 Task: Find connections with filter location Villanueva del Pardillo with filter topic #jobwith filter profile language German with filter current company Business Standard with filter school Sri Padmavati Mahila Visvavidyalayam with filter industry Paint, Coating, and Adhesive Manufacturing with filter service category Network Support with filter keywords title Mental Health Counselor
Action: Mouse moved to (682, 93)
Screenshot: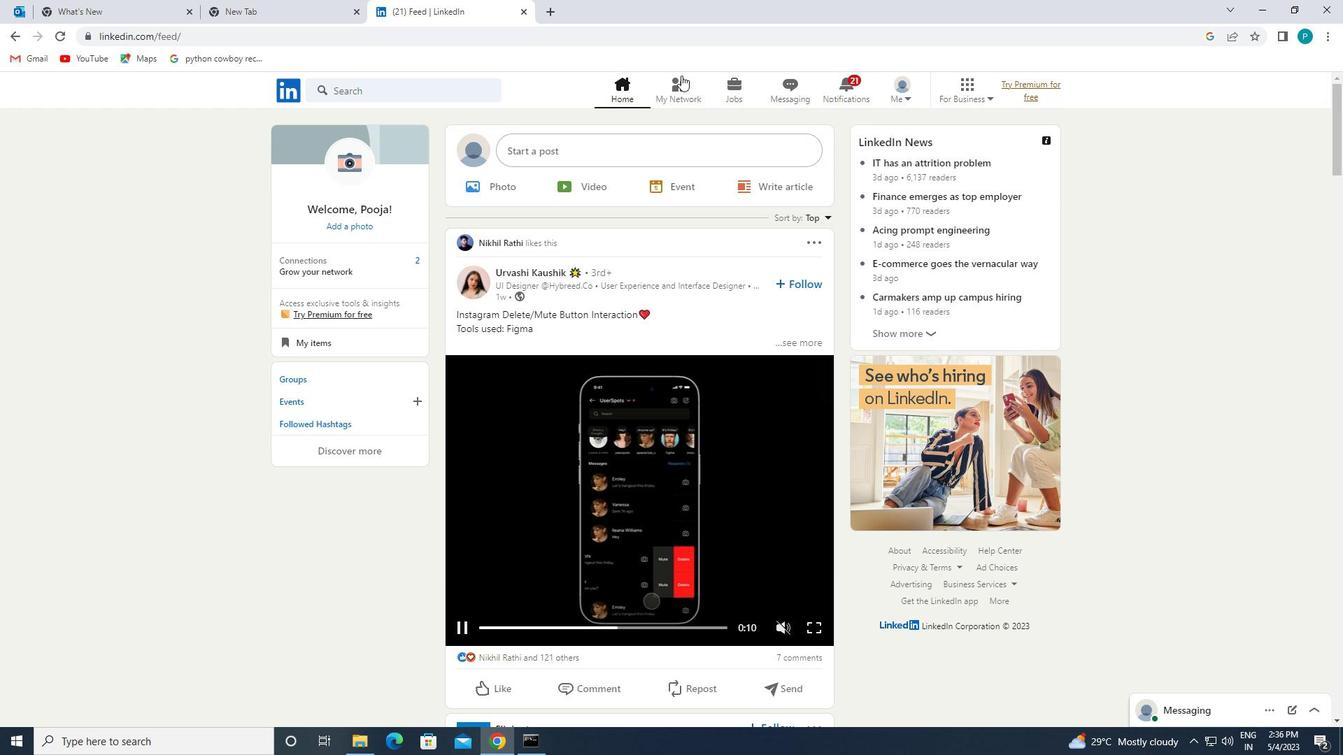 
Action: Mouse pressed left at (682, 93)
Screenshot: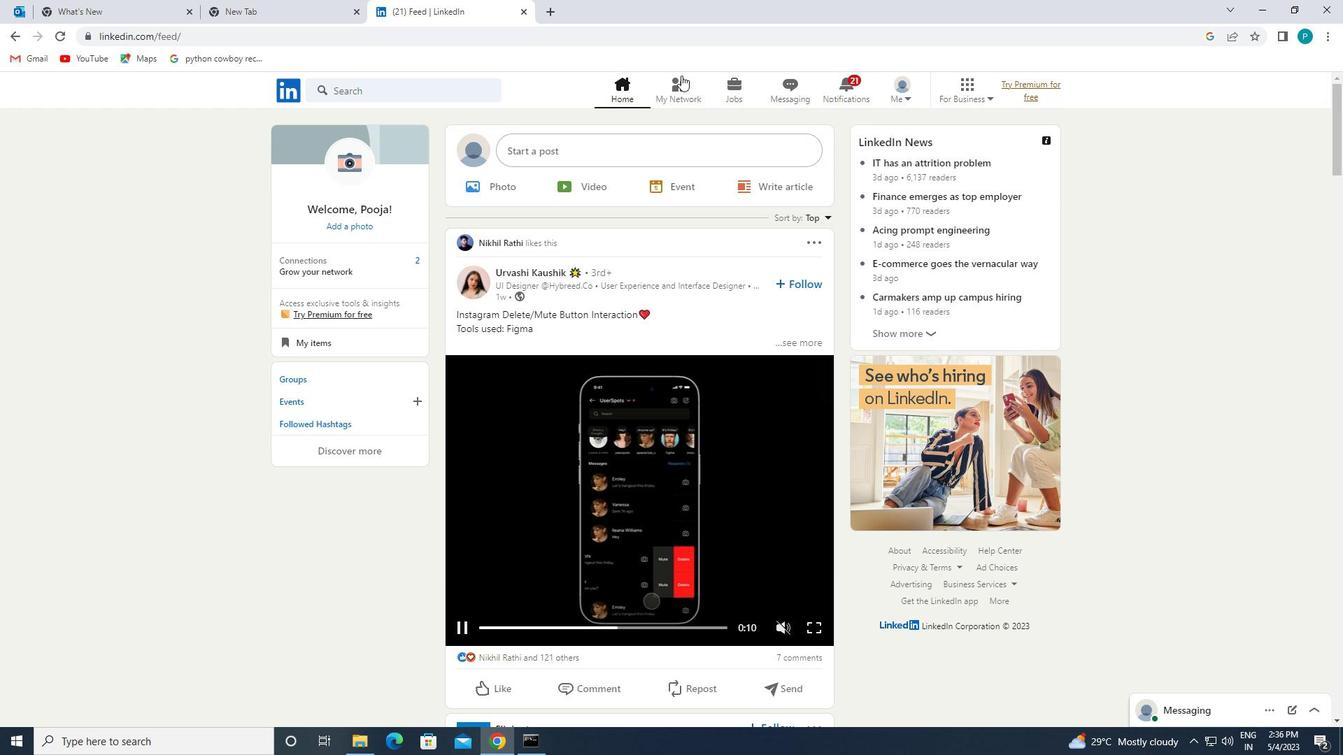 
Action: Mouse moved to (333, 176)
Screenshot: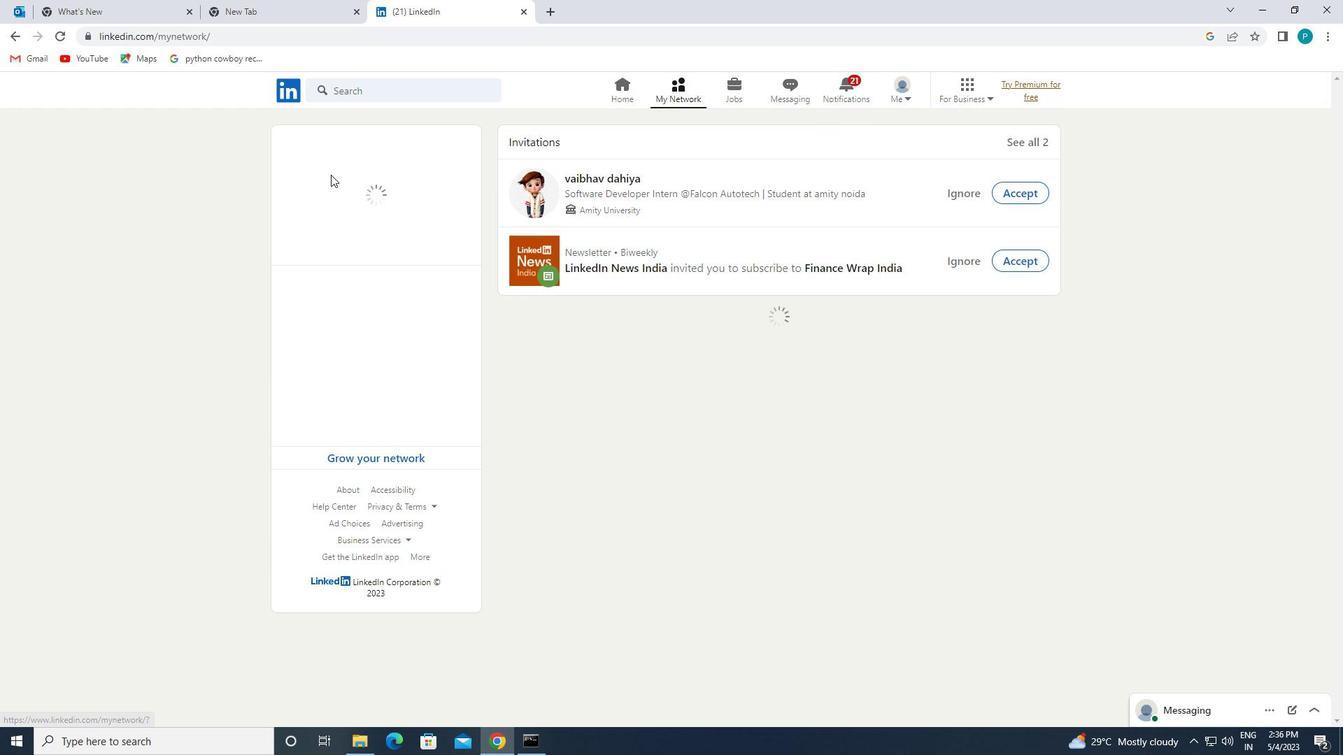 
Action: Mouse pressed left at (333, 176)
Screenshot: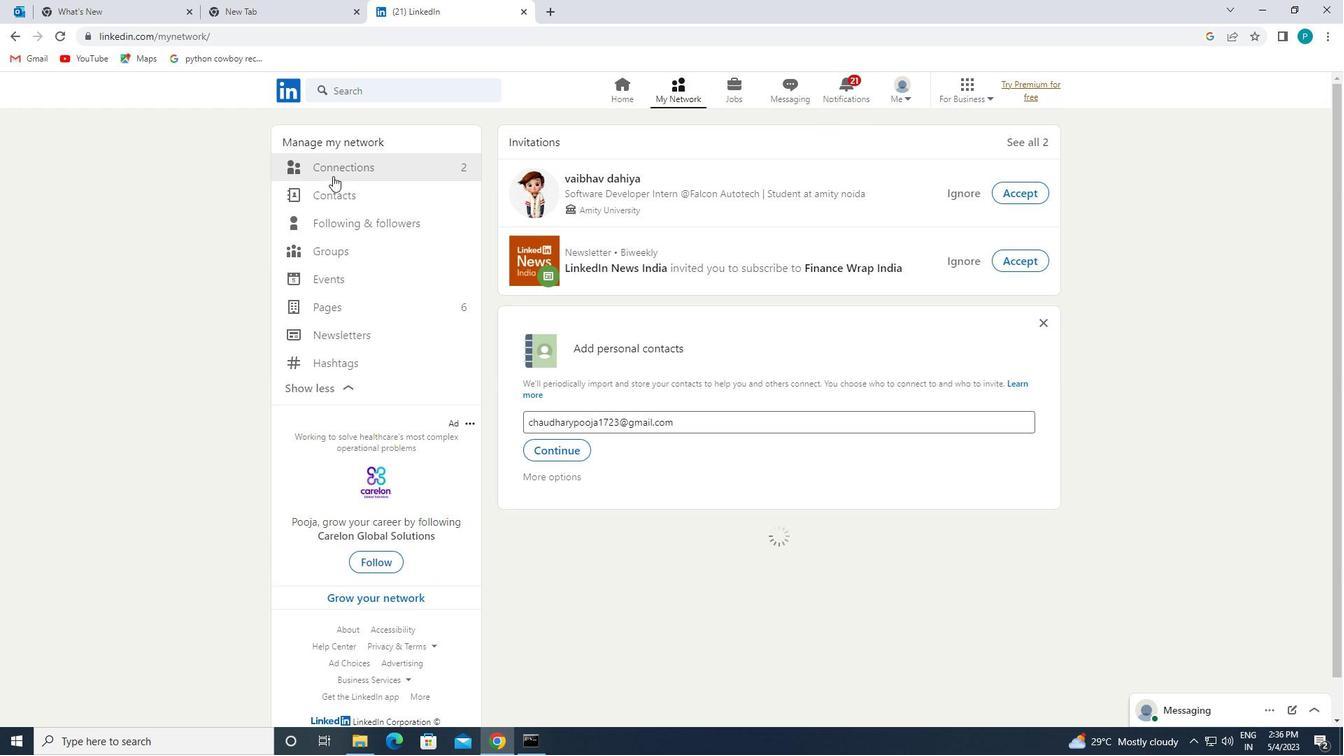 
Action: Mouse moved to (436, 167)
Screenshot: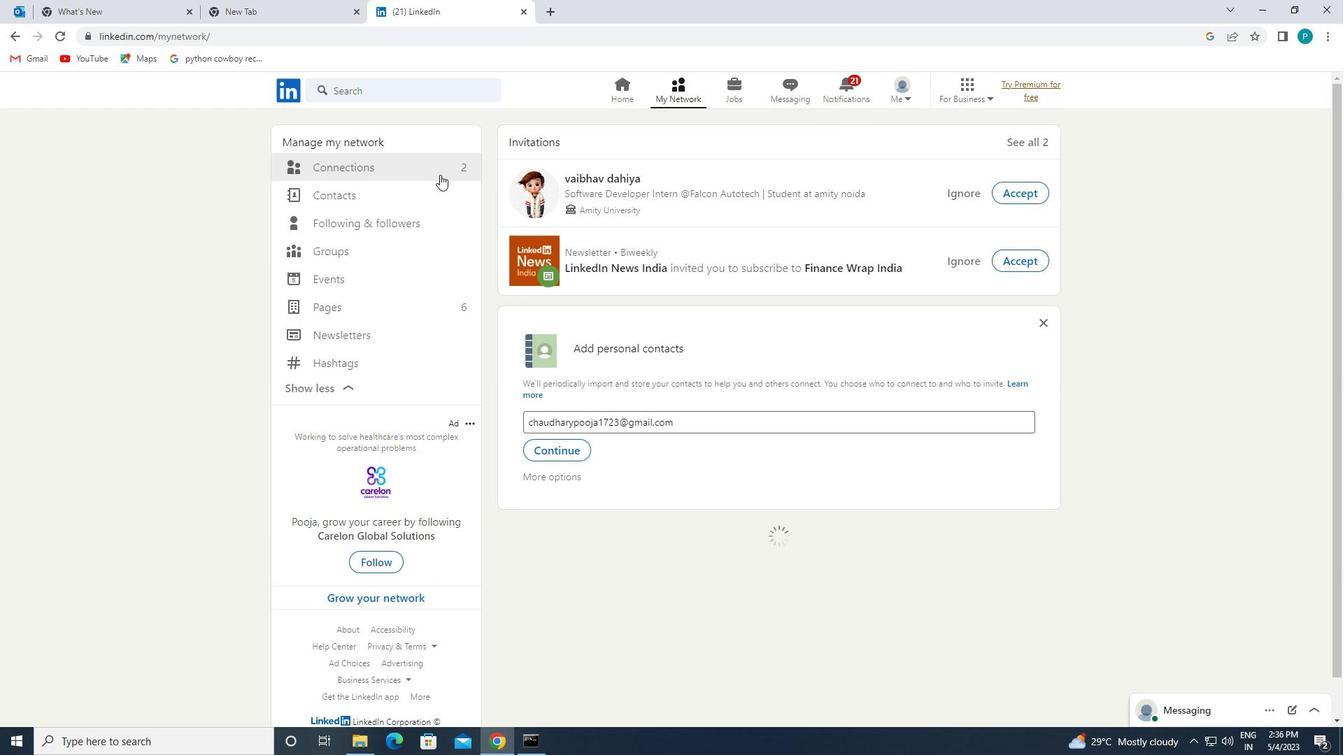 
Action: Mouse pressed left at (436, 167)
Screenshot: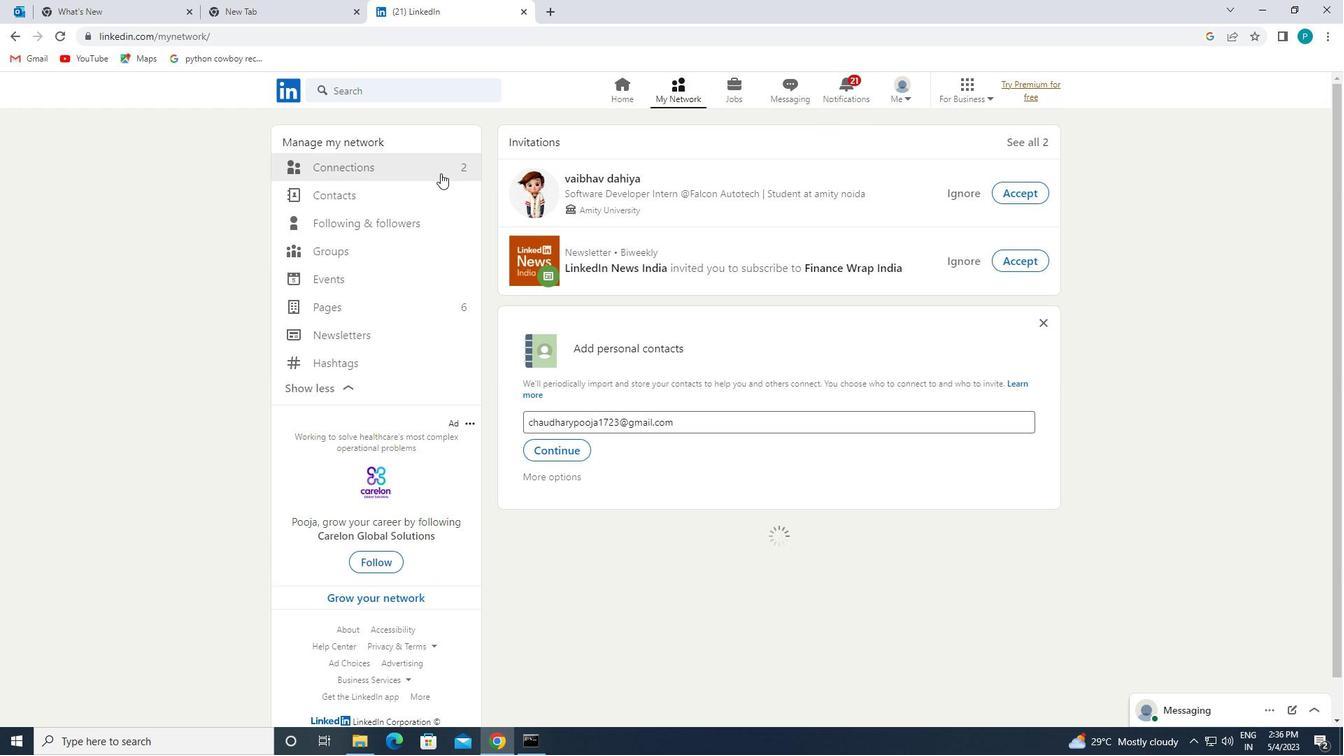 
Action: Mouse pressed left at (436, 167)
Screenshot: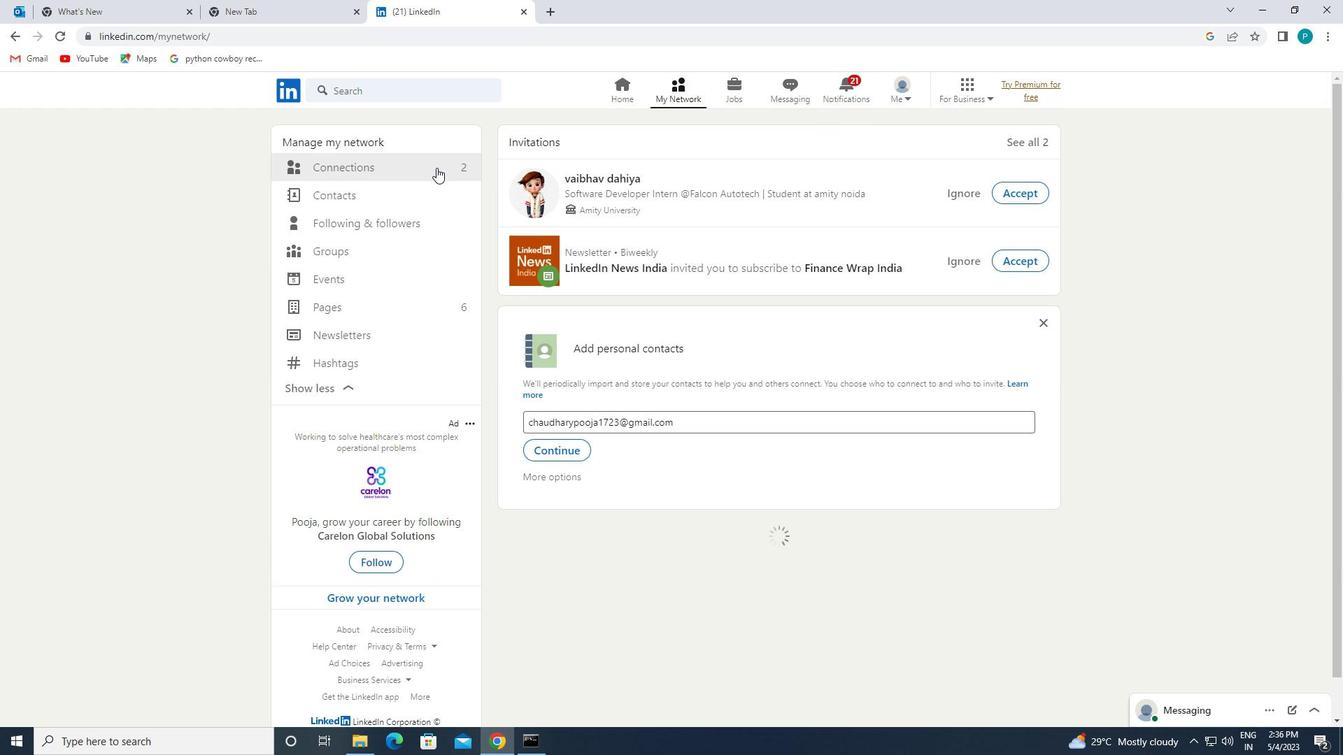 
Action: Mouse pressed left at (436, 167)
Screenshot: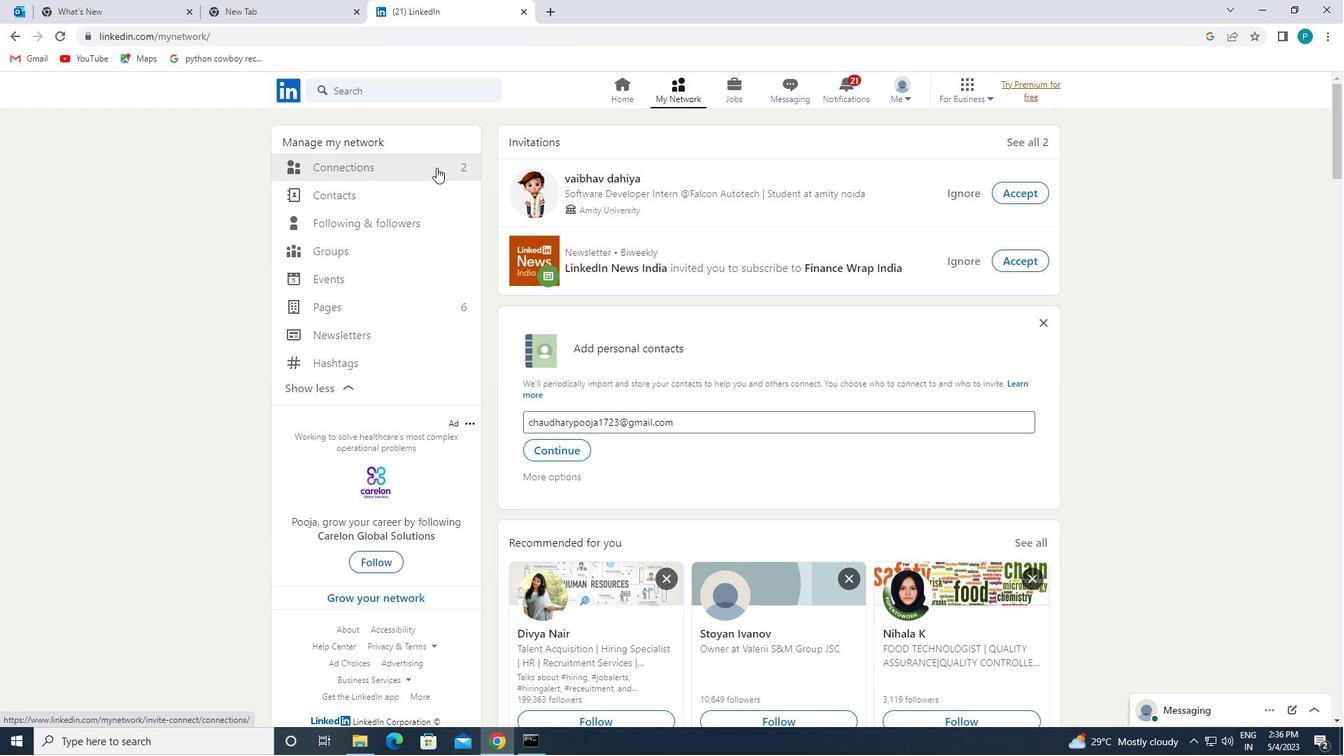 
Action: Mouse moved to (793, 165)
Screenshot: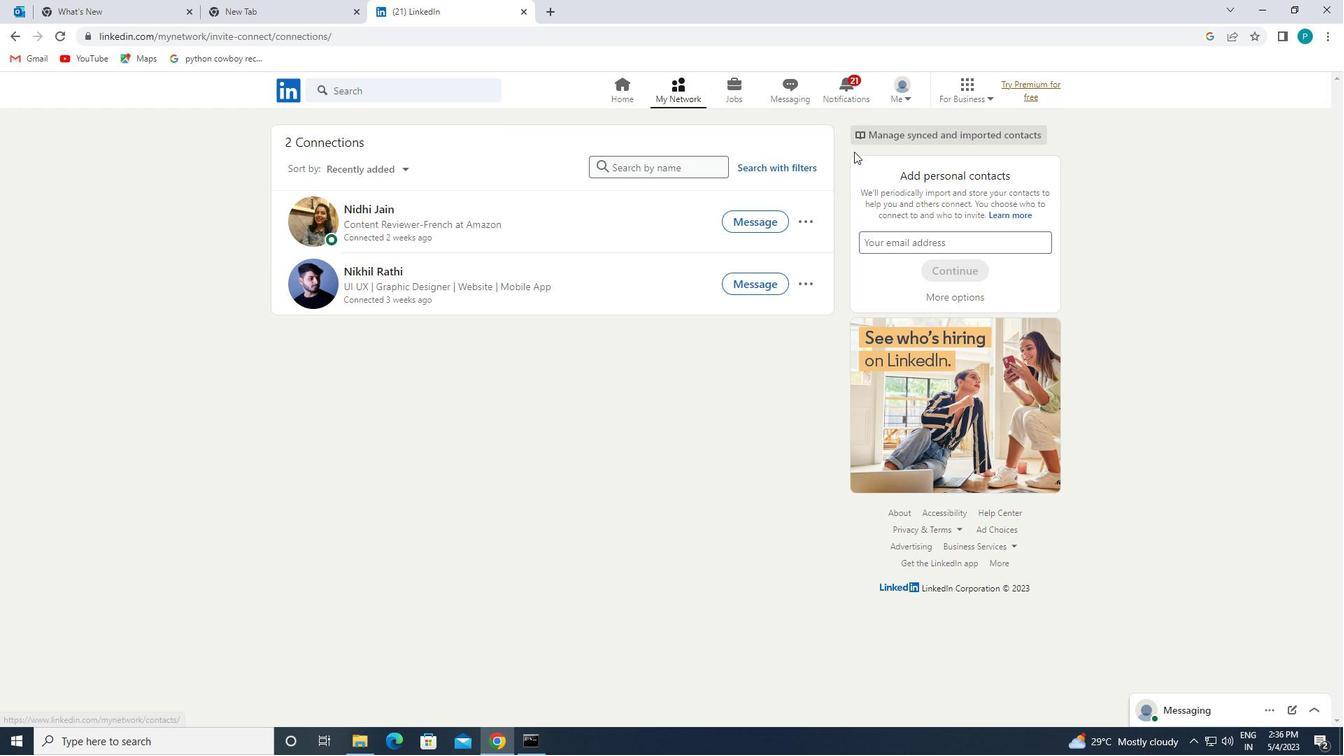 
Action: Mouse pressed left at (793, 165)
Screenshot: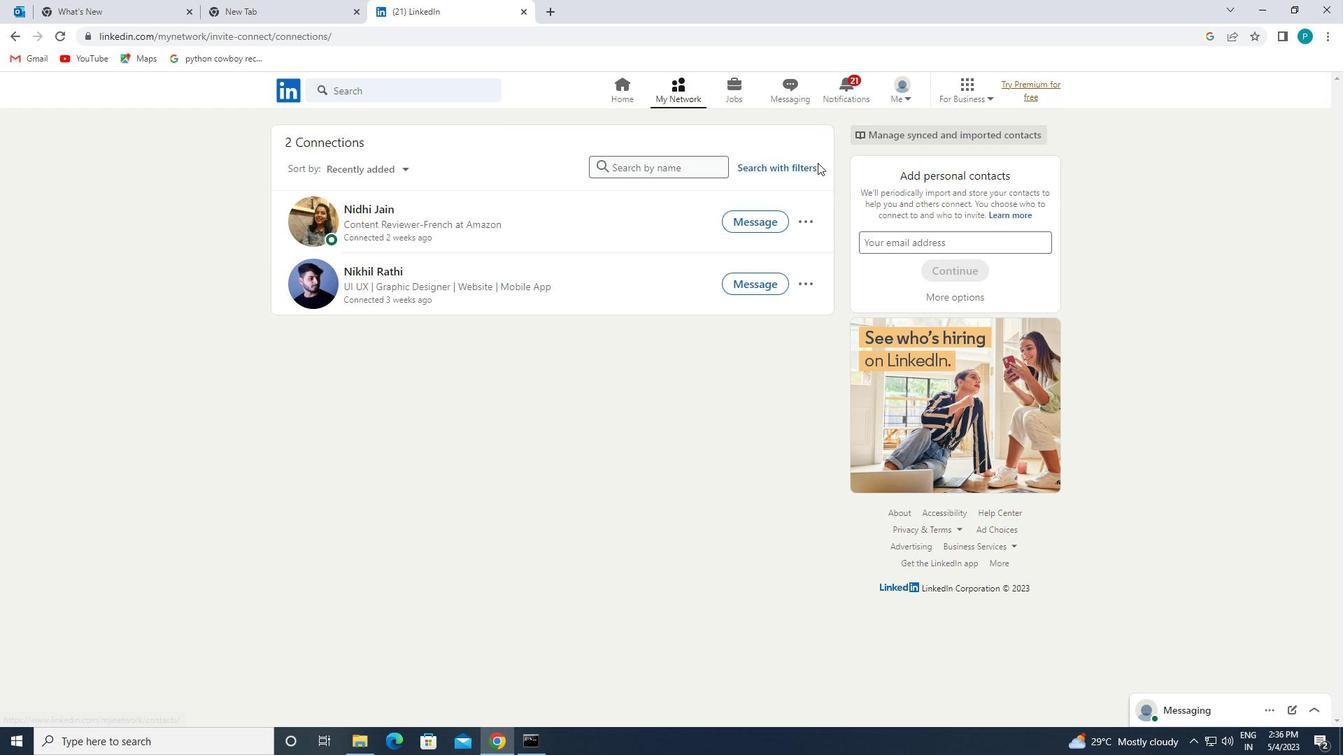
Action: Mouse moved to (719, 127)
Screenshot: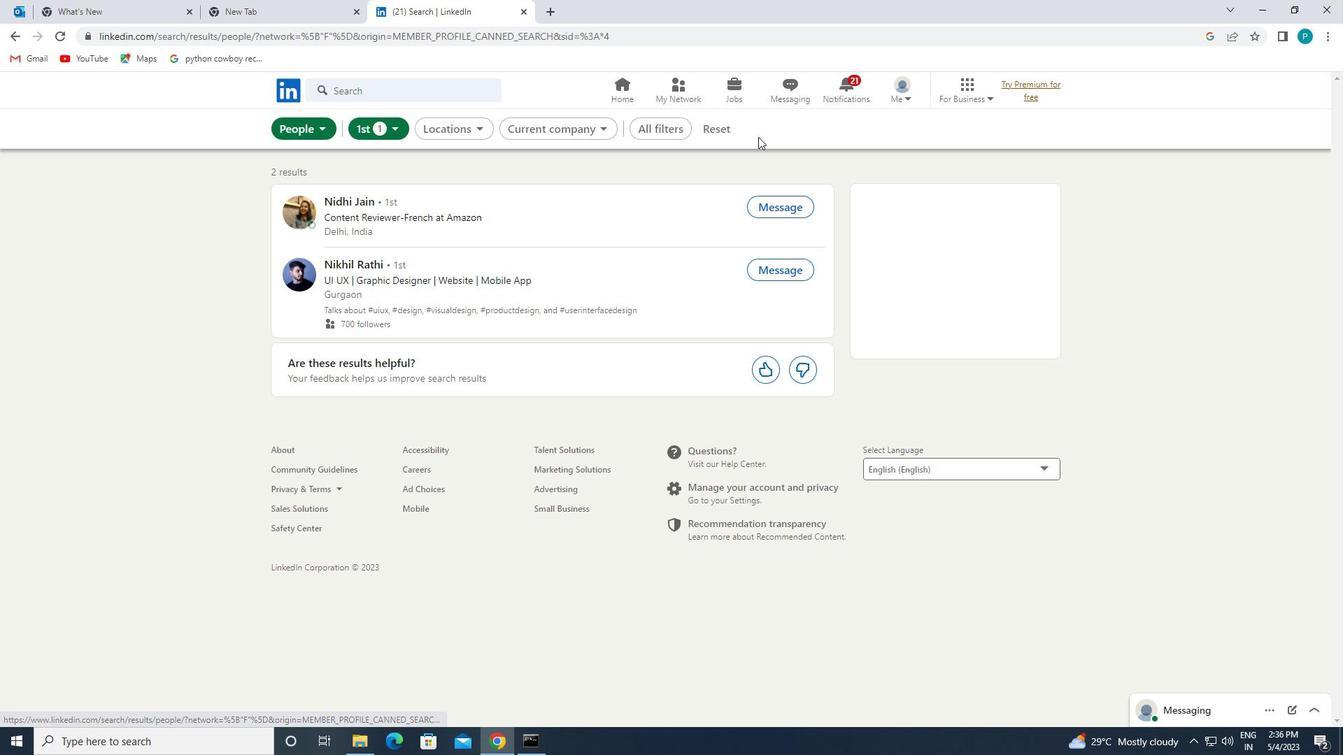 
Action: Mouse pressed left at (719, 127)
Screenshot: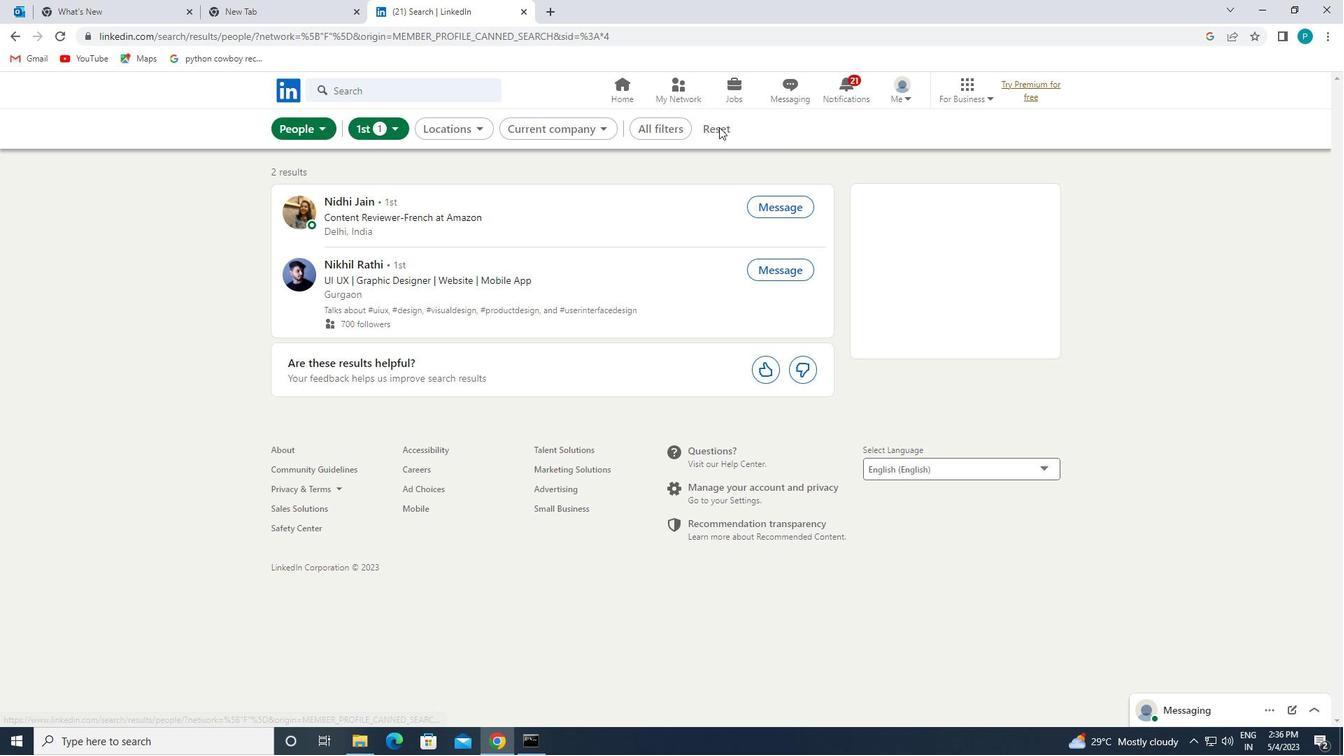 
Action: Mouse moved to (686, 126)
Screenshot: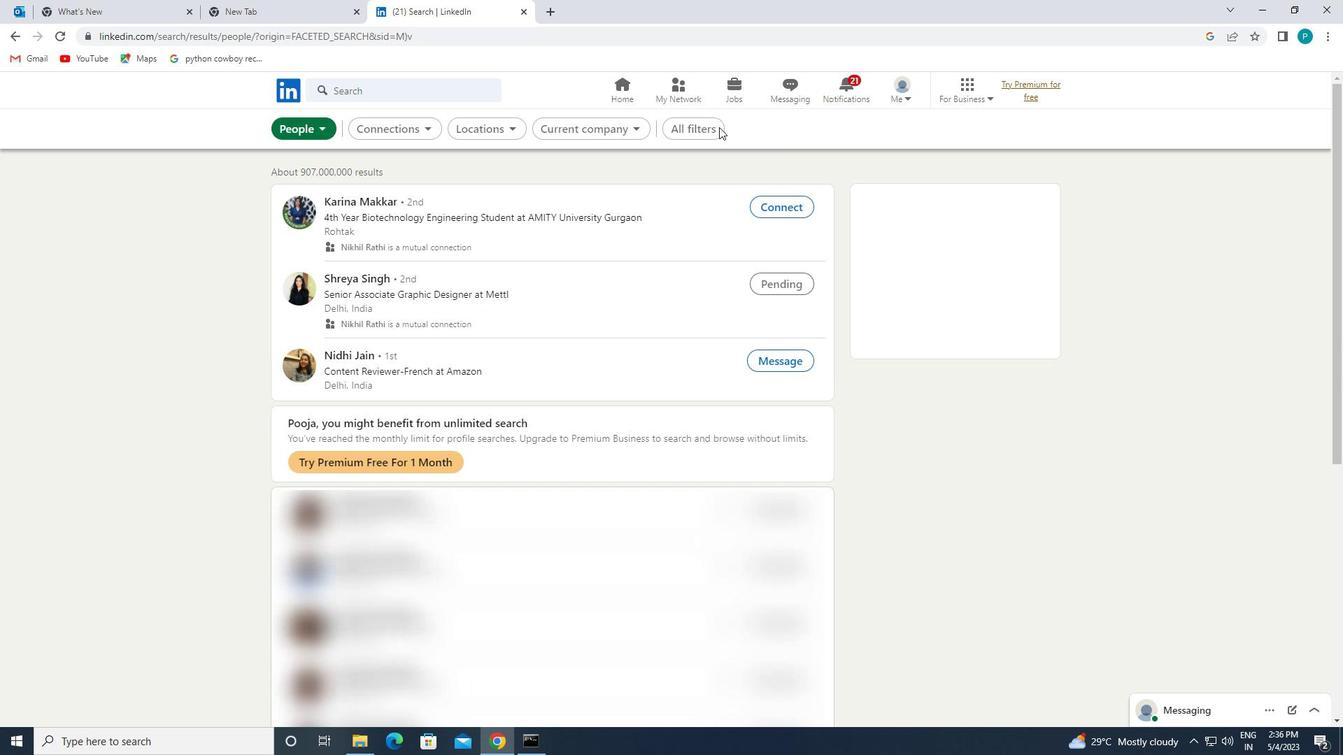 
Action: Mouse pressed left at (686, 126)
Screenshot: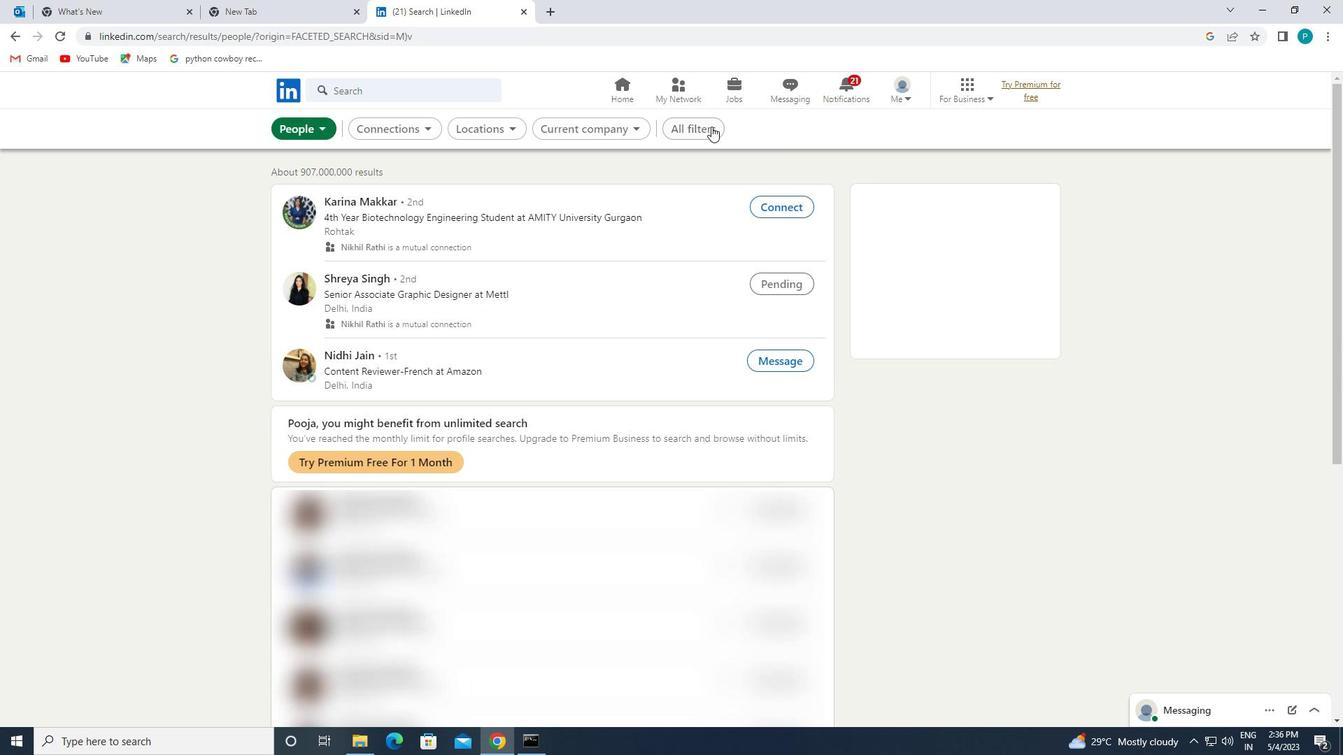 
Action: Mouse moved to (1056, 397)
Screenshot: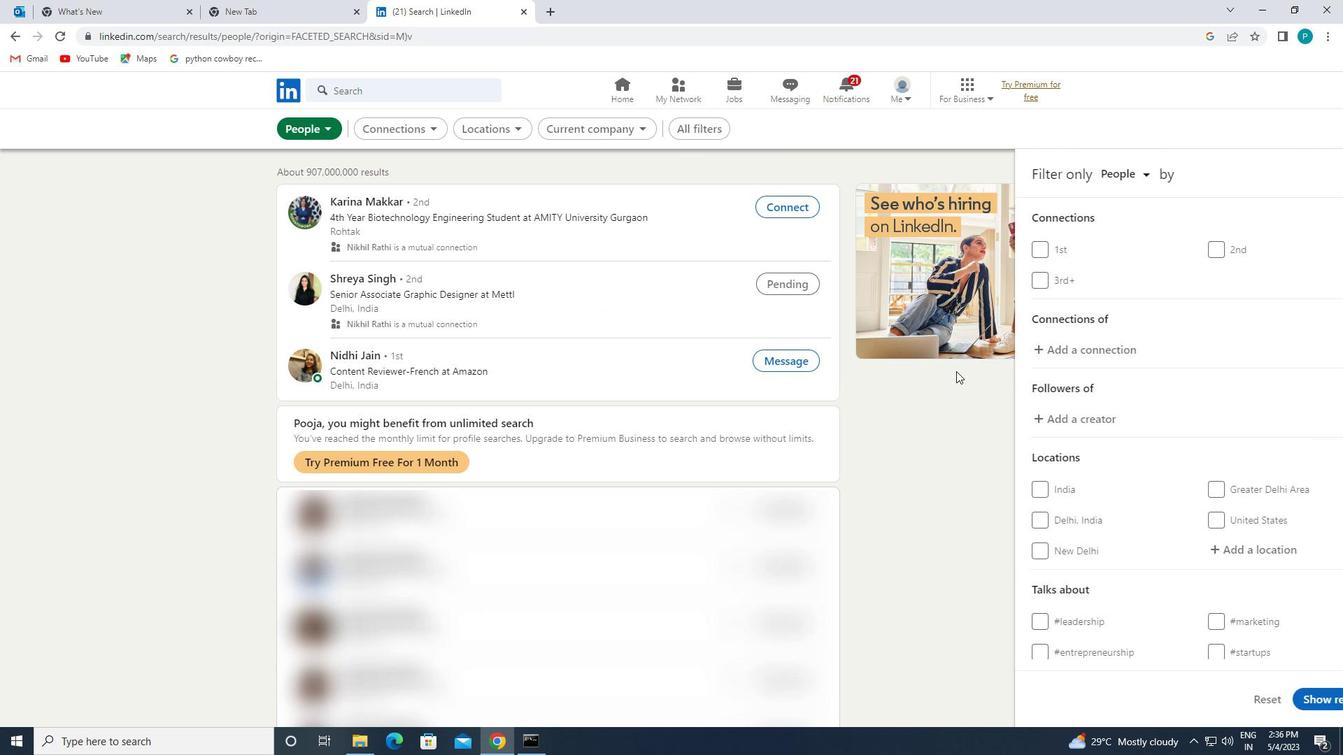 
Action: Mouse scrolled (1056, 396) with delta (0, 0)
Screenshot: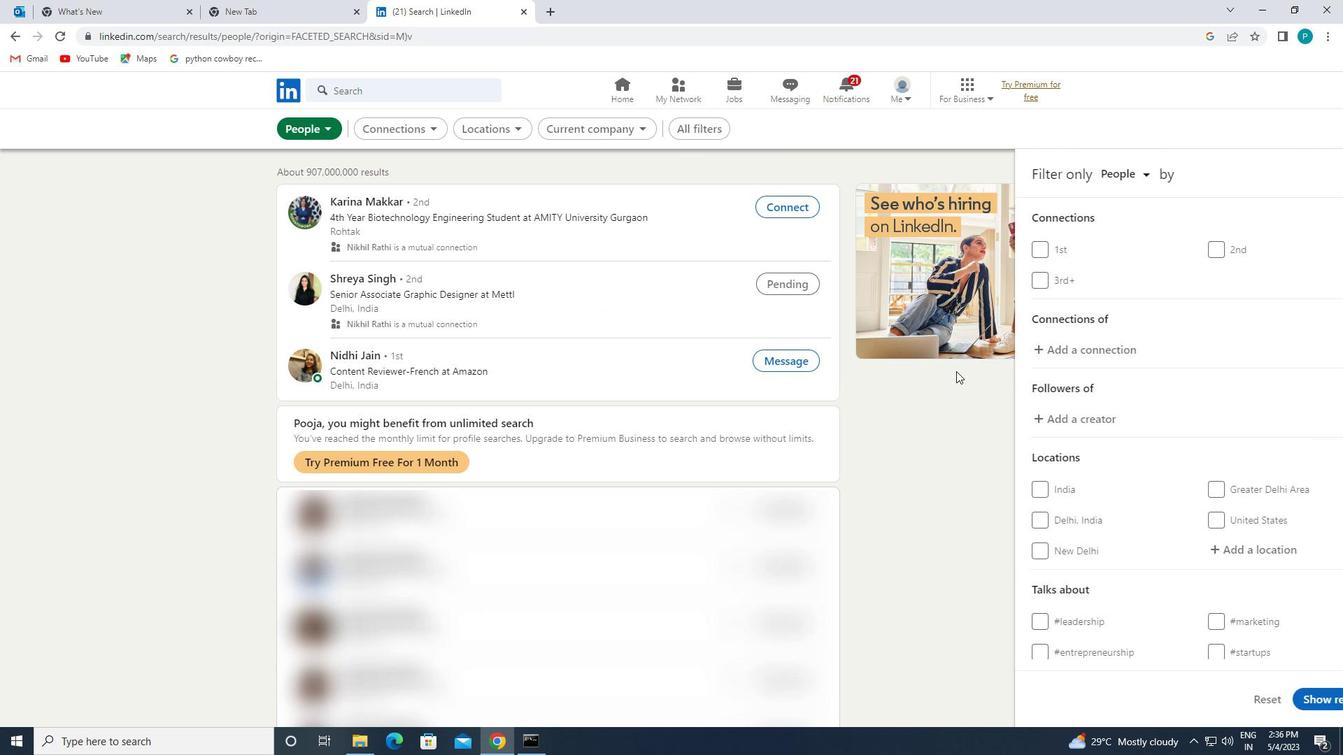
Action: Mouse moved to (1063, 403)
Screenshot: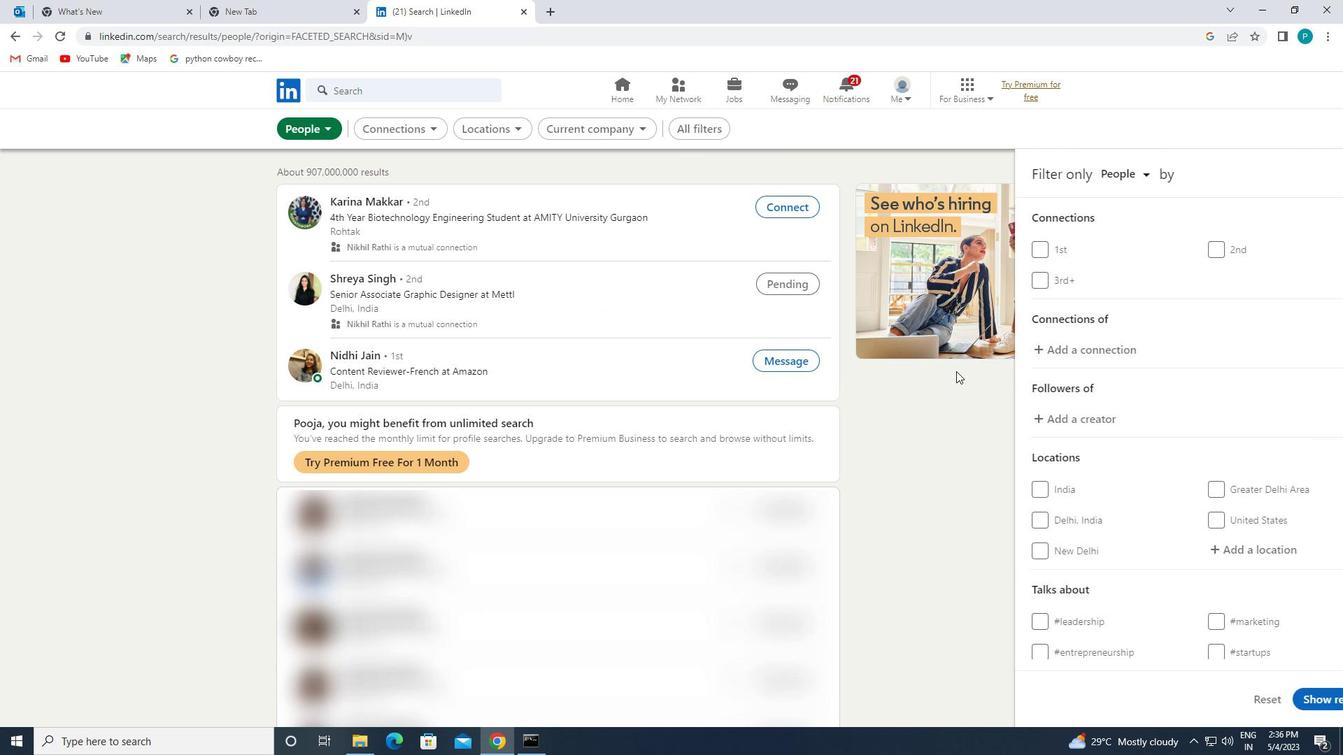 
Action: Mouse scrolled (1063, 402) with delta (0, 0)
Screenshot: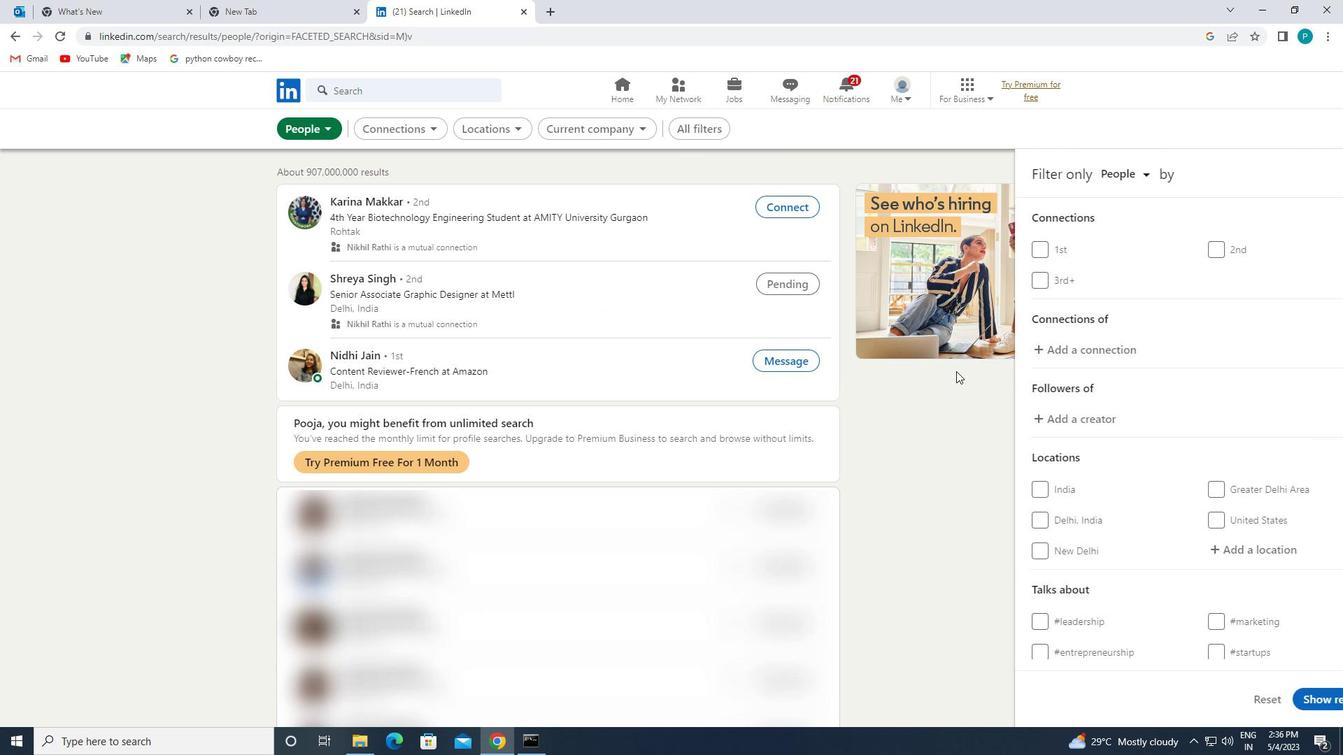 
Action: Mouse moved to (1067, 406)
Screenshot: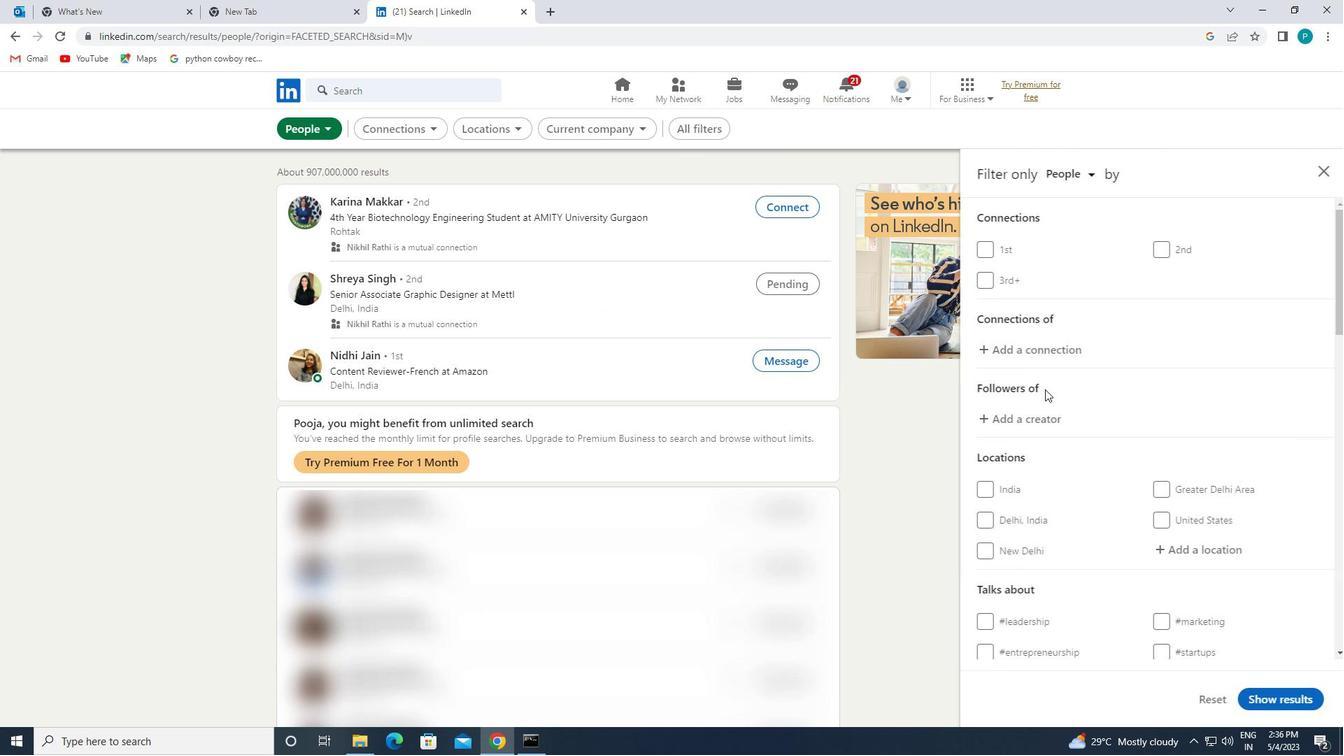 
Action: Mouse scrolled (1067, 405) with delta (0, 0)
Screenshot: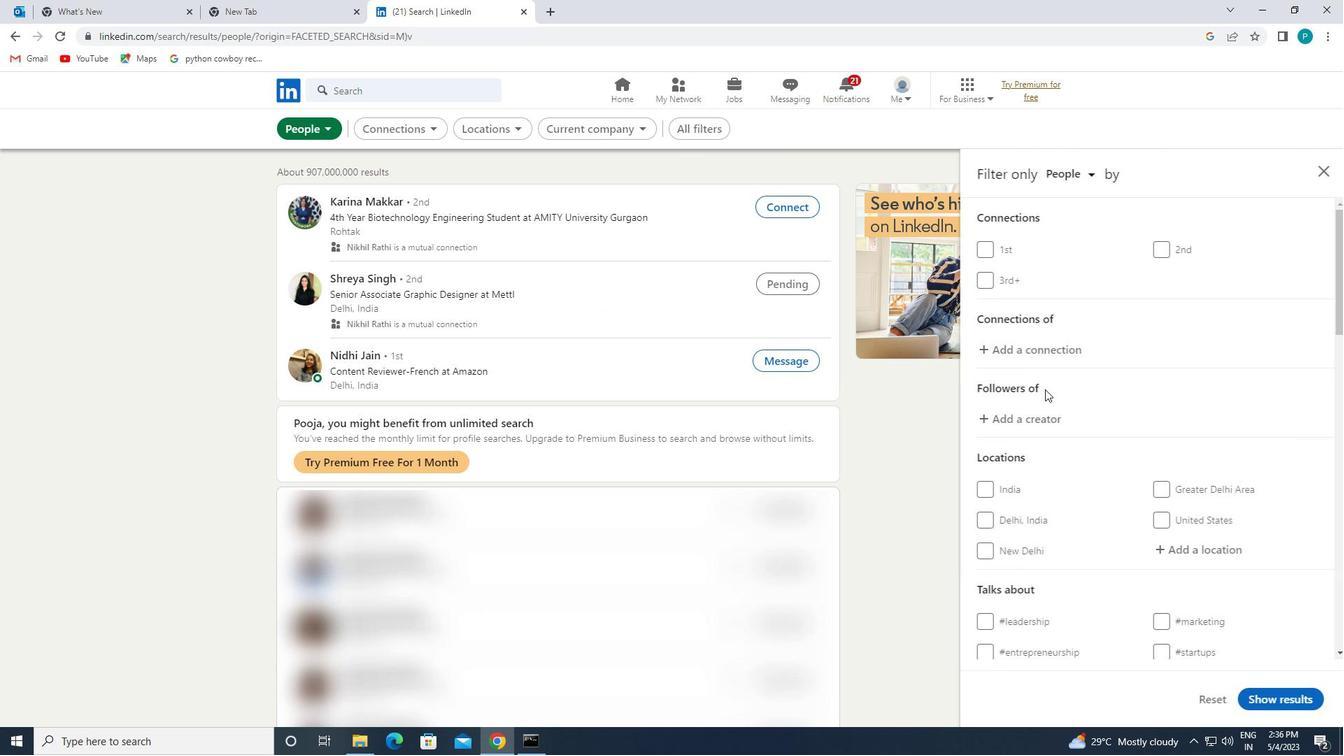 
Action: Mouse moved to (1148, 352)
Screenshot: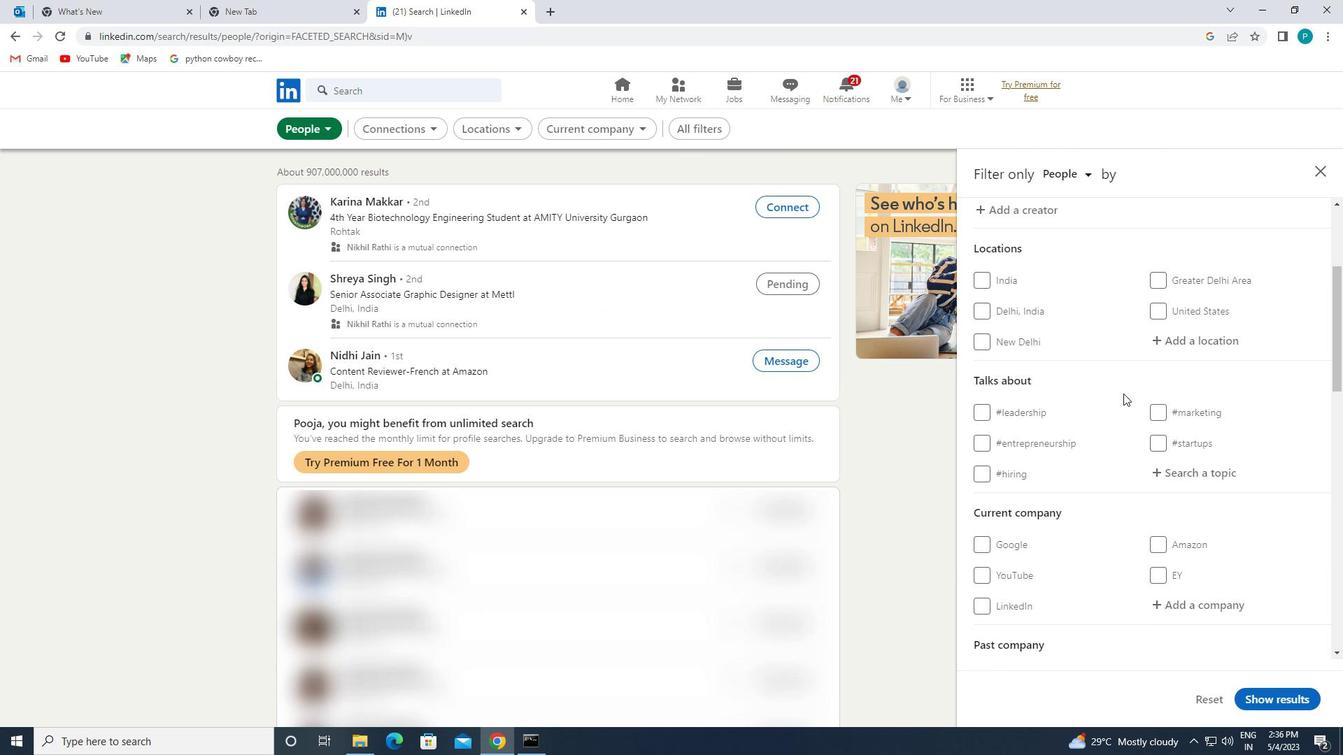 
Action: Mouse pressed left at (1148, 352)
Screenshot: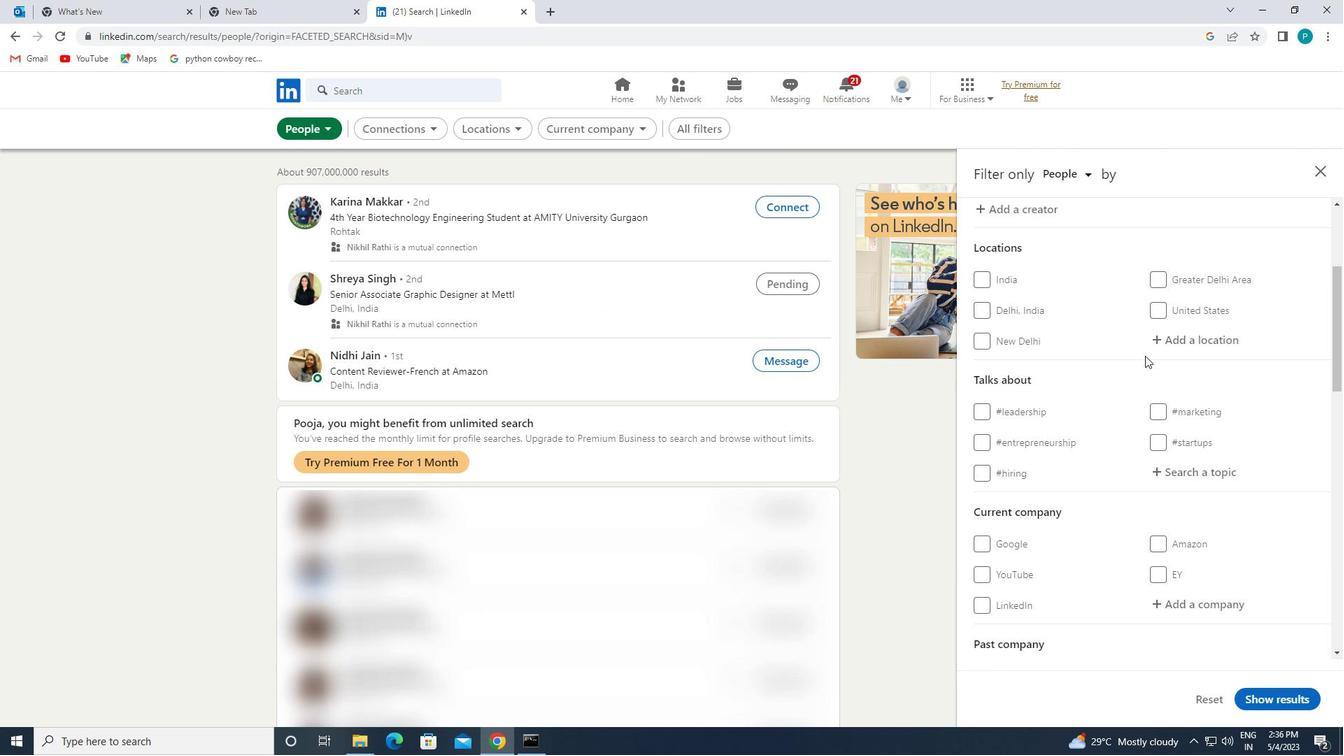 
Action: Mouse moved to (1154, 344)
Screenshot: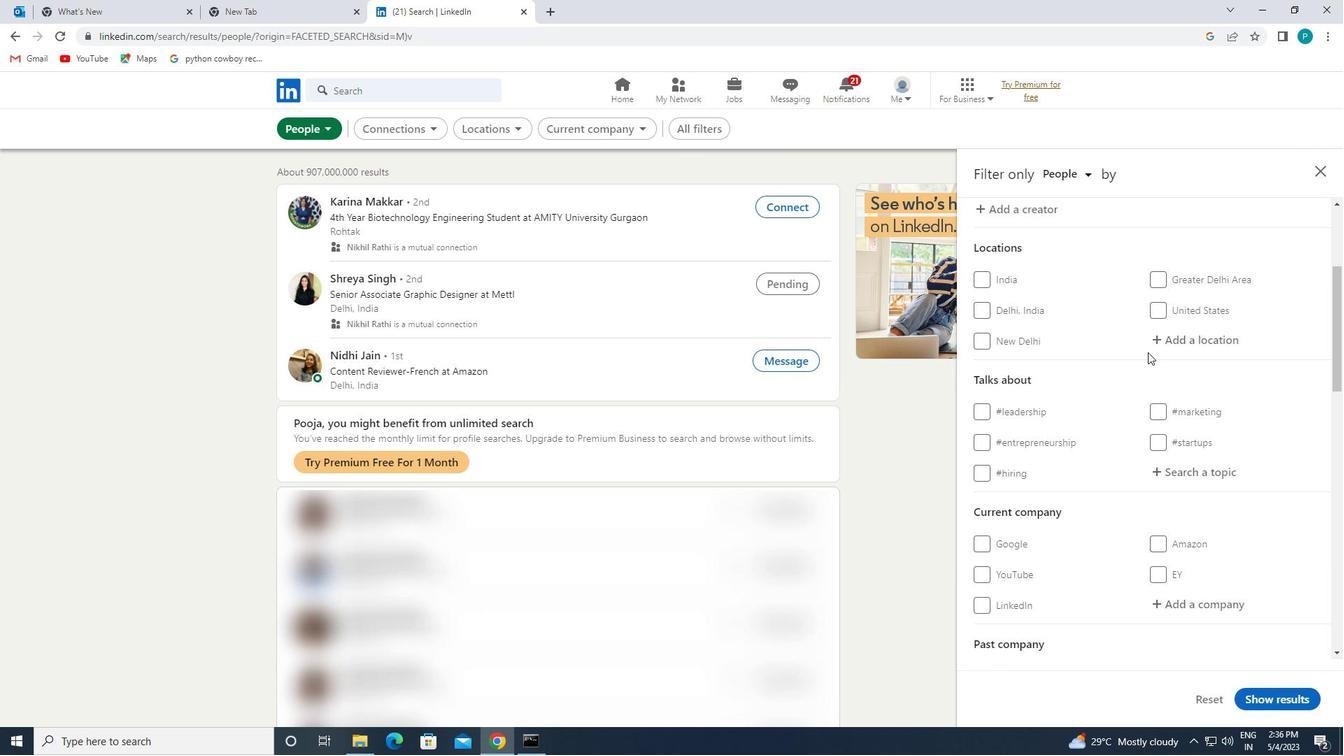 
Action: Mouse pressed left at (1154, 344)
Screenshot: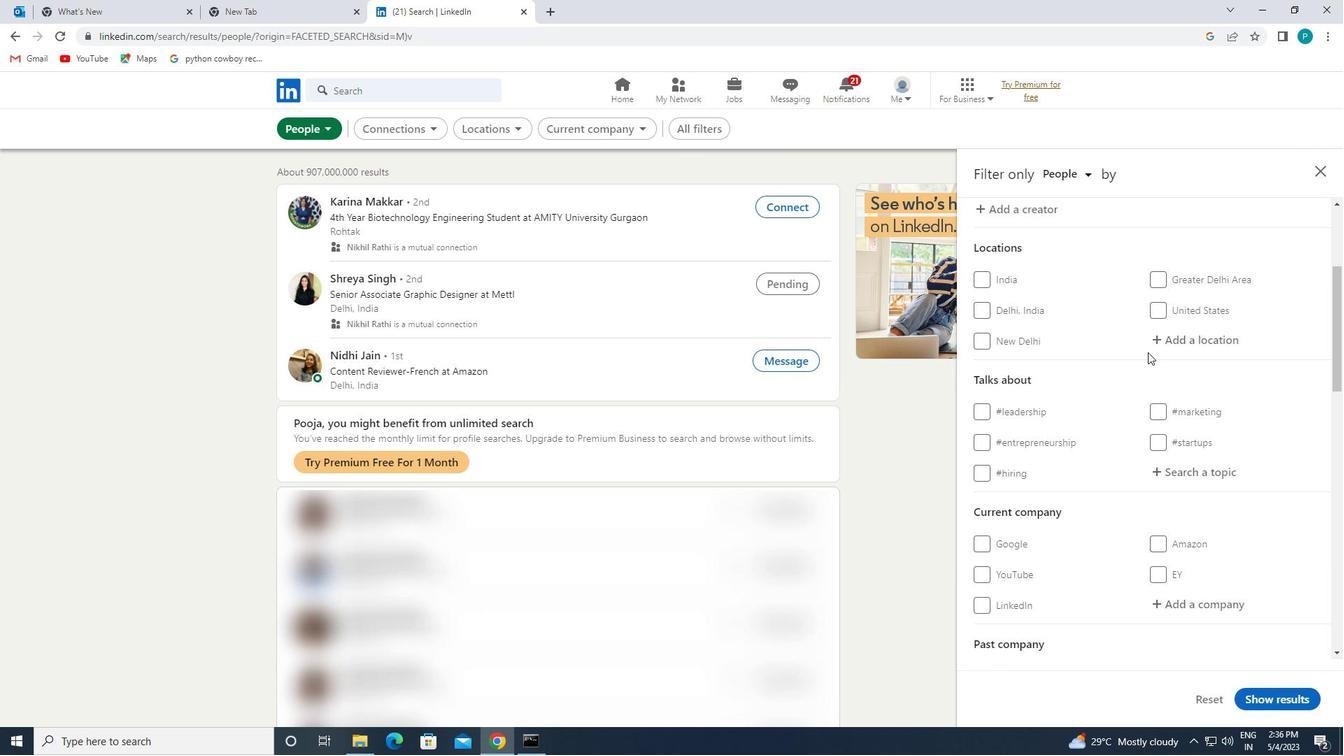 
Action: Key pressed <Key.caps_lock>v<Key.caps_lock>illanueva<Key.space>del<Key.space><Key.caps_lock>p<Key.caps_lock><Key.caps_lock><Key.caps_lock><Key.caps_lock><Key.caps_lock><Key.caps_lock><Key.caps_lock>ARDILLO
Screenshot: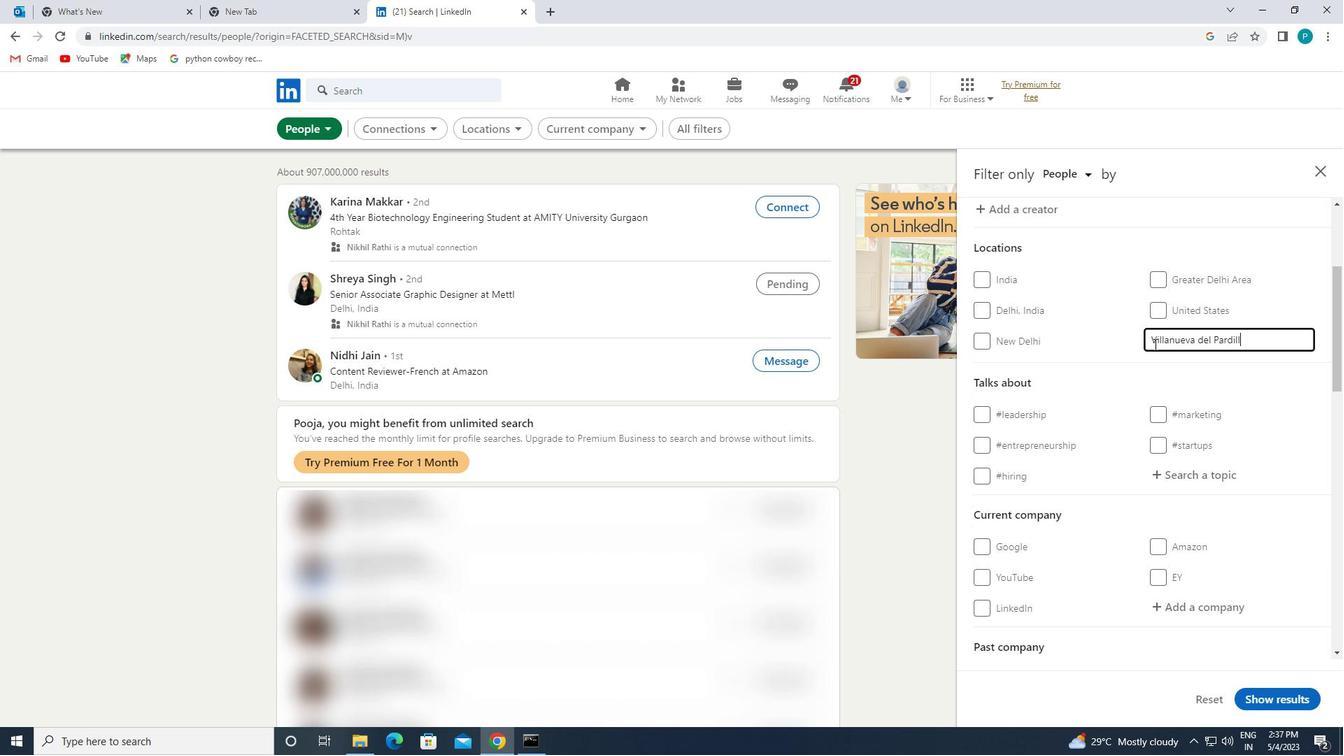 
Action: Mouse moved to (1177, 402)
Screenshot: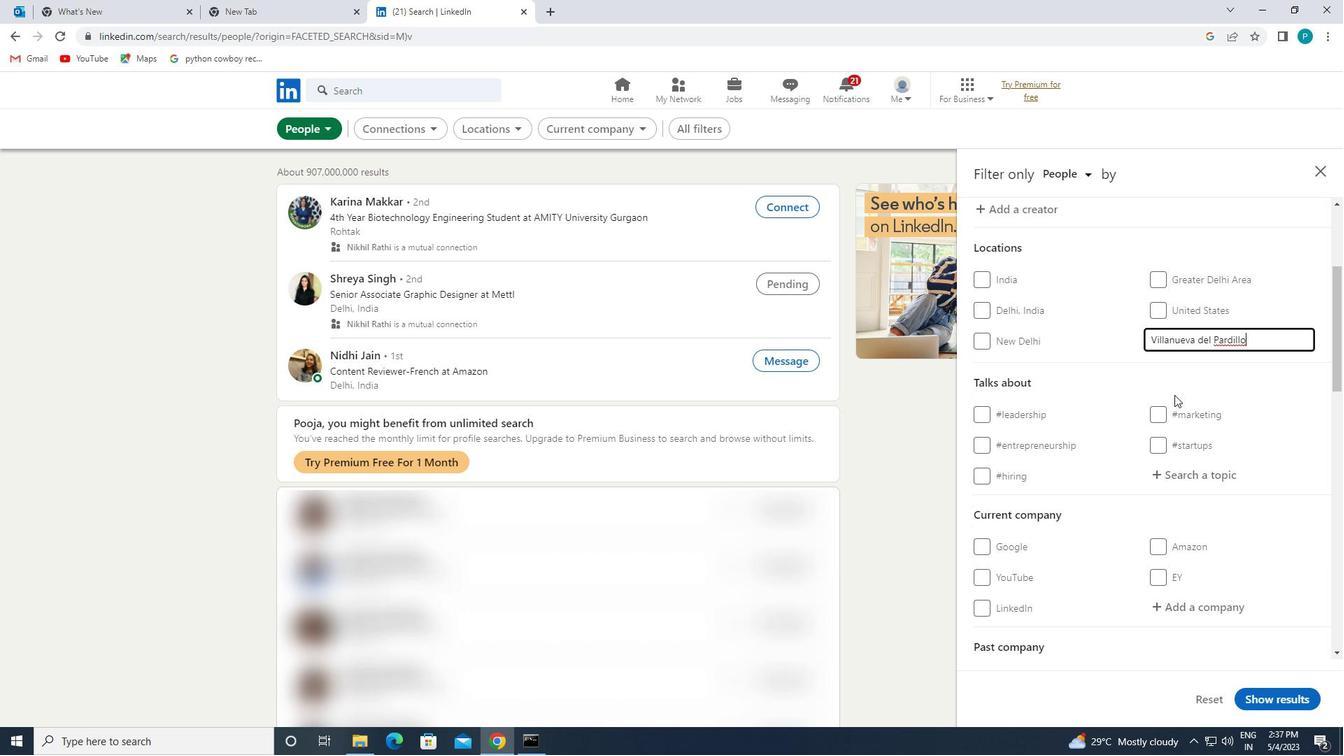 
Action: Mouse scrolled (1177, 401) with delta (0, 0)
Screenshot: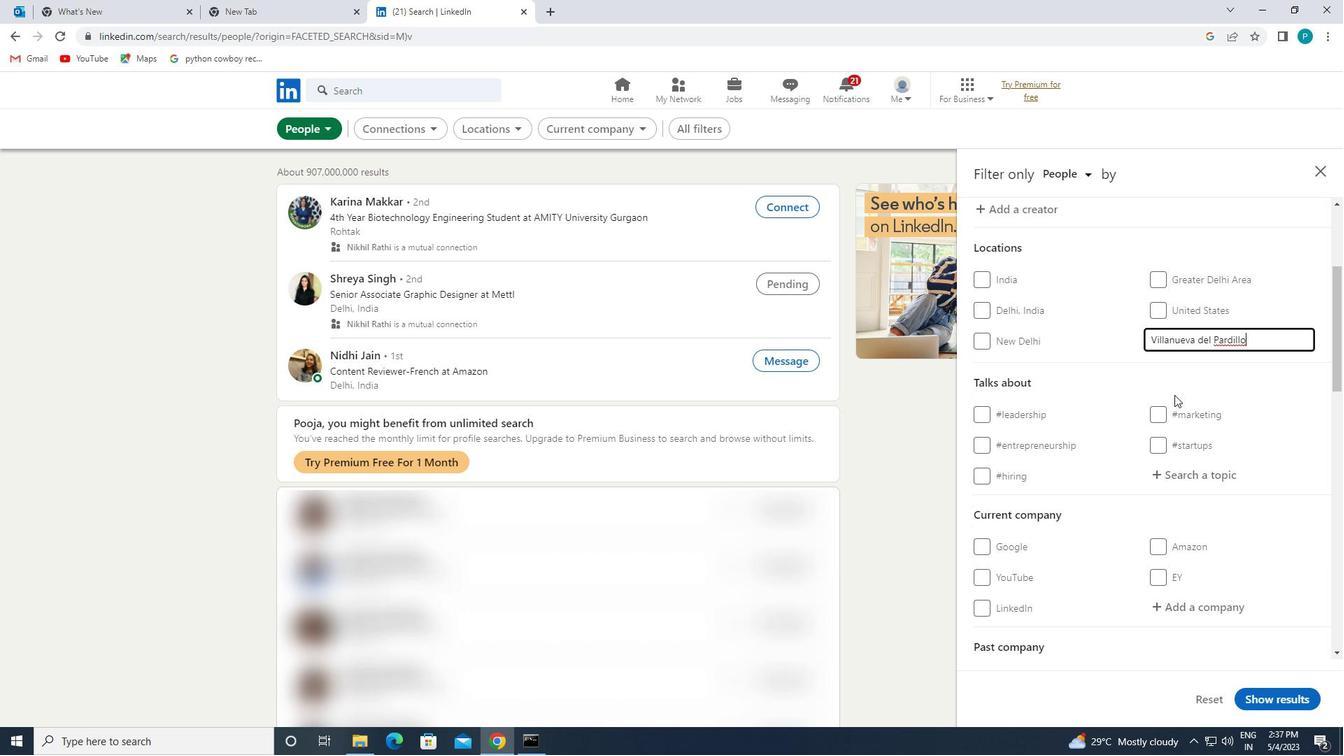 
Action: Mouse moved to (1178, 403)
Screenshot: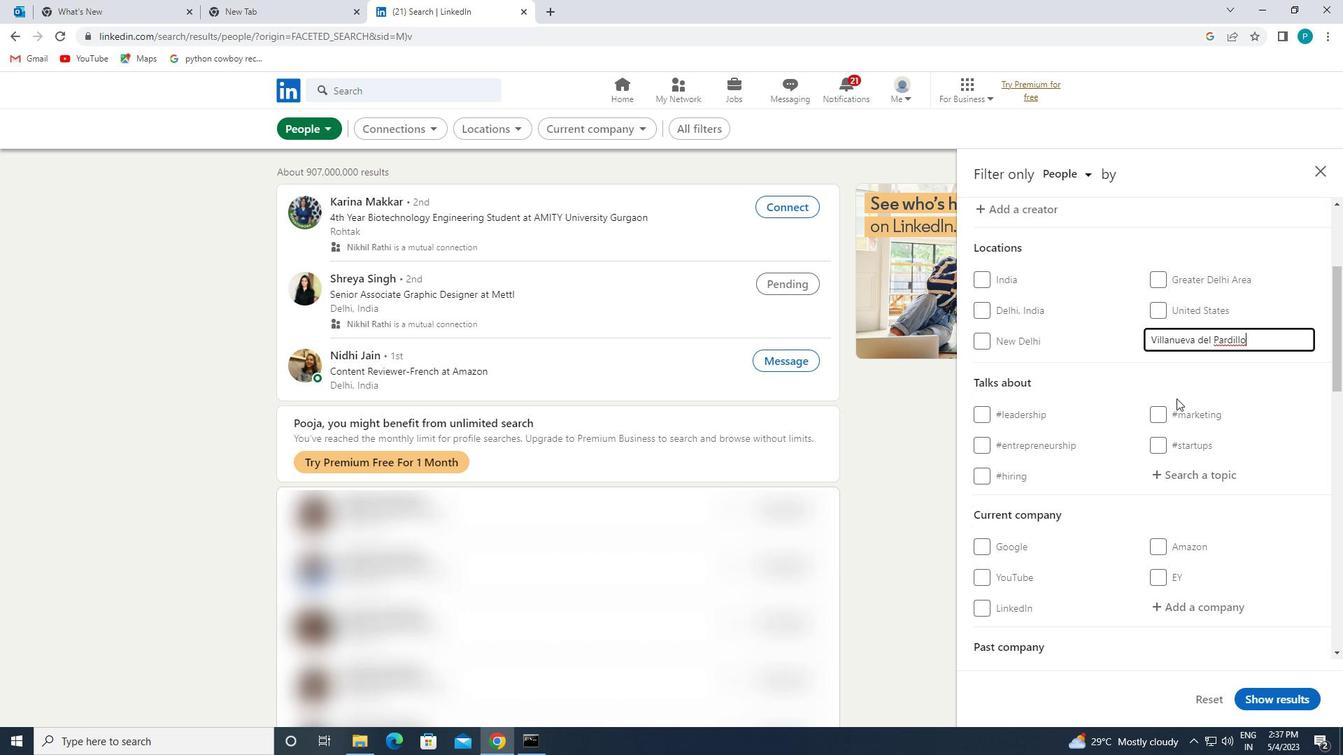 
Action: Mouse scrolled (1178, 403) with delta (0, 0)
Screenshot: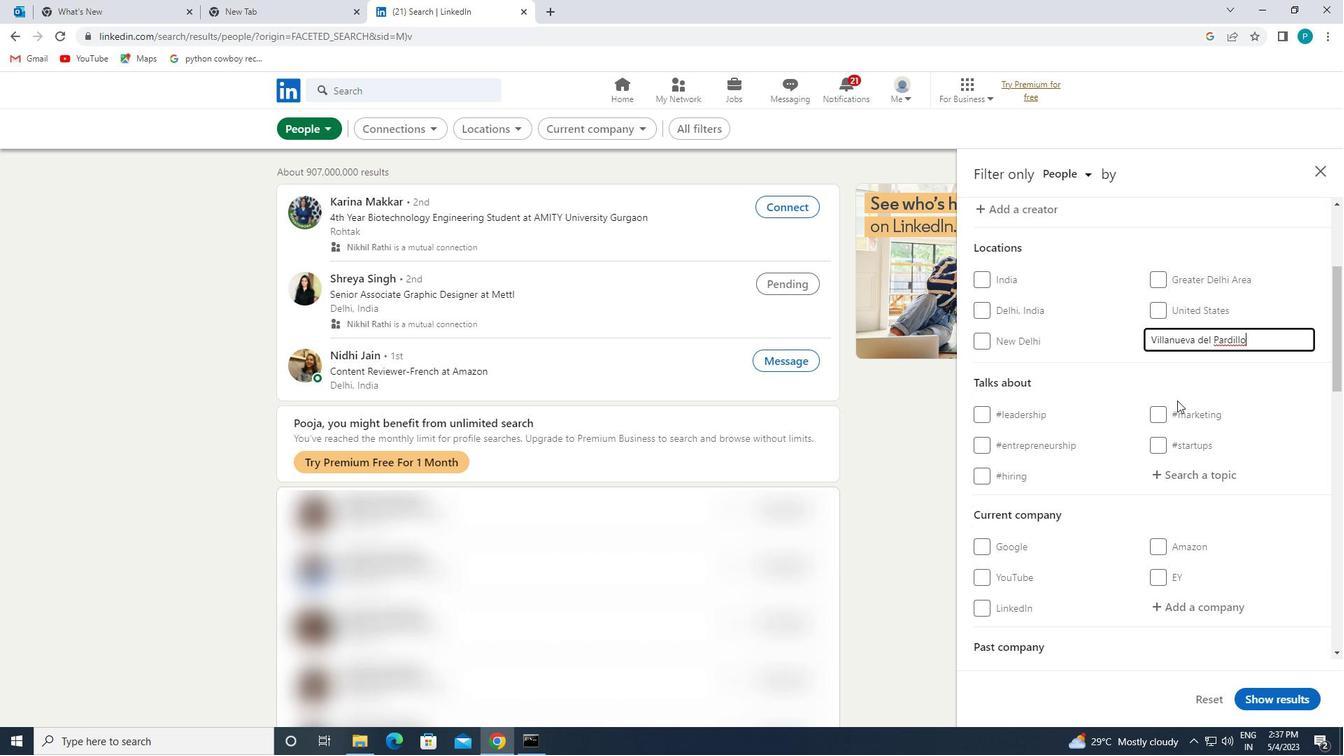 
Action: Mouse moved to (1175, 341)
Screenshot: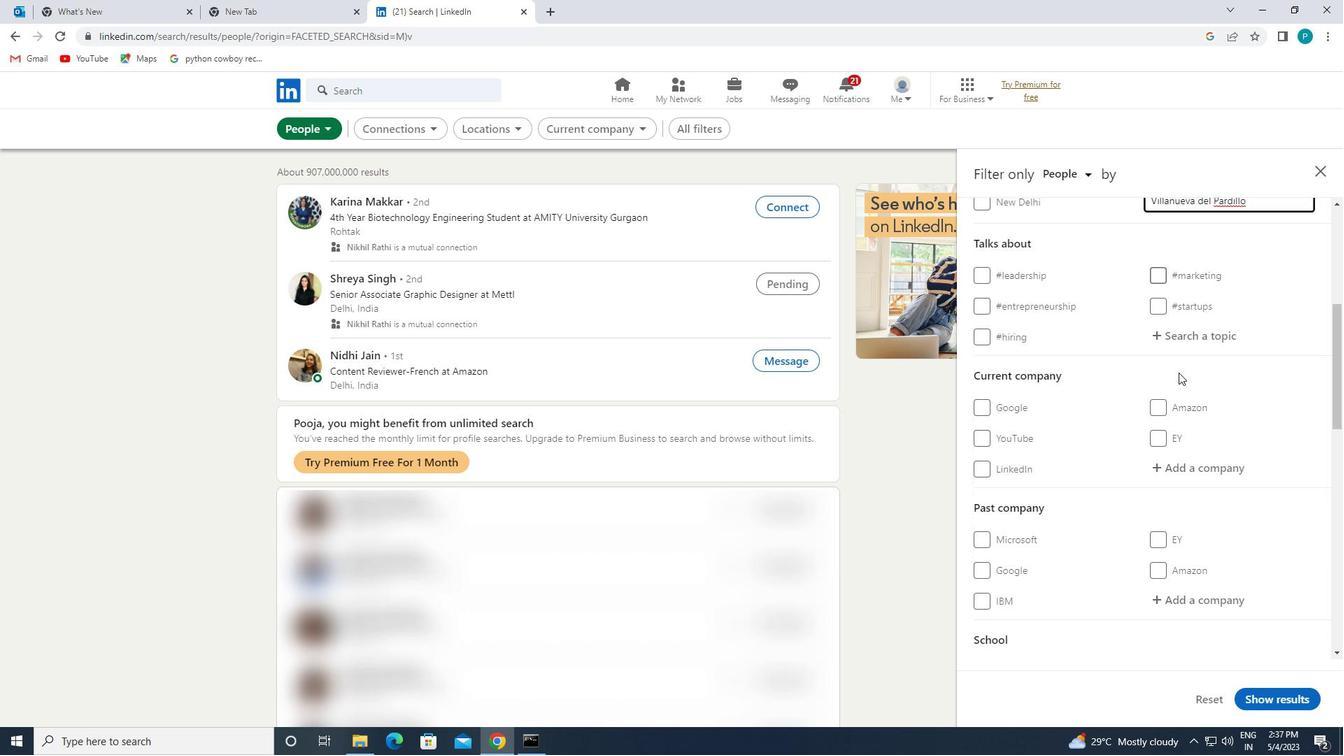 
Action: Mouse pressed left at (1175, 341)
Screenshot: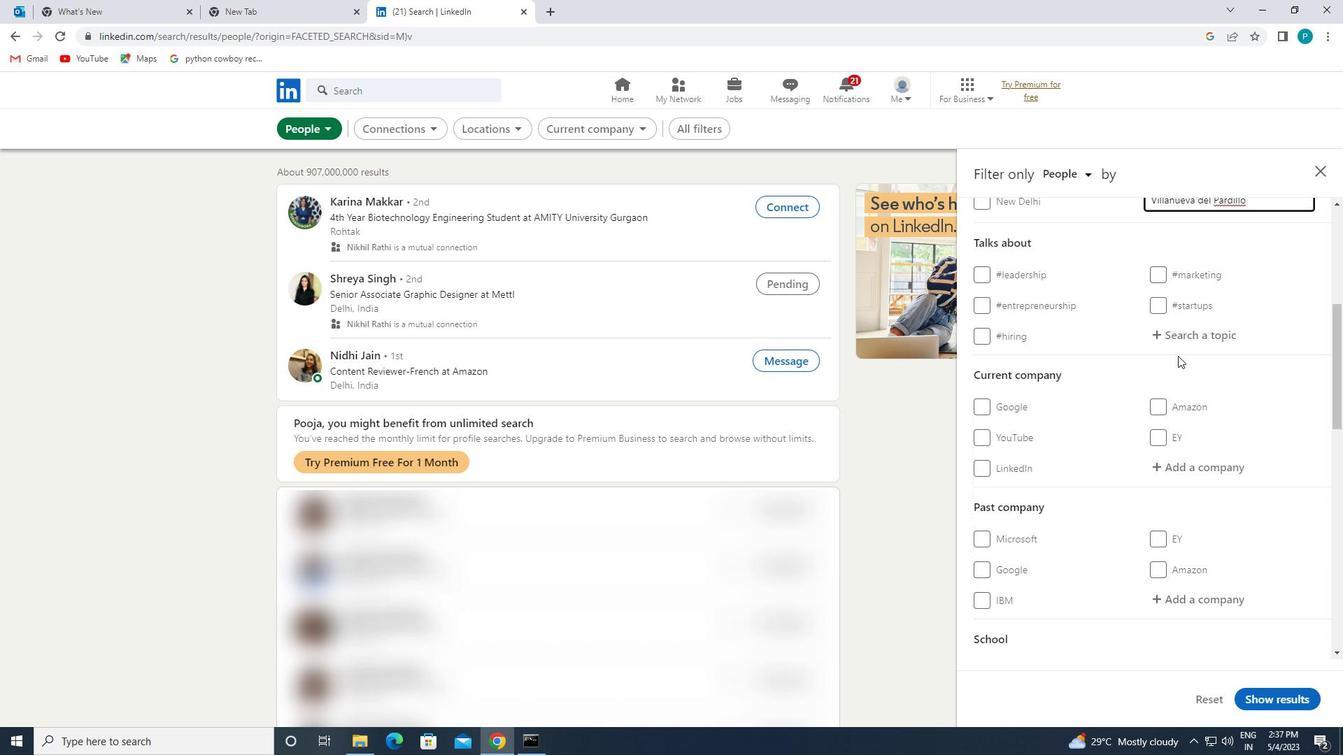 
Action: Key pressed <Key.shift><Key.shift><Key.shift><Key.shift><Key.shift>#<Key.caps_lock><Key.caps_lock>JOB
Screenshot: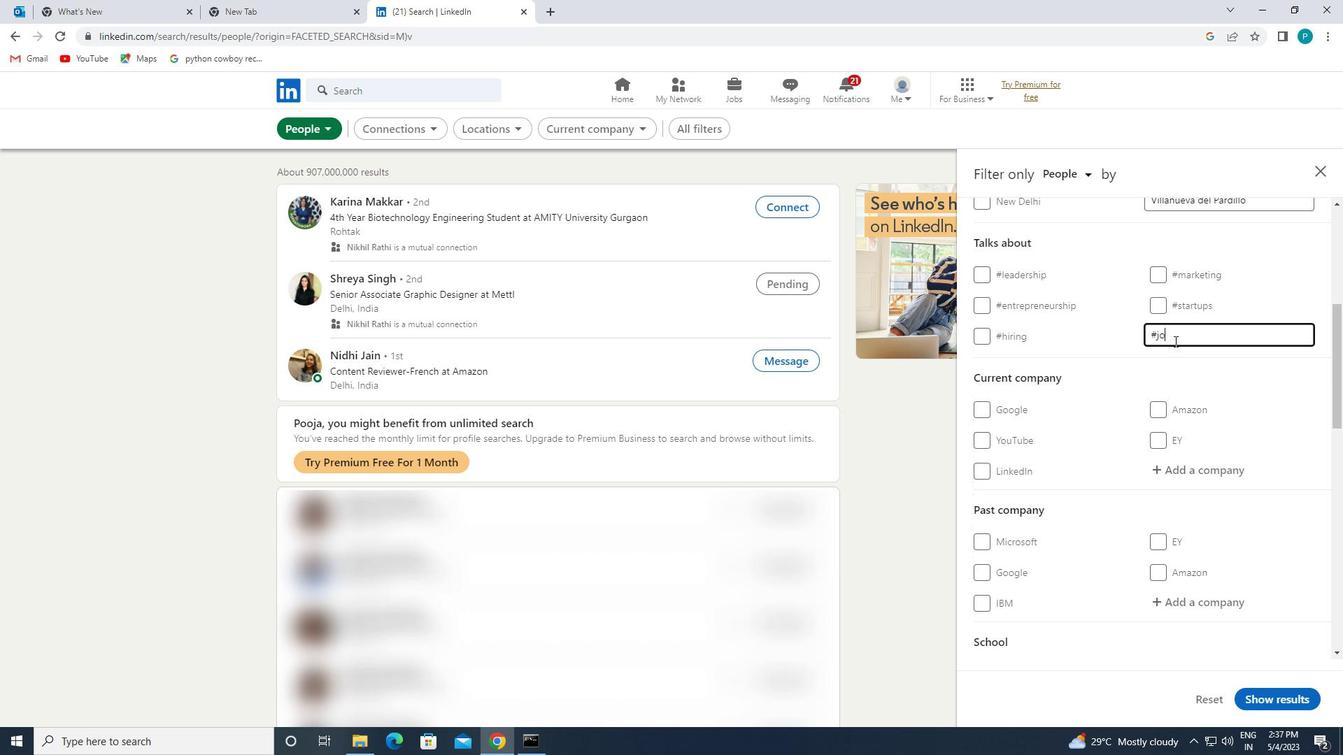 
Action: Mouse scrolled (1175, 340) with delta (0, 0)
Screenshot: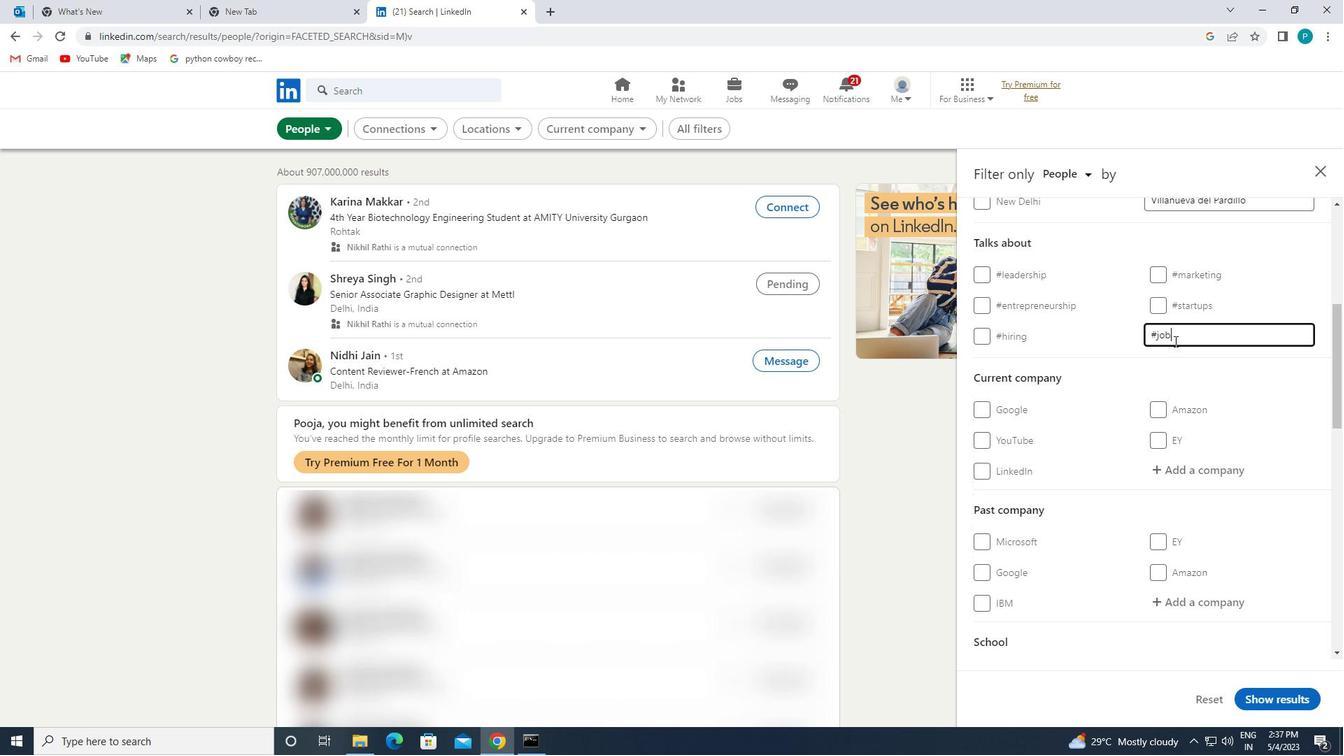
Action: Mouse scrolled (1175, 340) with delta (0, 0)
Screenshot: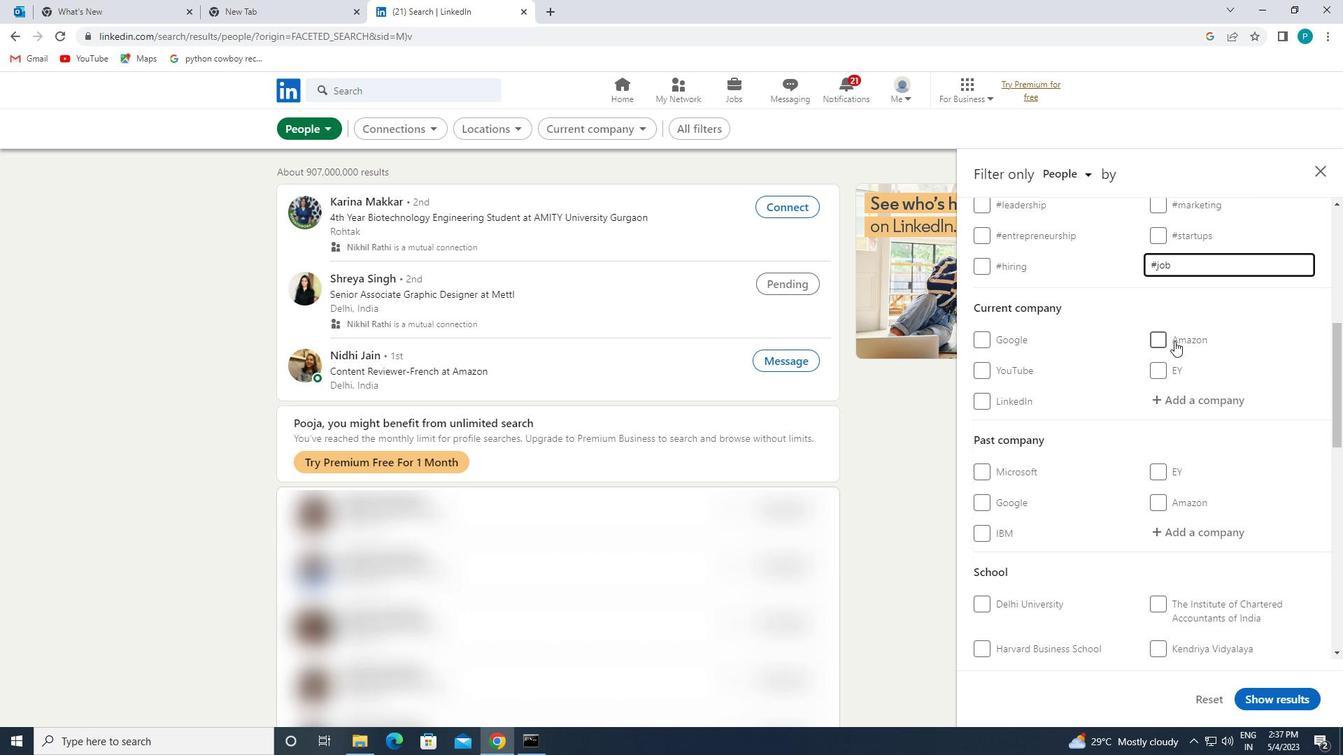 
Action: Mouse scrolled (1175, 340) with delta (0, 0)
Screenshot: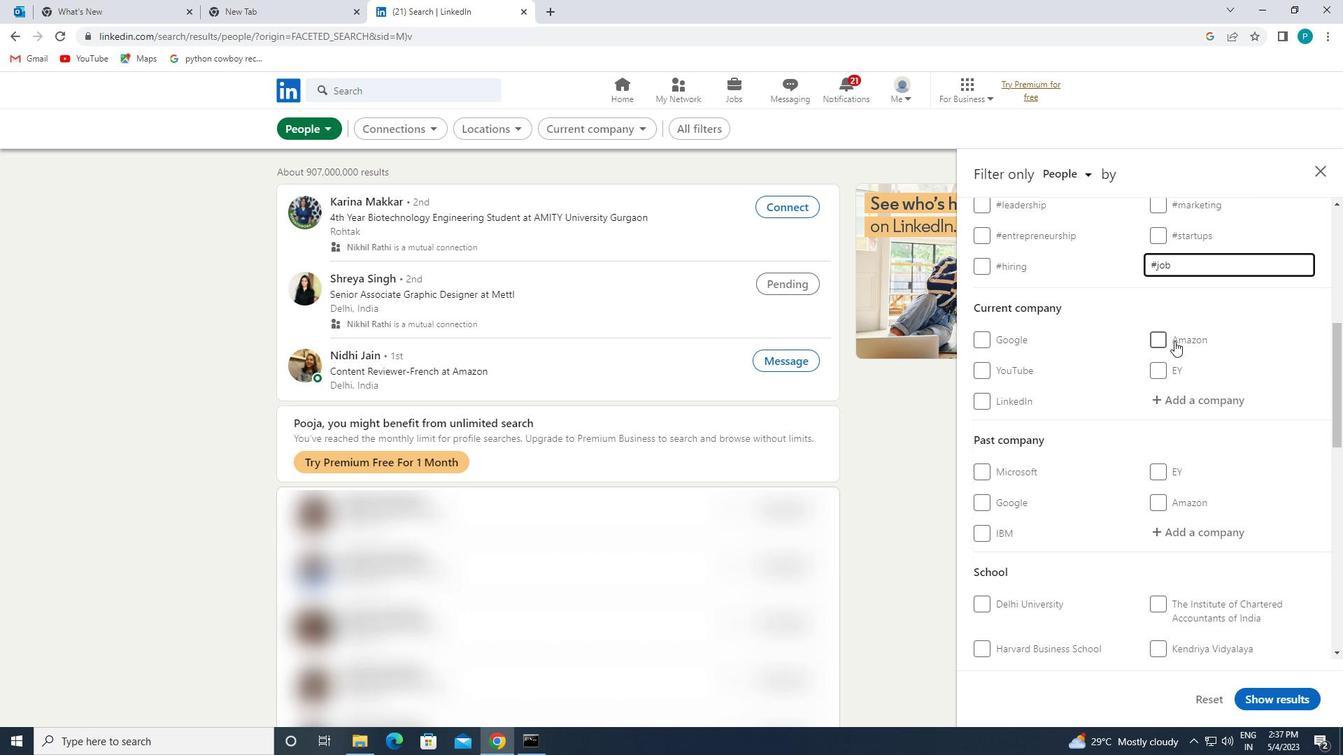 
Action: Mouse scrolled (1175, 340) with delta (0, 0)
Screenshot: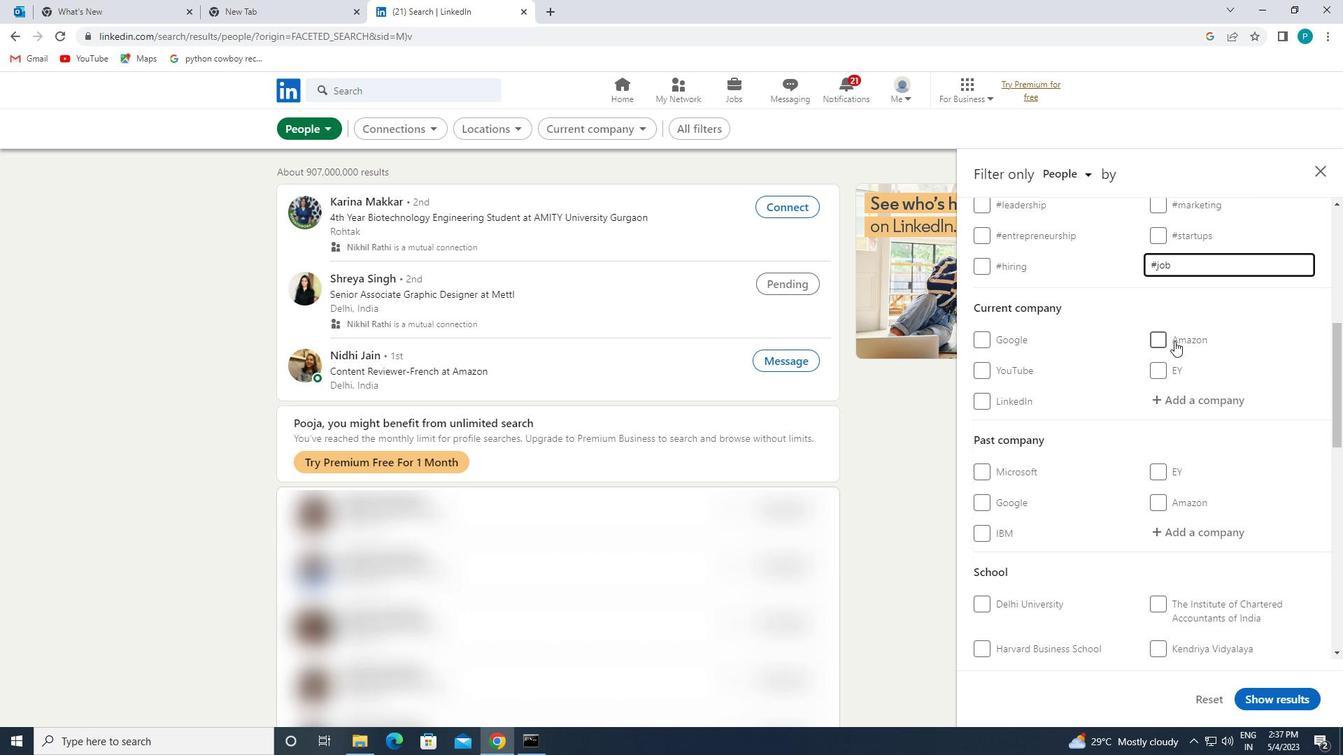 
Action: Mouse scrolled (1175, 340) with delta (0, 0)
Screenshot: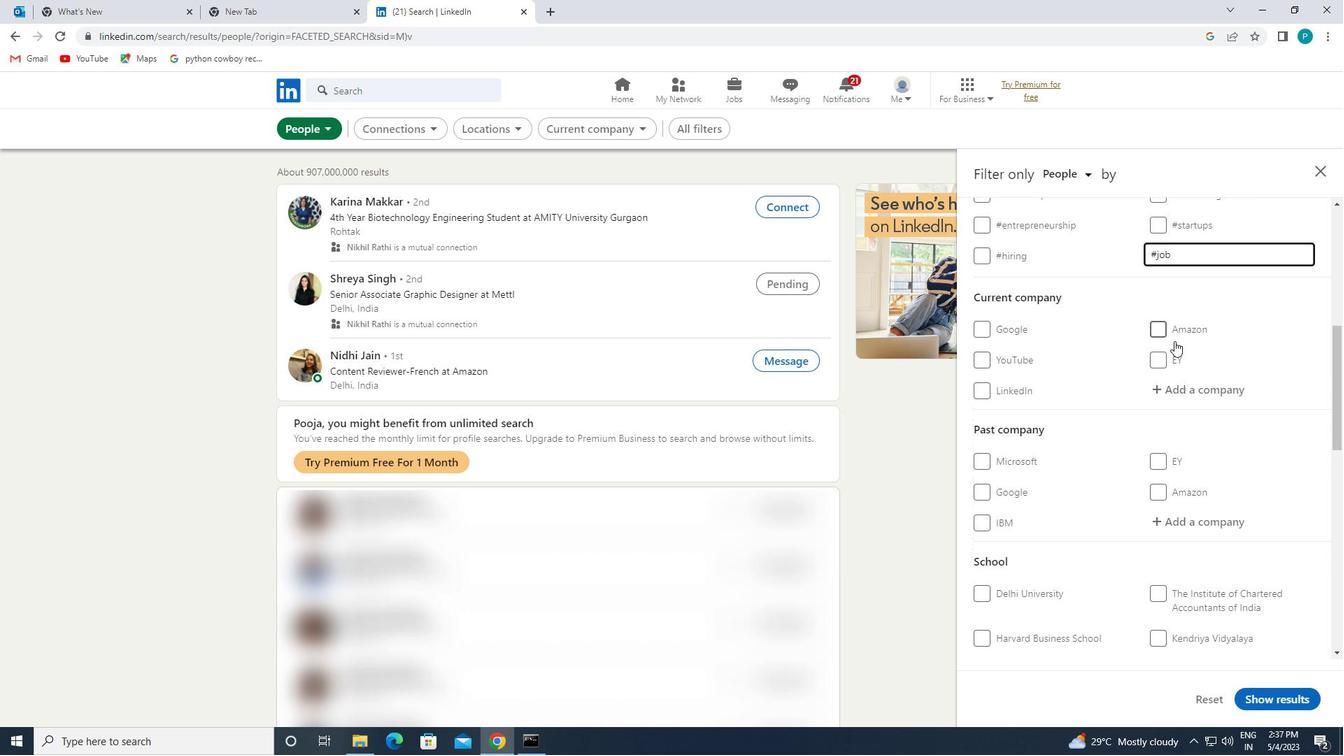 
Action: Mouse moved to (1105, 449)
Screenshot: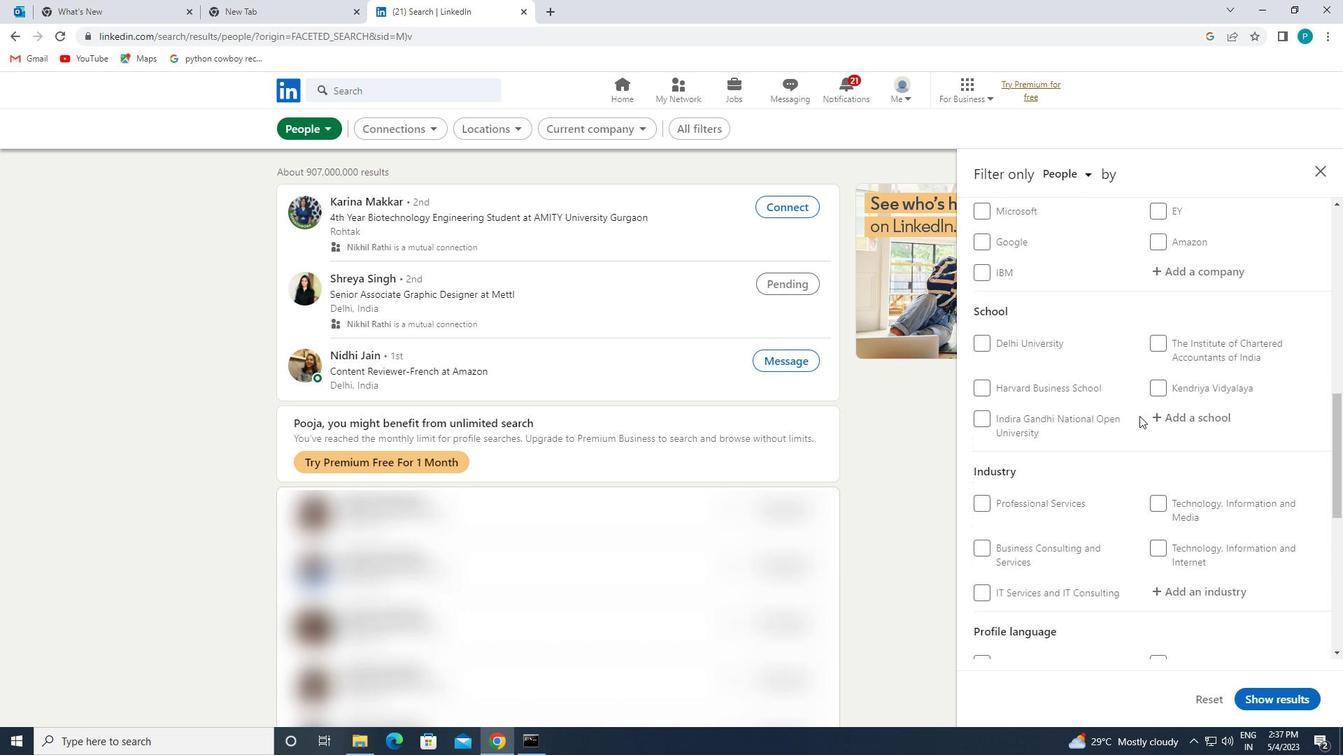 
Action: Mouse scrolled (1105, 448) with delta (0, 0)
Screenshot: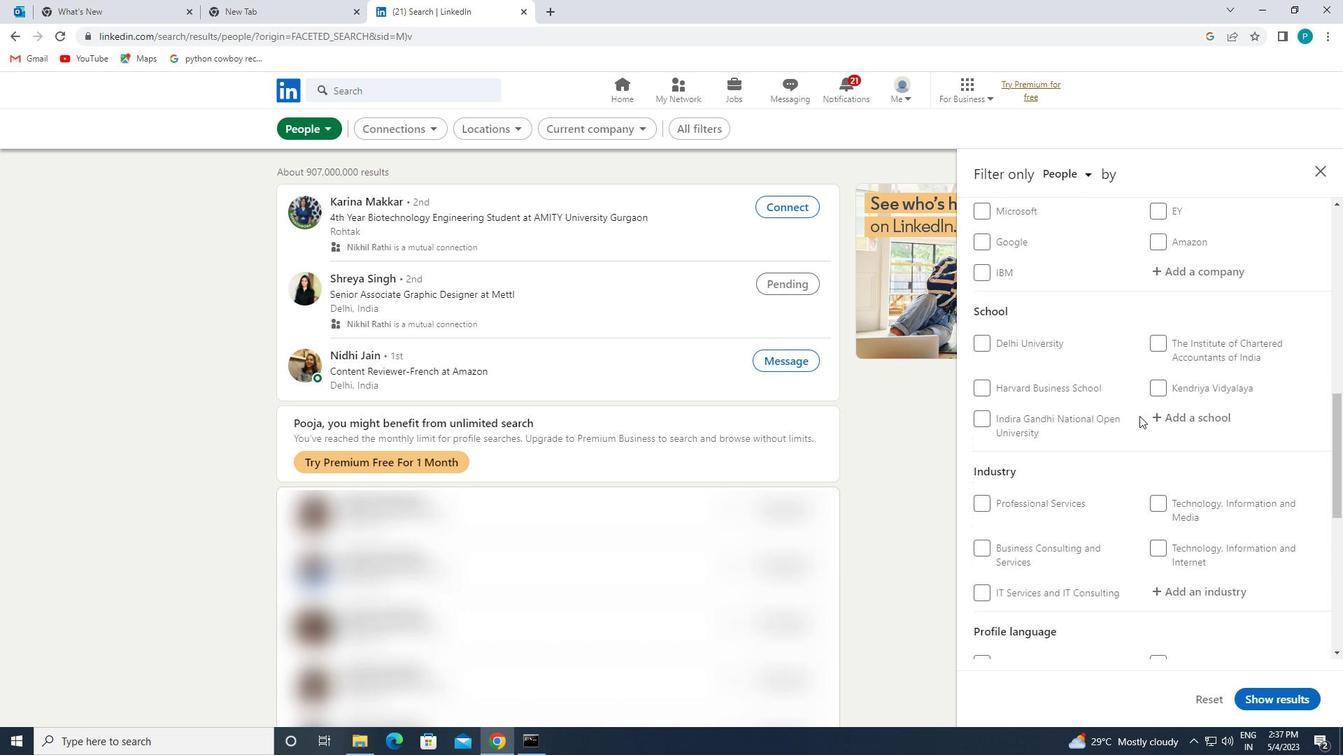 
Action: Mouse moved to (1096, 447)
Screenshot: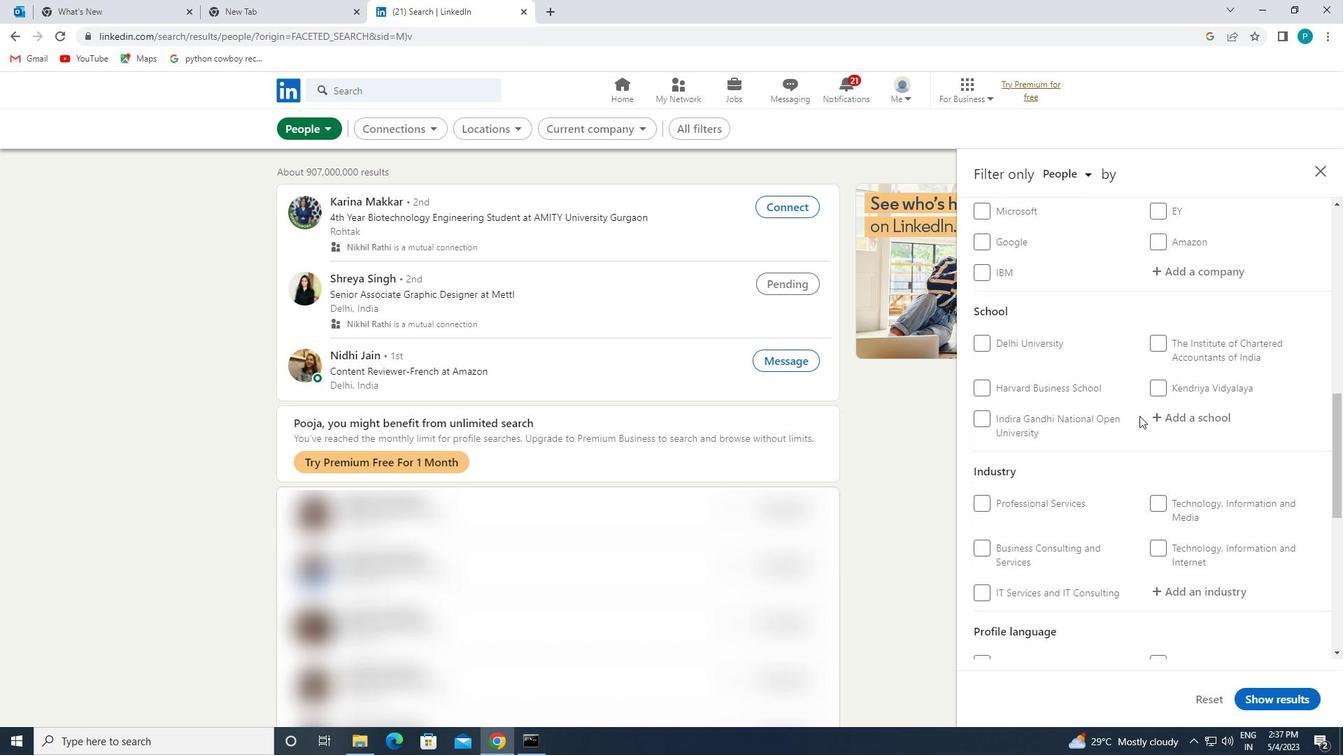 
Action: Mouse scrolled (1096, 447) with delta (0, 0)
Screenshot: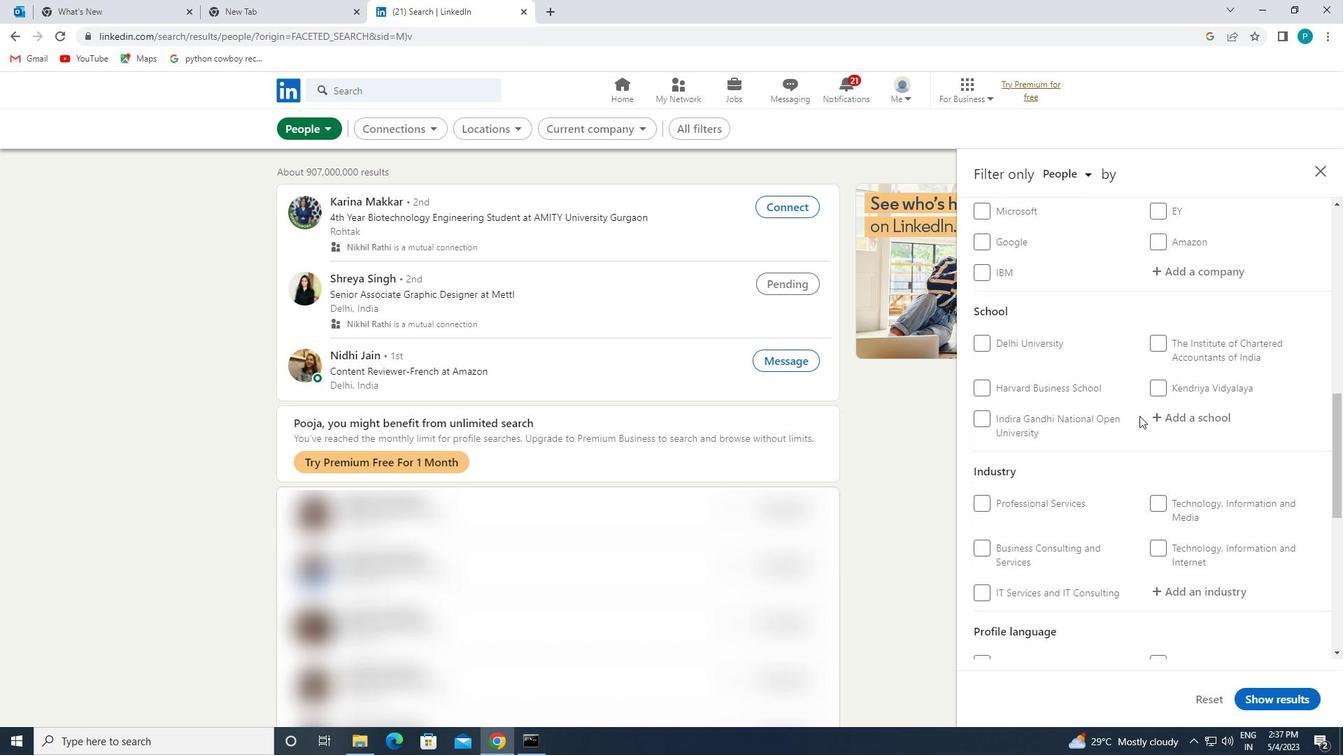 
Action: Mouse moved to (1017, 460)
Screenshot: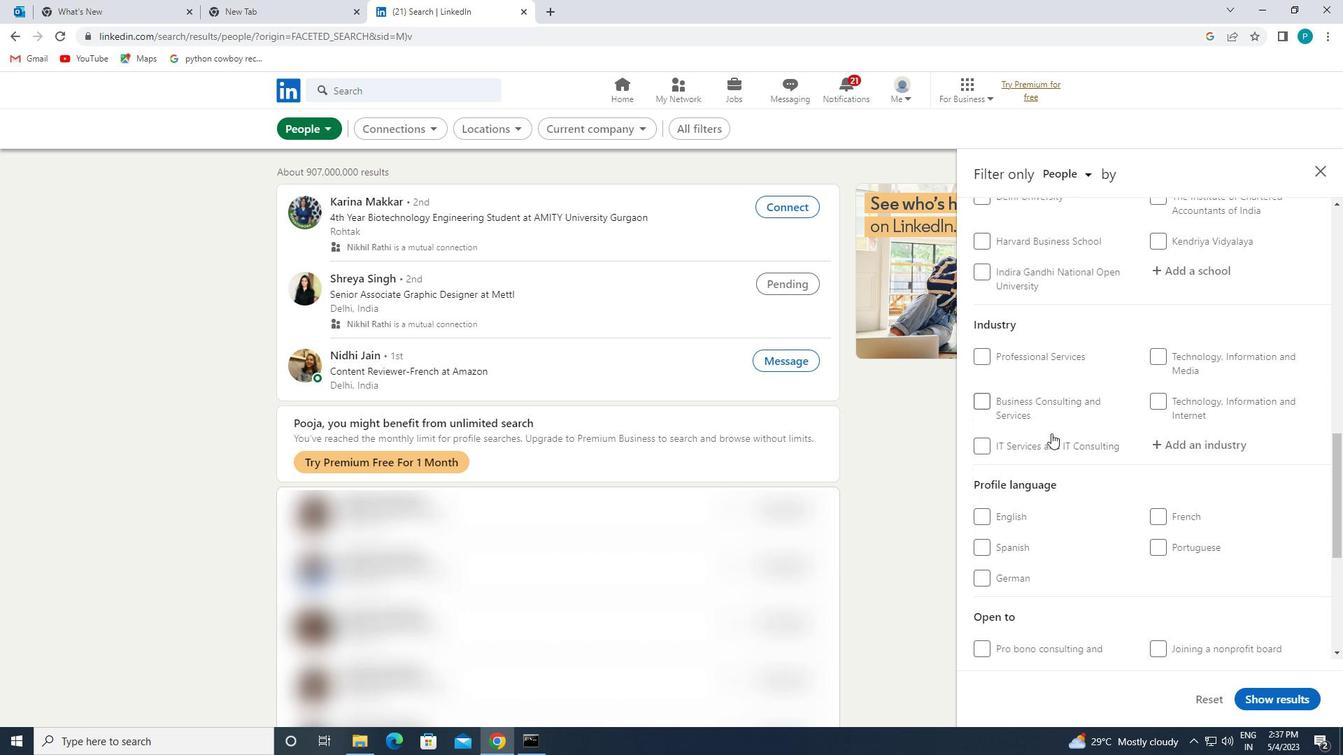
Action: Mouse scrolled (1017, 459) with delta (0, 0)
Screenshot: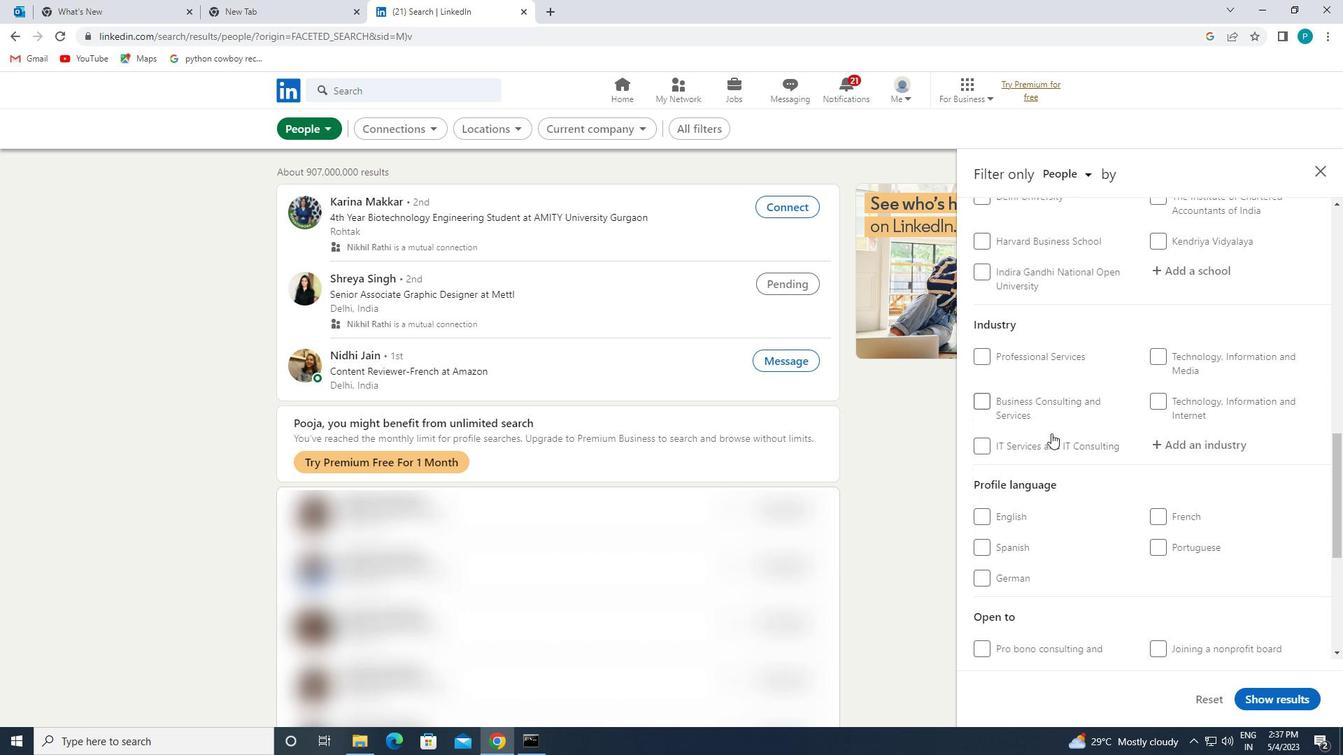 
Action: Mouse moved to (1011, 472)
Screenshot: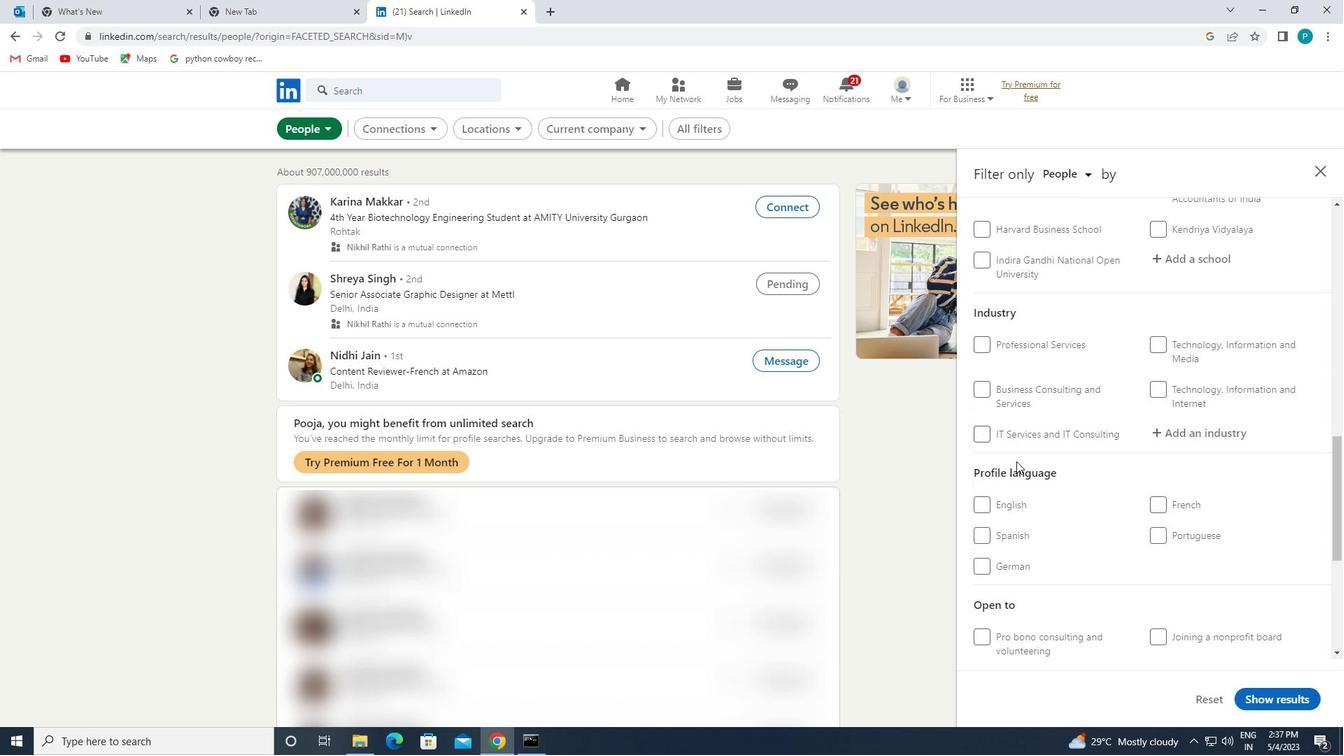 
Action: Mouse scrolled (1011, 471) with delta (0, 0)
Screenshot: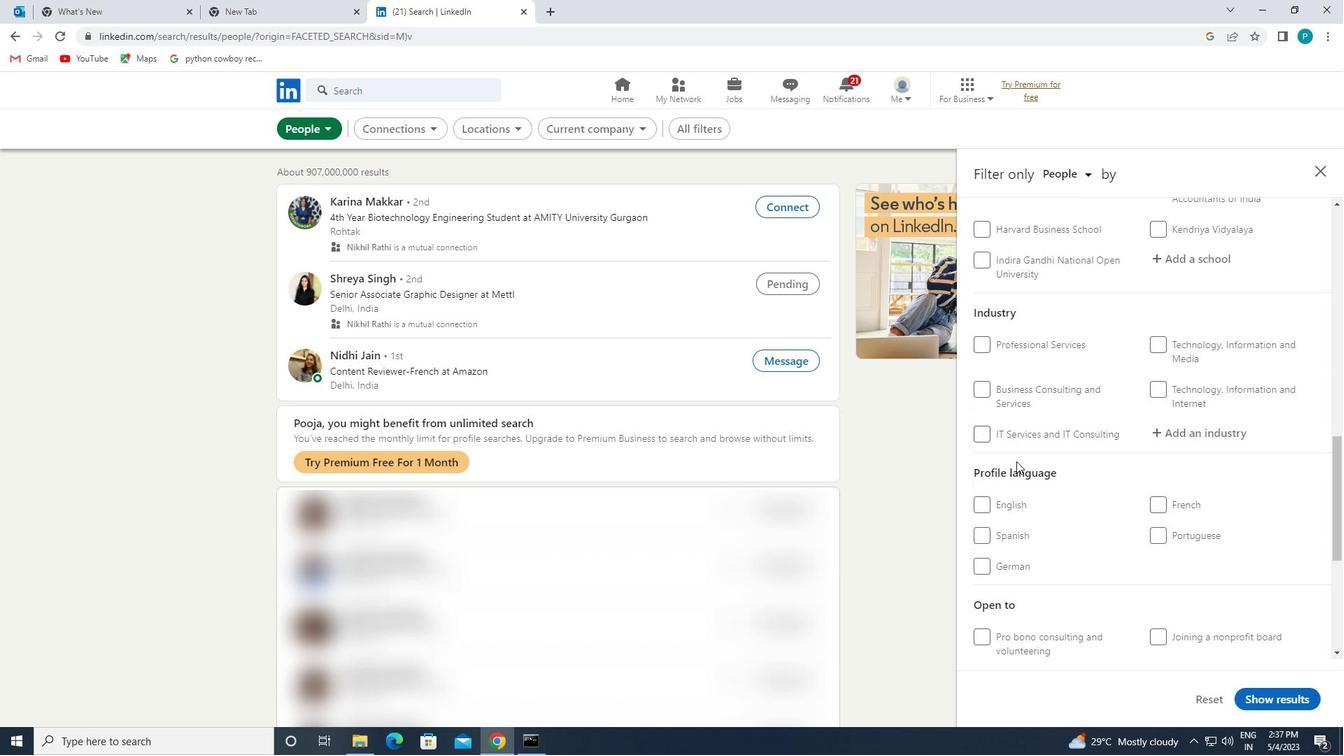 
Action: Mouse moved to (1000, 411)
Screenshot: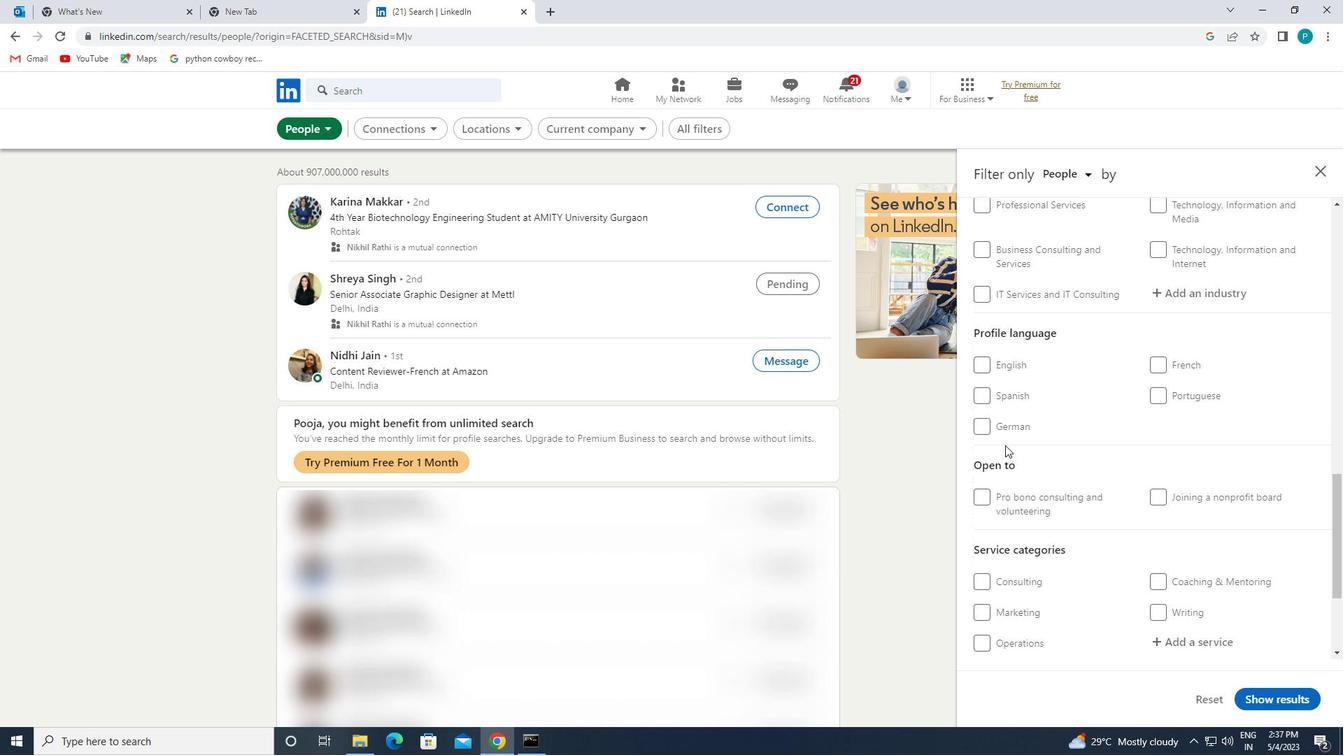 
Action: Mouse pressed left at (1000, 411)
Screenshot: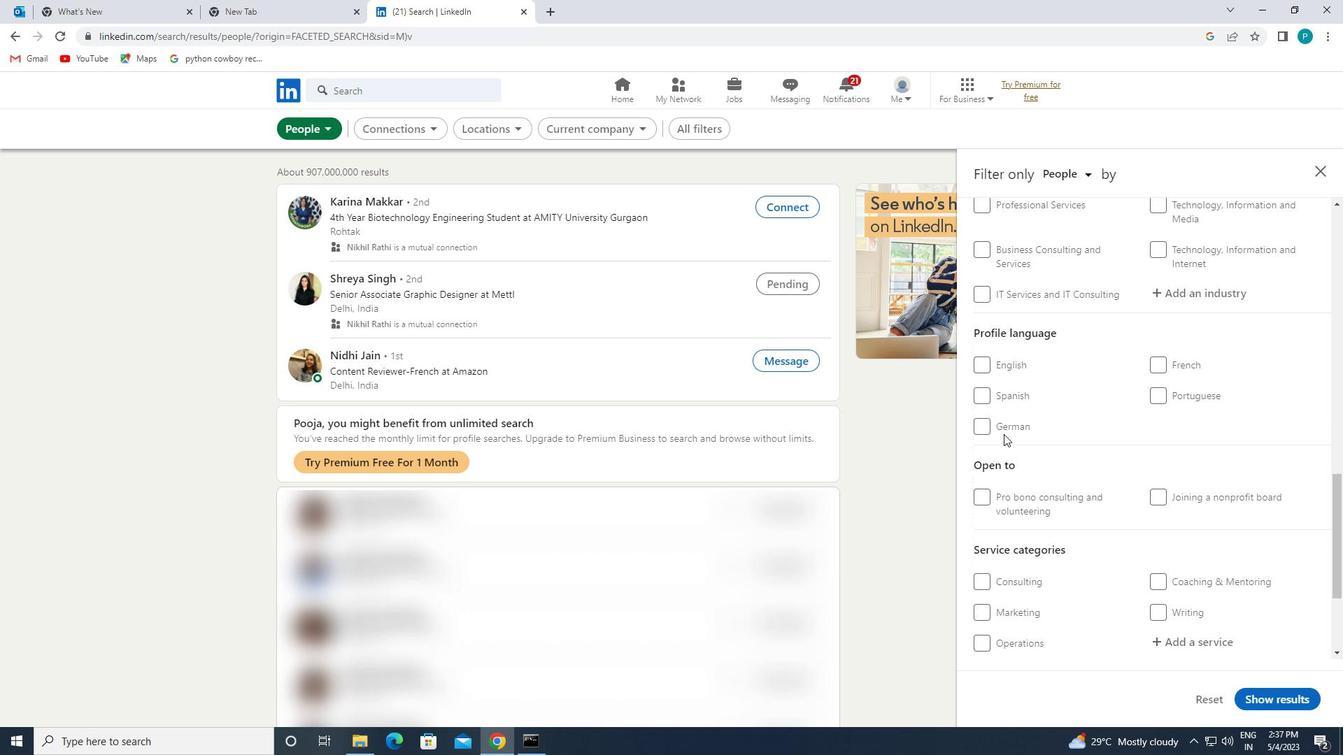 
Action: Mouse moved to (1005, 433)
Screenshot: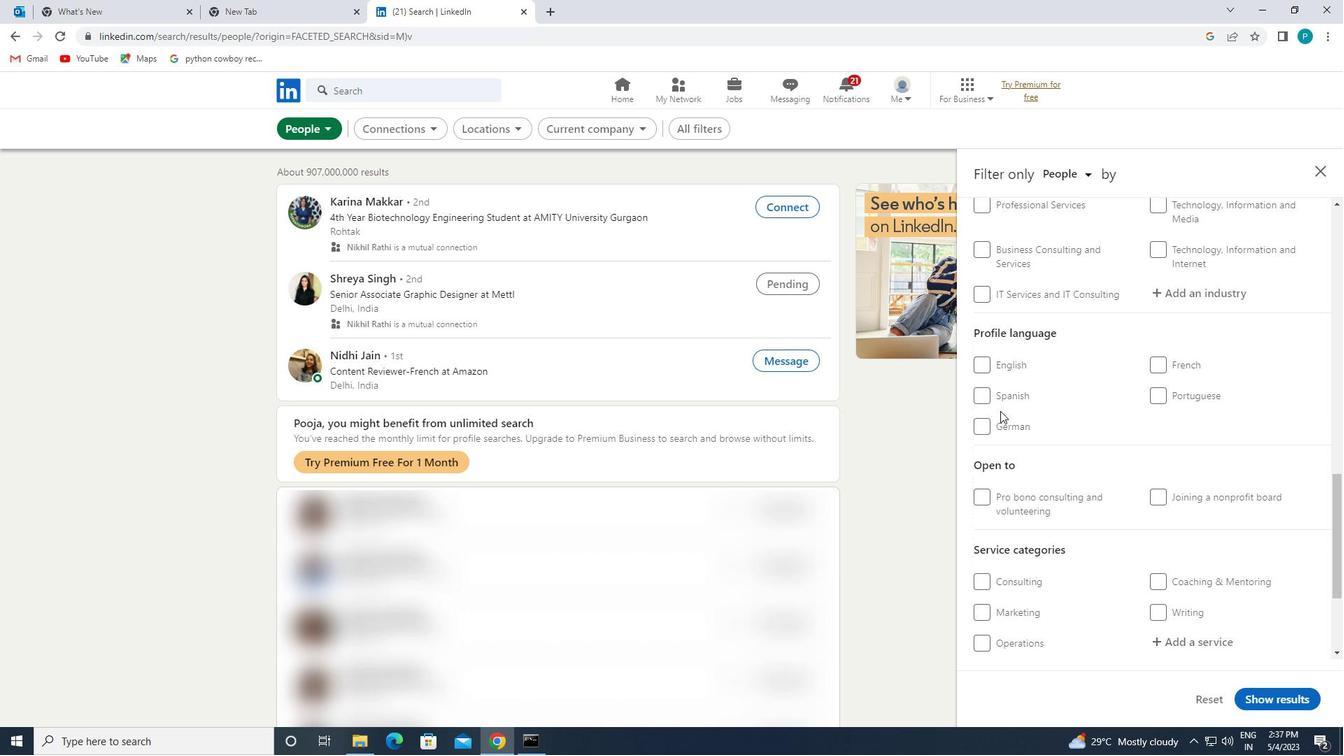 
Action: Mouse pressed left at (1005, 433)
Screenshot: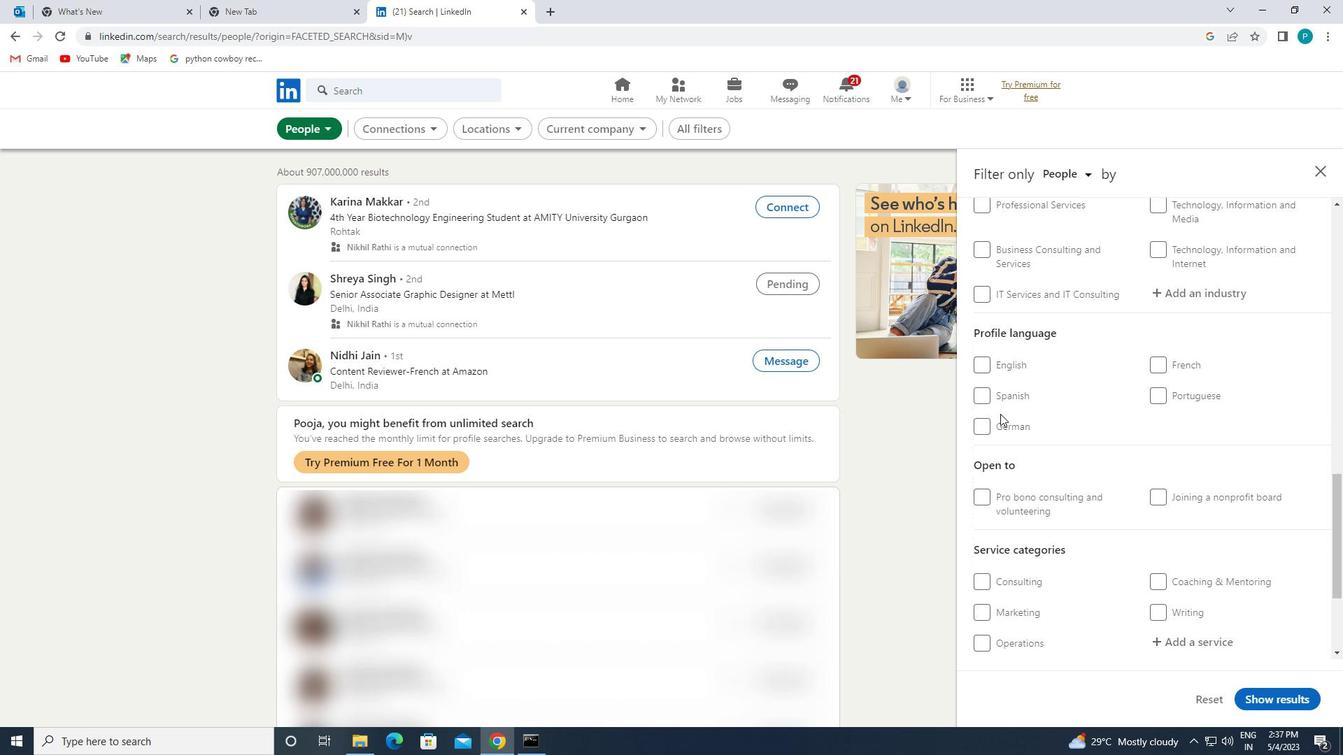 
Action: Mouse moved to (1112, 415)
Screenshot: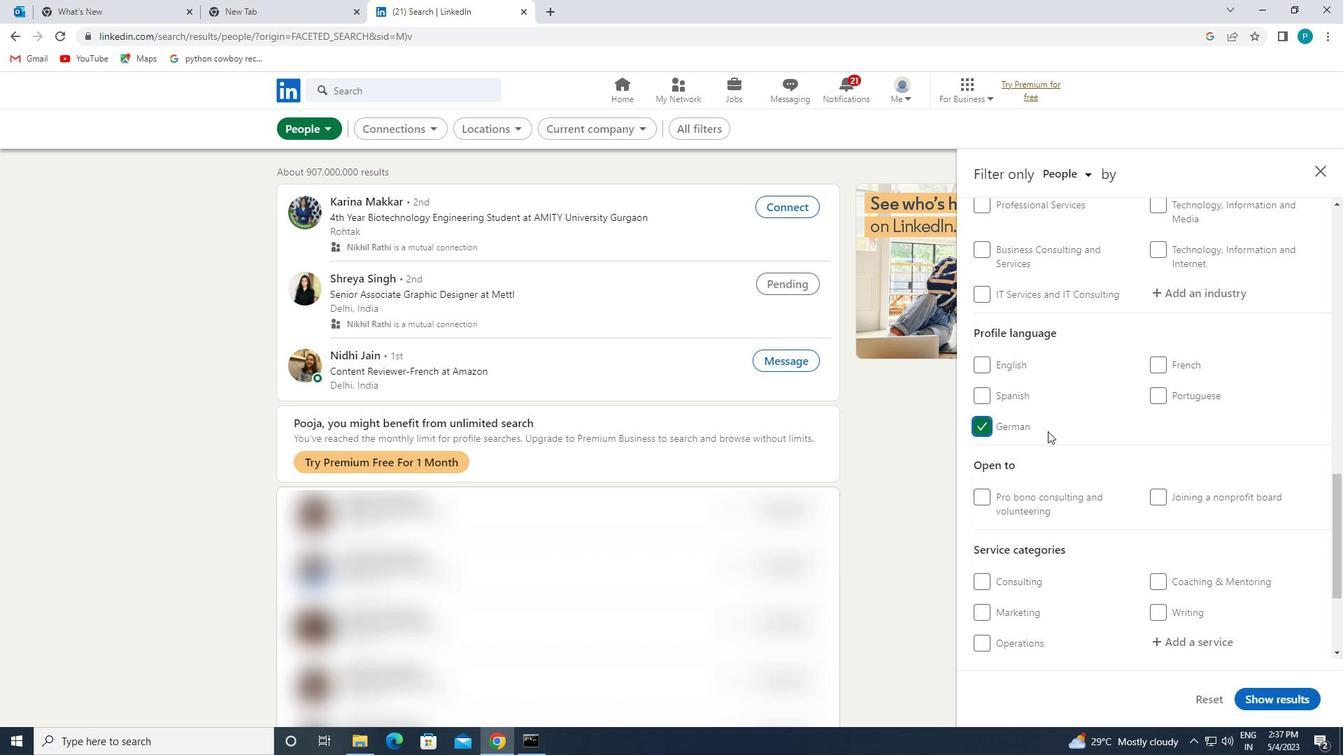 
Action: Mouse scrolled (1112, 415) with delta (0, 0)
Screenshot: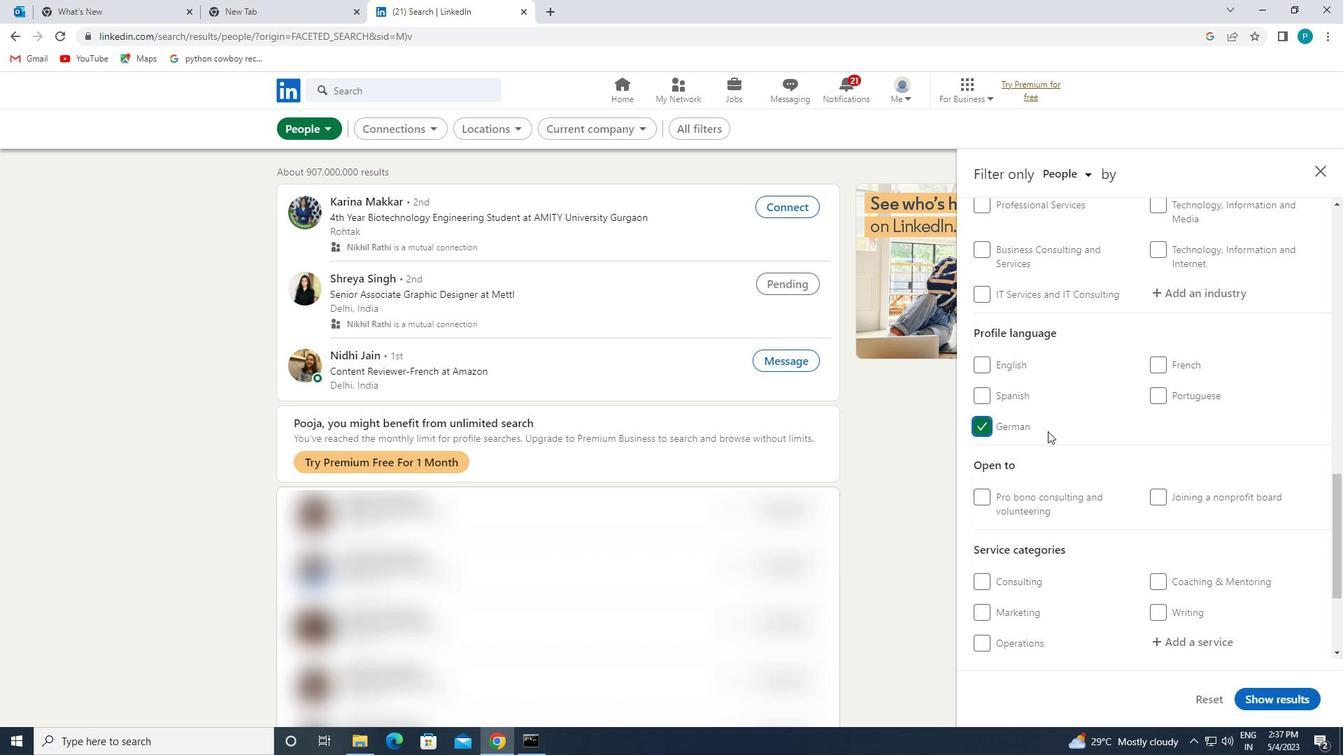 
Action: Mouse scrolled (1112, 415) with delta (0, 0)
Screenshot: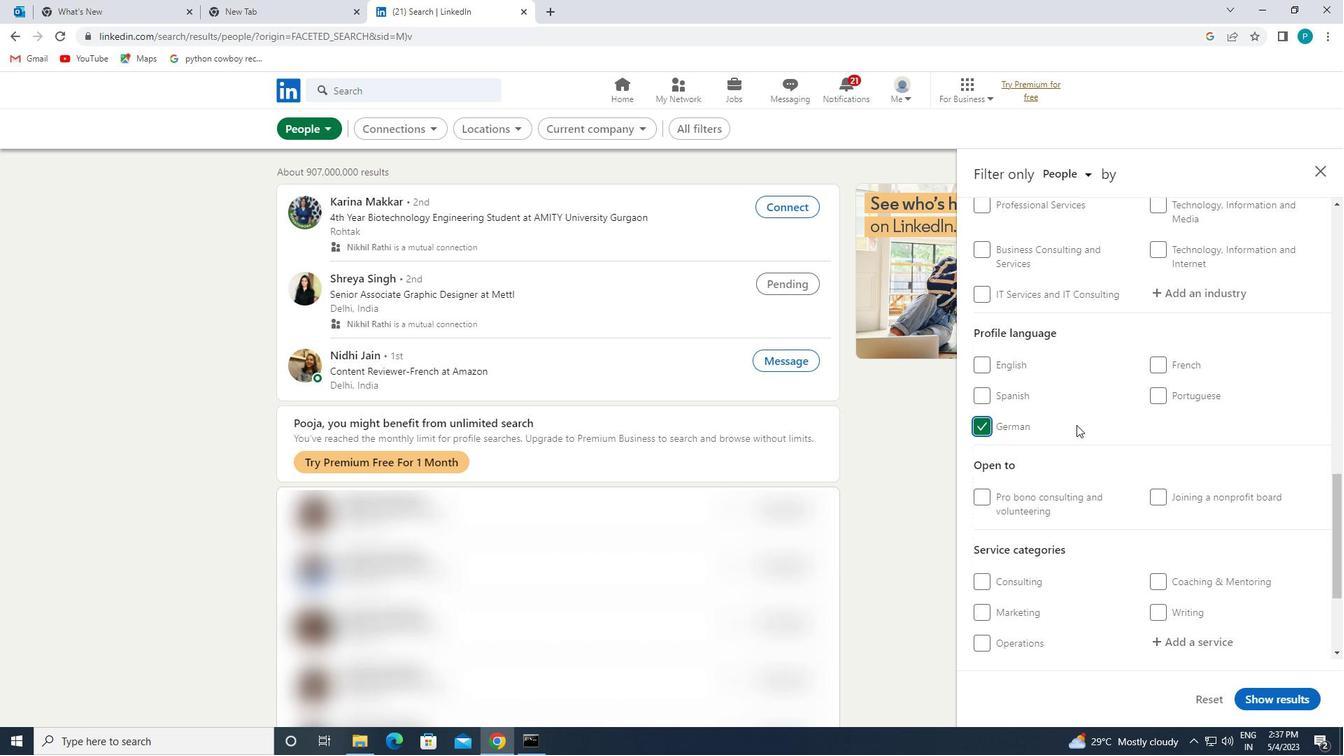 
Action: Mouse scrolled (1112, 415) with delta (0, 0)
Screenshot: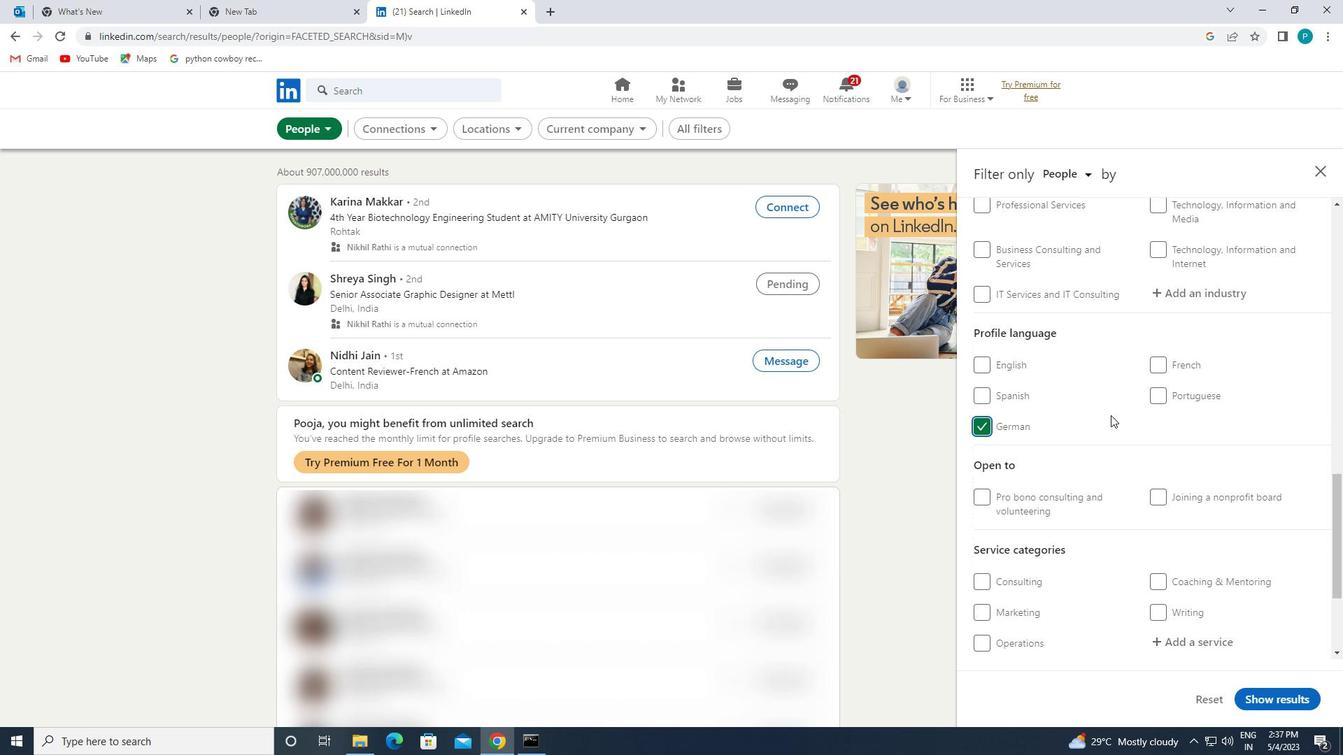 
Action: Mouse moved to (1166, 404)
Screenshot: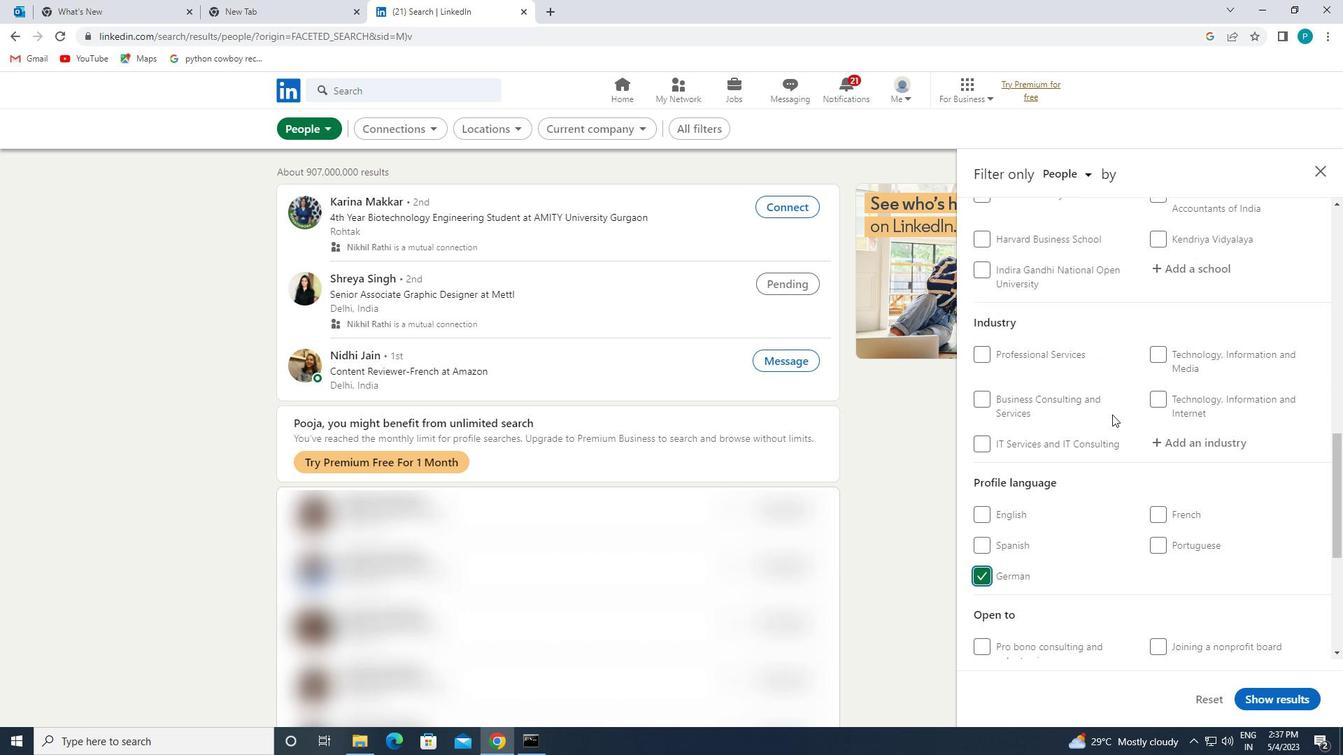 
Action: Mouse scrolled (1166, 405) with delta (0, 0)
Screenshot: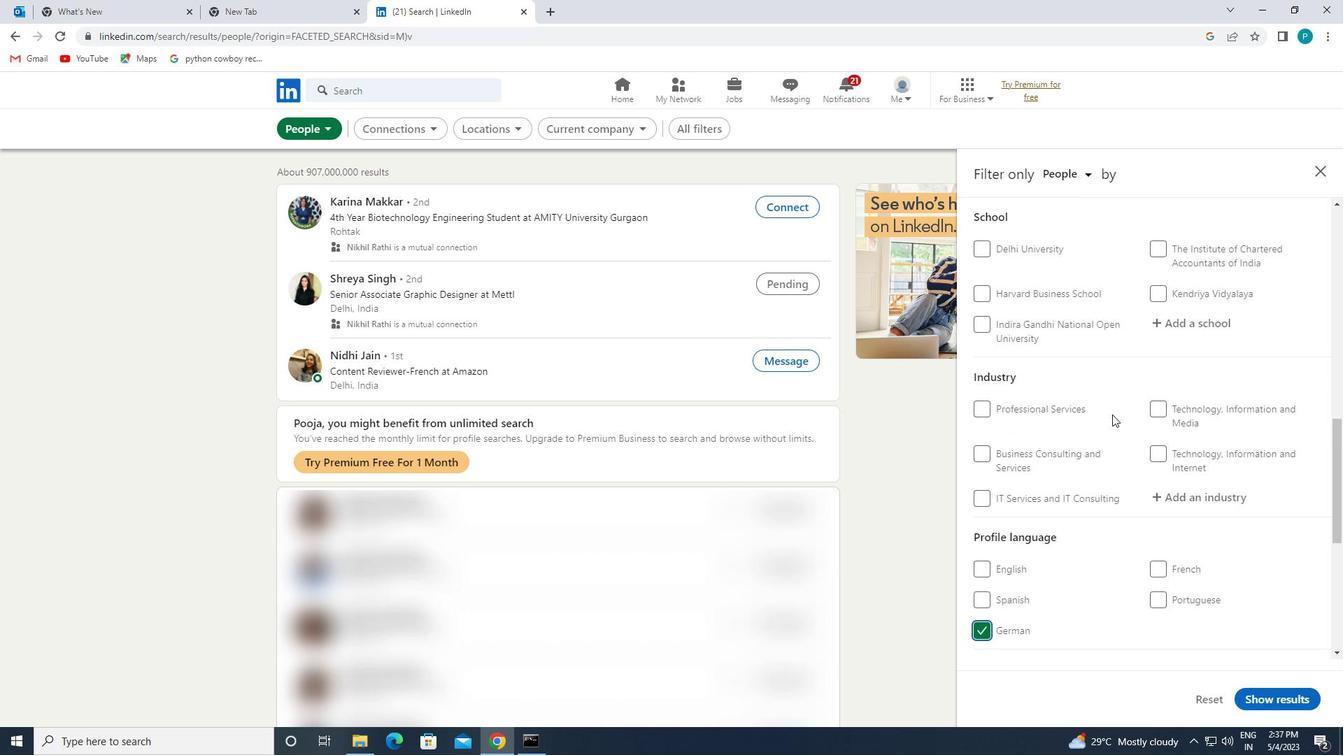 
Action: Mouse scrolled (1166, 405) with delta (0, 0)
Screenshot: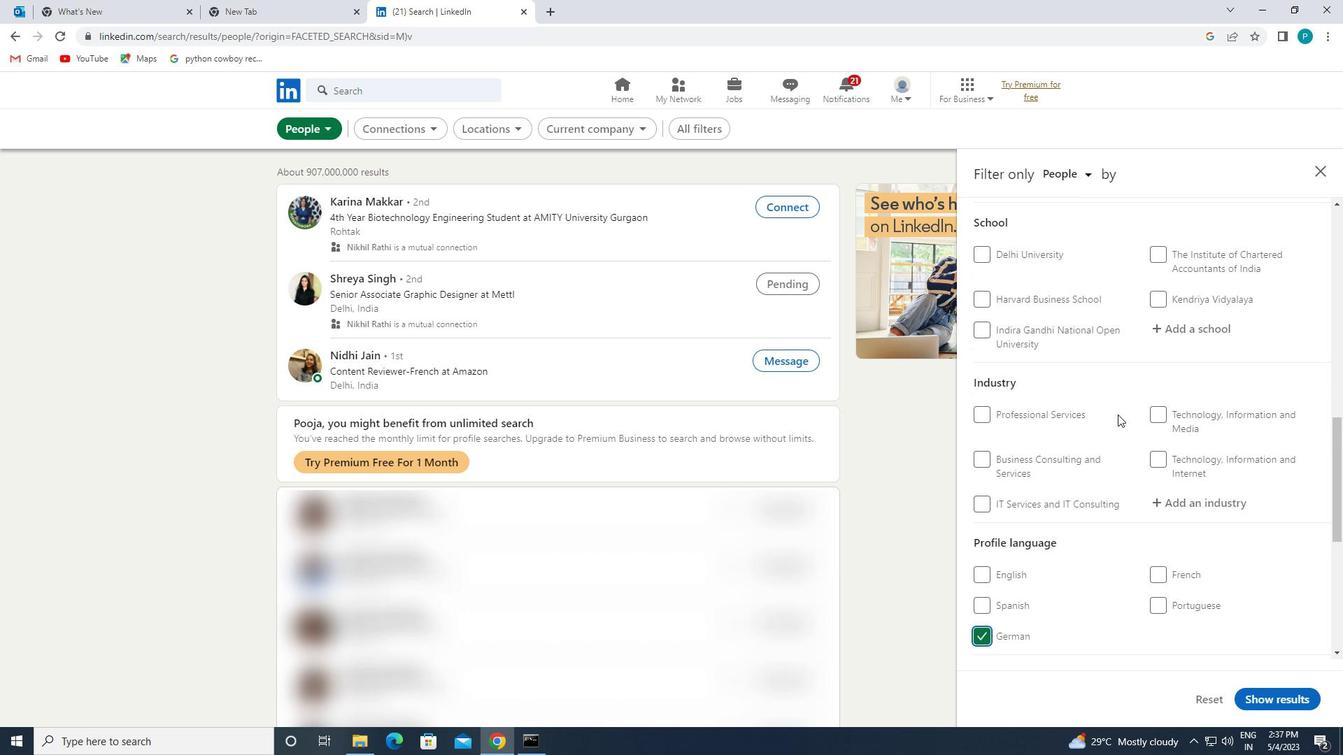 
Action: Mouse scrolled (1166, 405) with delta (0, 0)
Screenshot: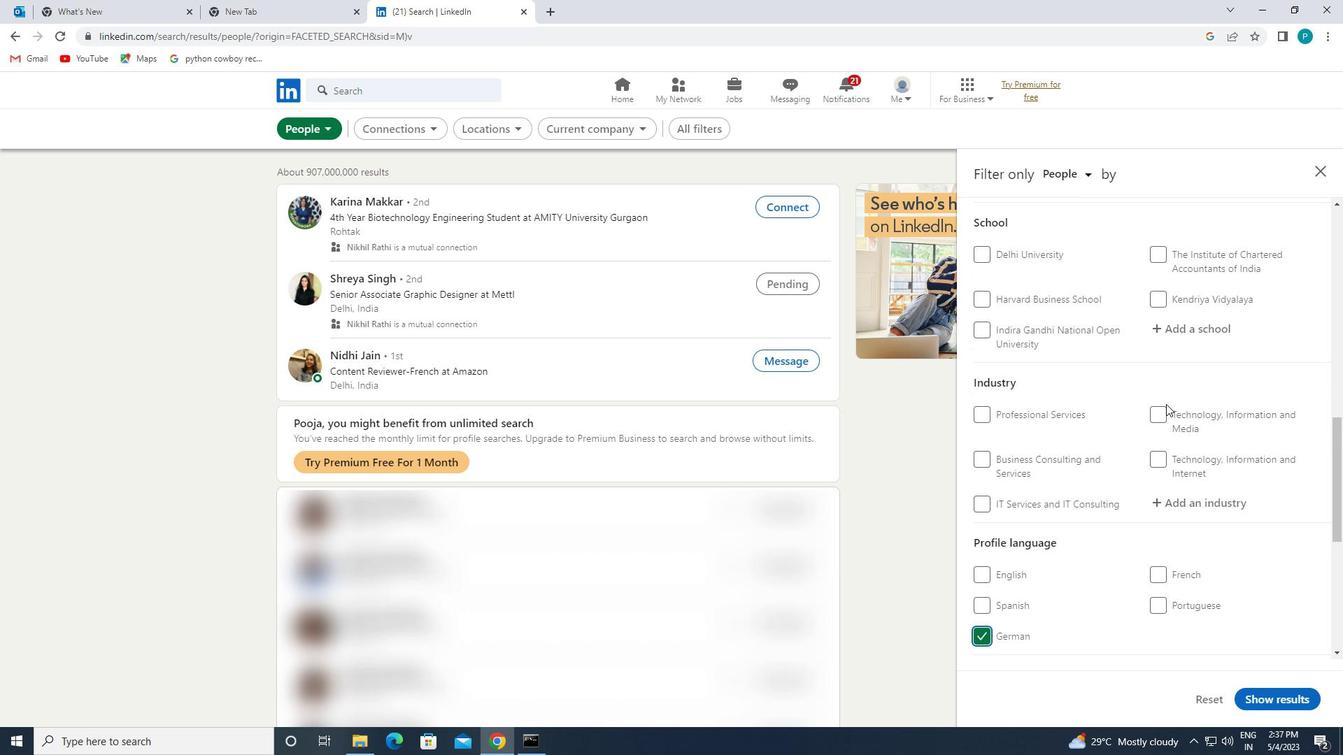 
Action: Mouse scrolled (1166, 405) with delta (0, 0)
Screenshot: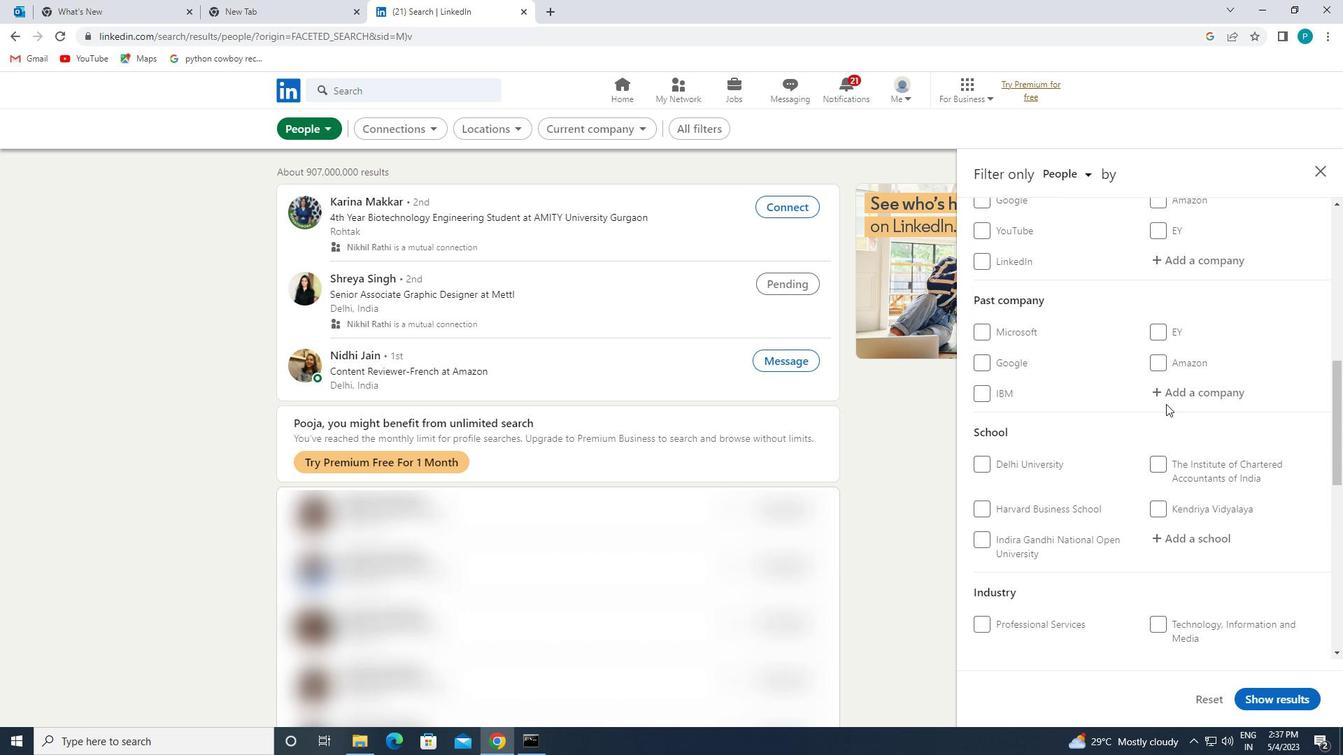 
Action: Mouse scrolled (1166, 405) with delta (0, 0)
Screenshot: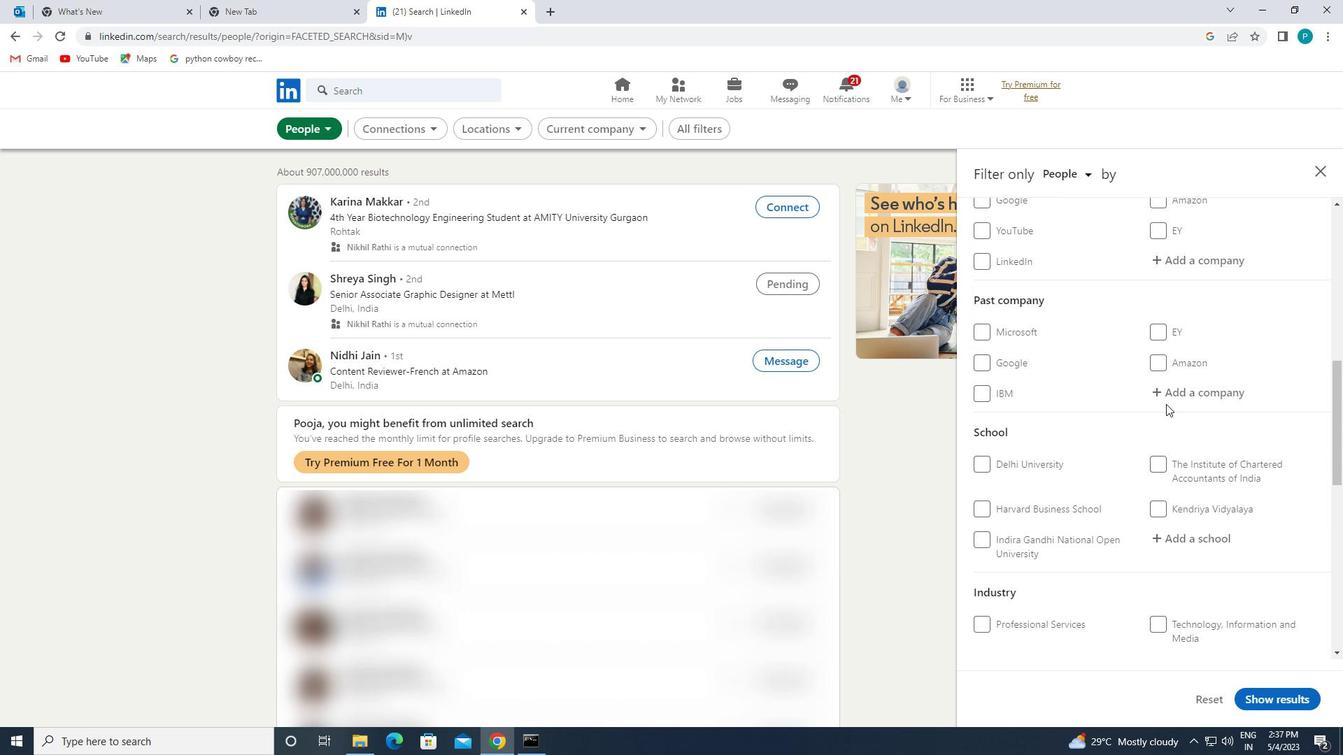 
Action: Mouse moved to (1172, 406)
Screenshot: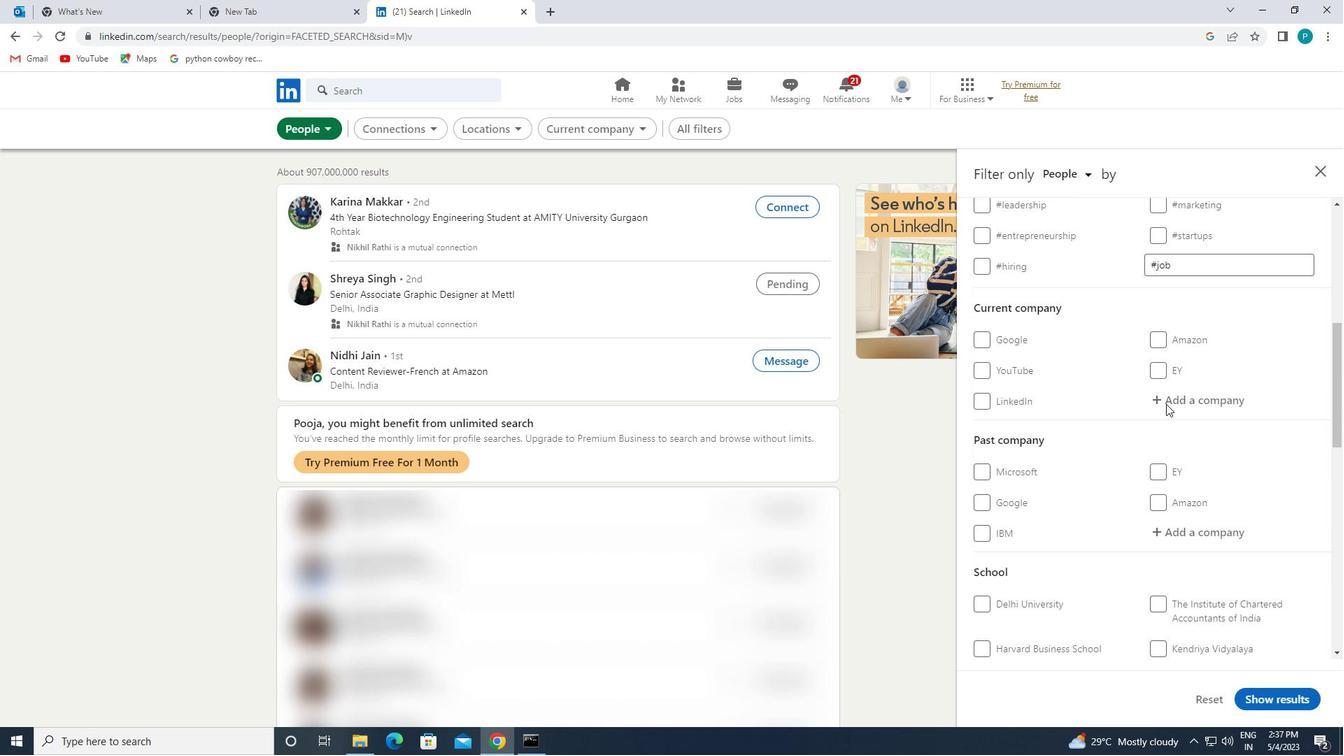 
Action: Mouse pressed left at (1172, 406)
Screenshot: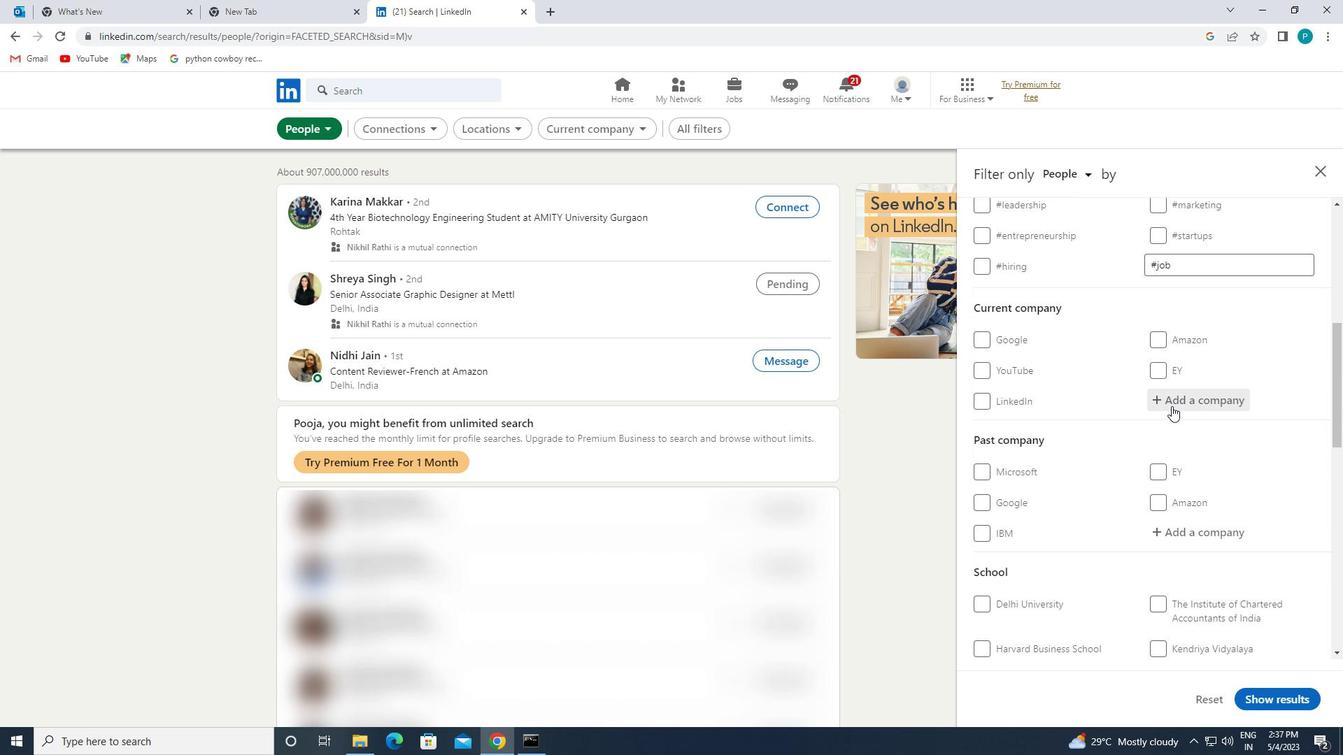
Action: Mouse moved to (1170, 417)
Screenshot: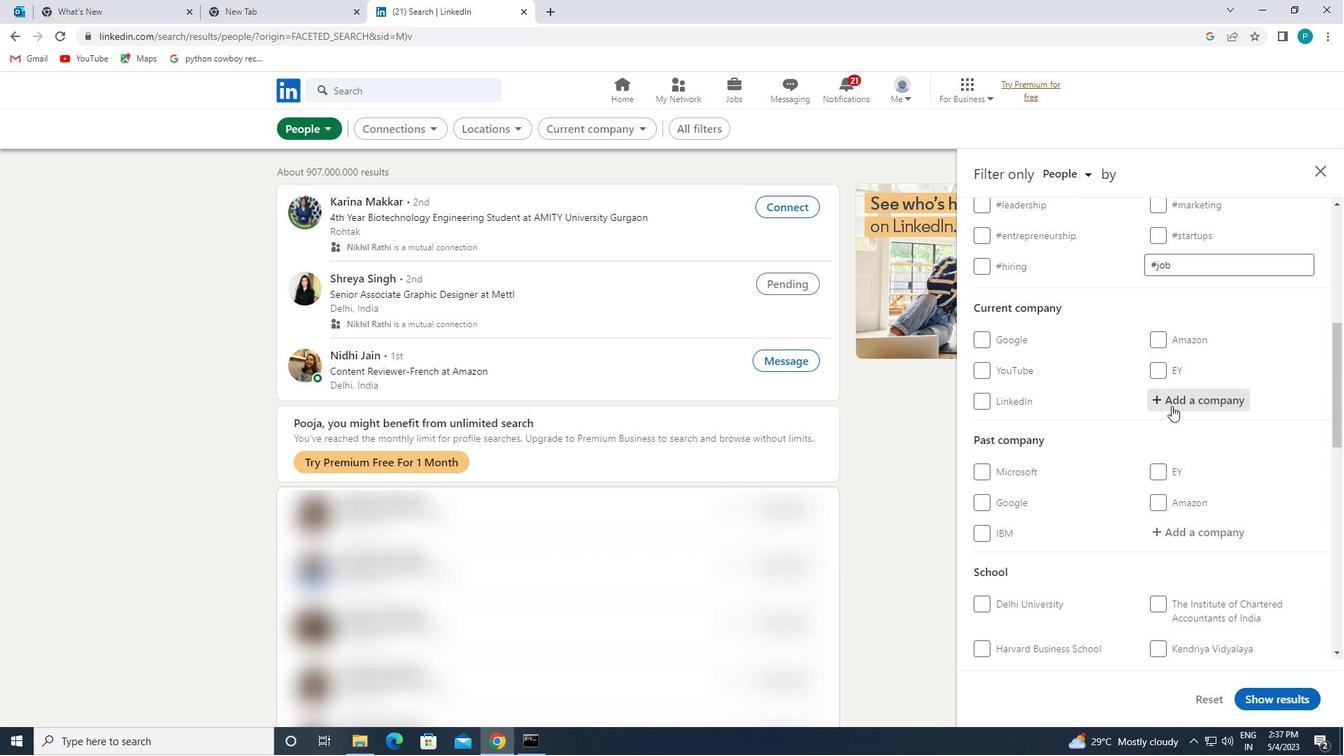 
Action: Key pressed <Key.caps_lock>B<Key.caps_lock>USINESS
Screenshot: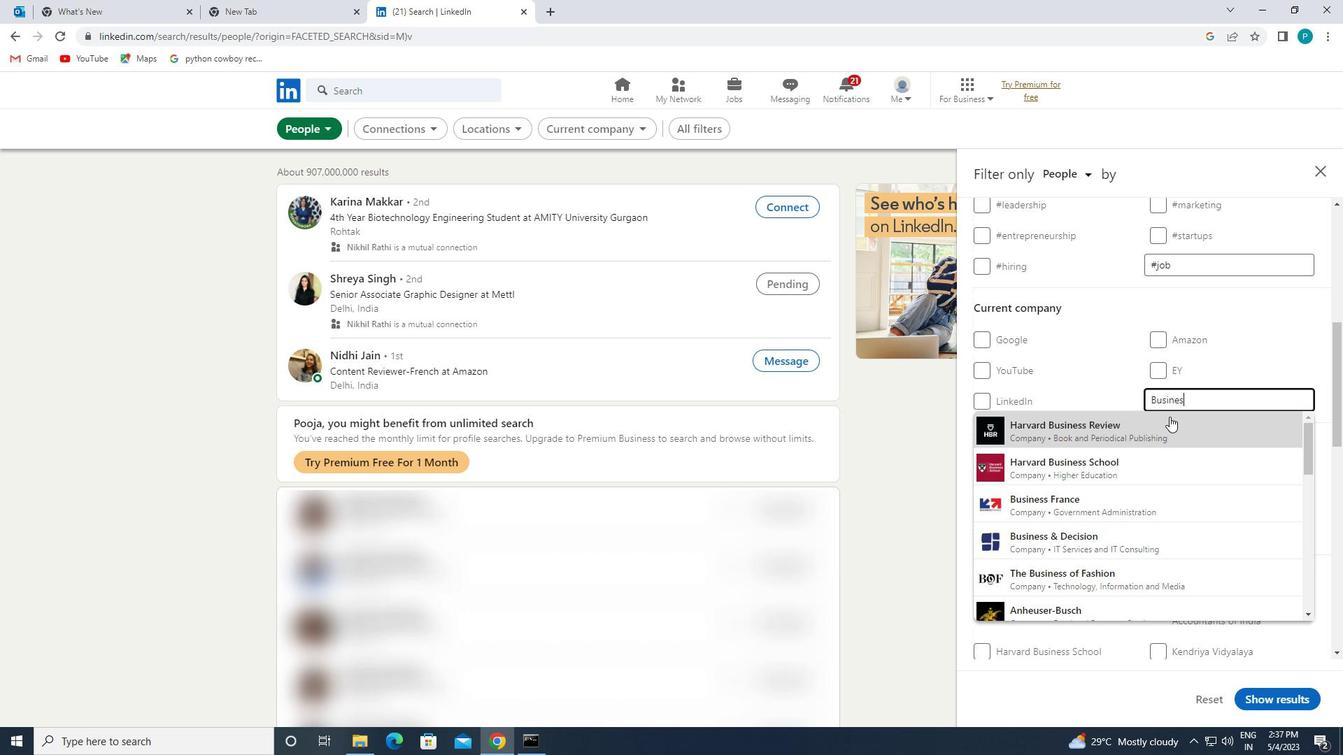 
Action: Mouse moved to (1168, 417)
Screenshot: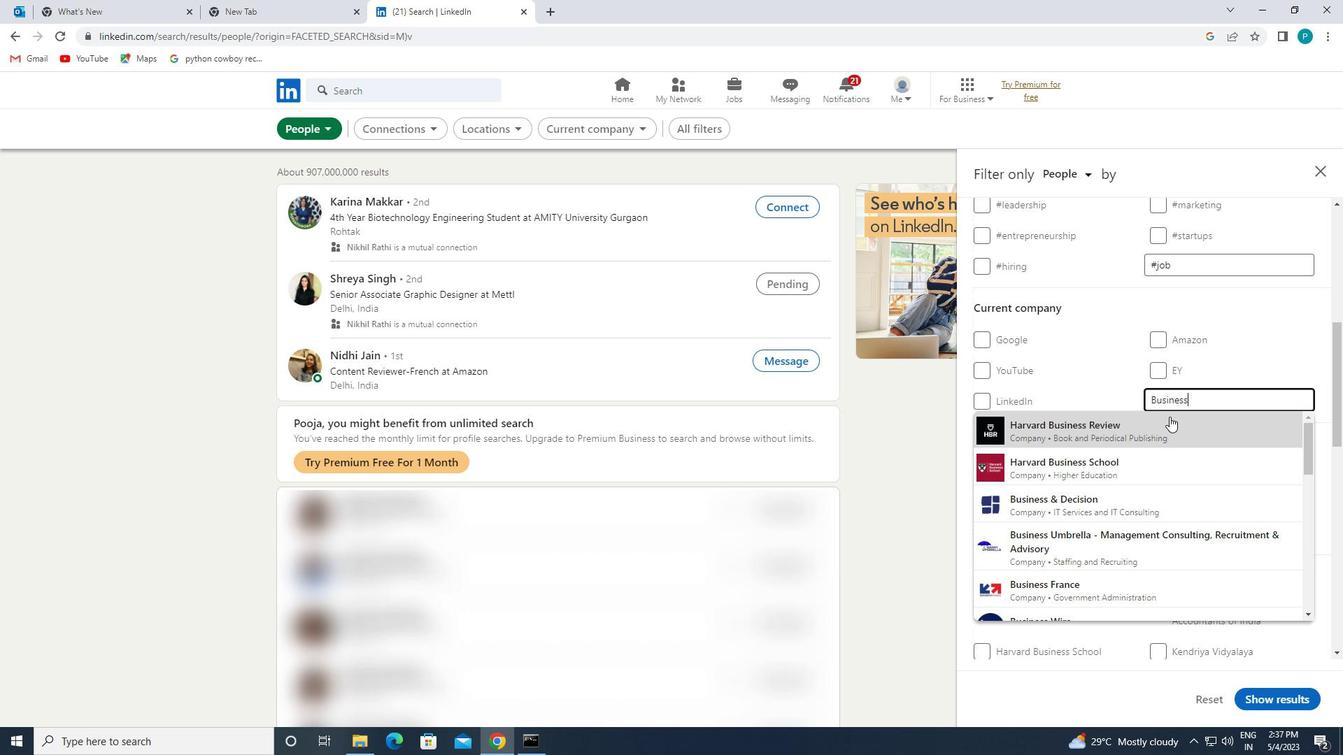 
Action: Key pressed <Key.space><Key.caps_lock>S<Key.caps_lock>TAN
Screenshot: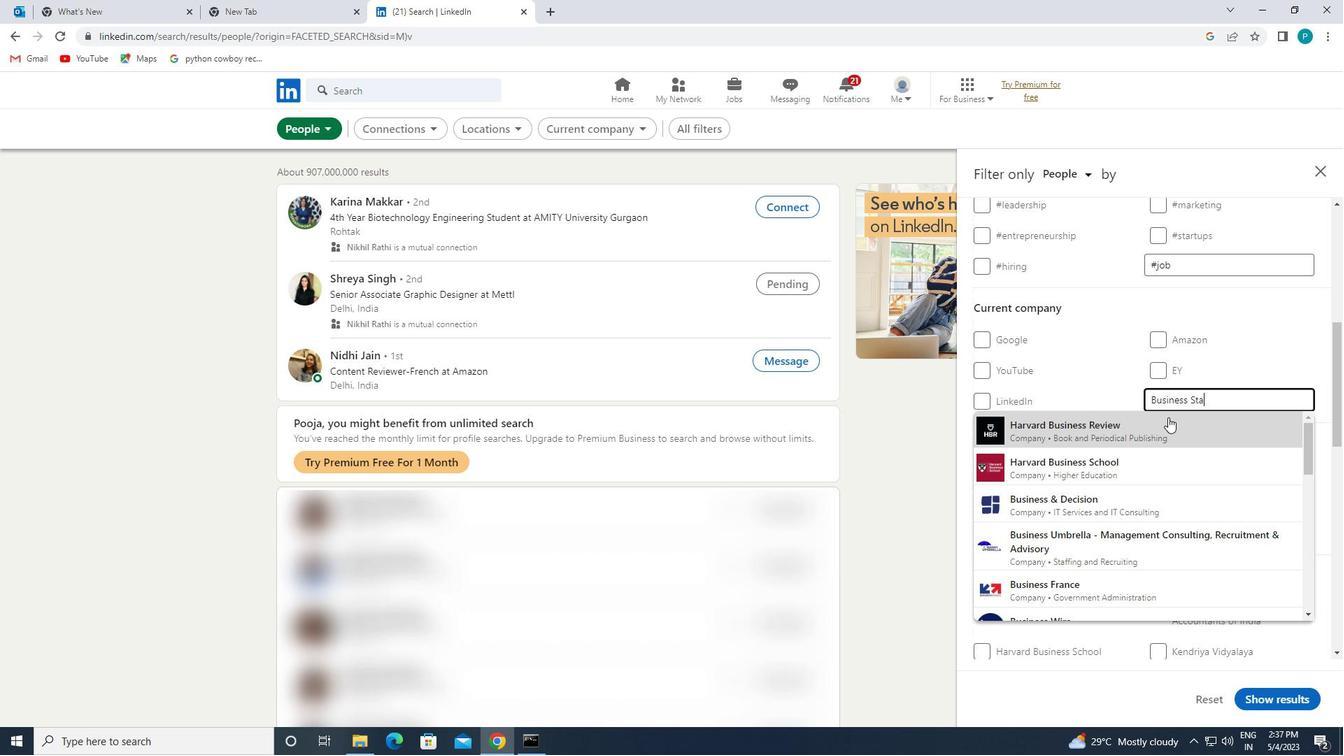 
Action: Mouse pressed left at (1168, 417)
Screenshot: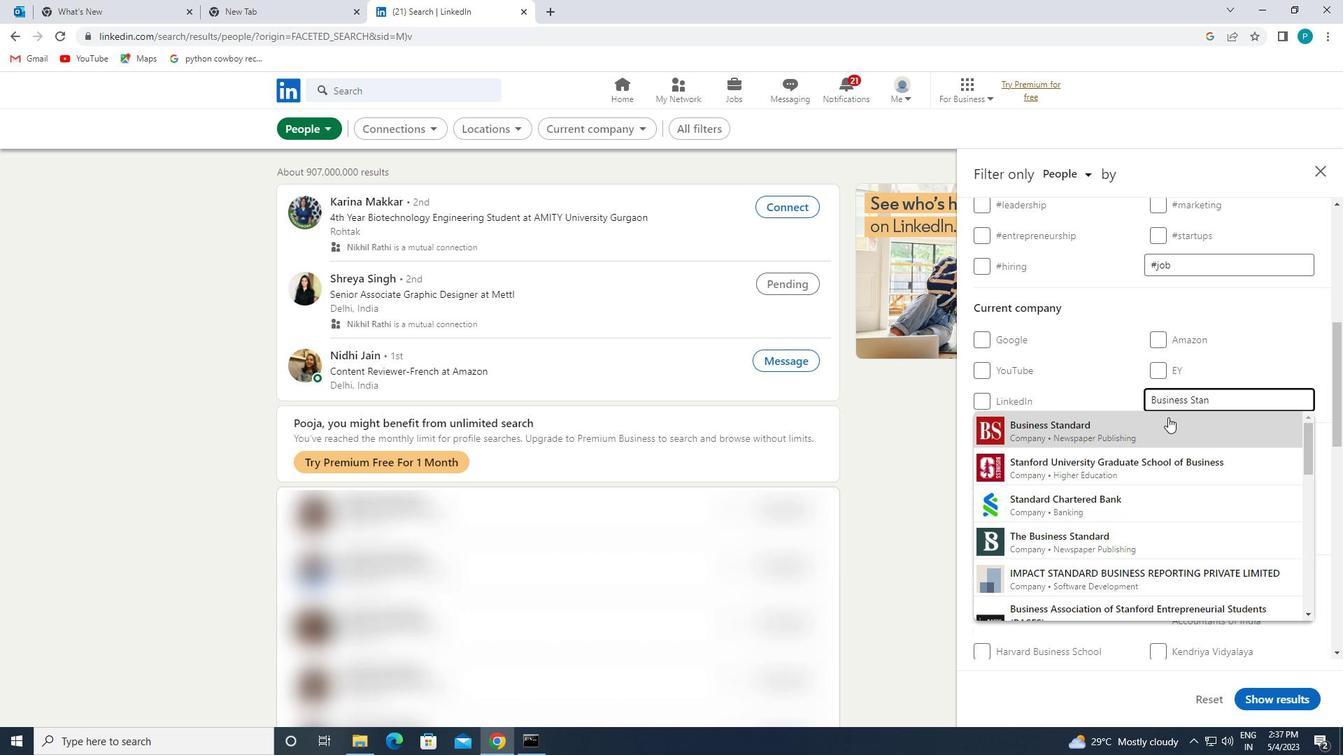 
Action: Mouse moved to (1166, 423)
Screenshot: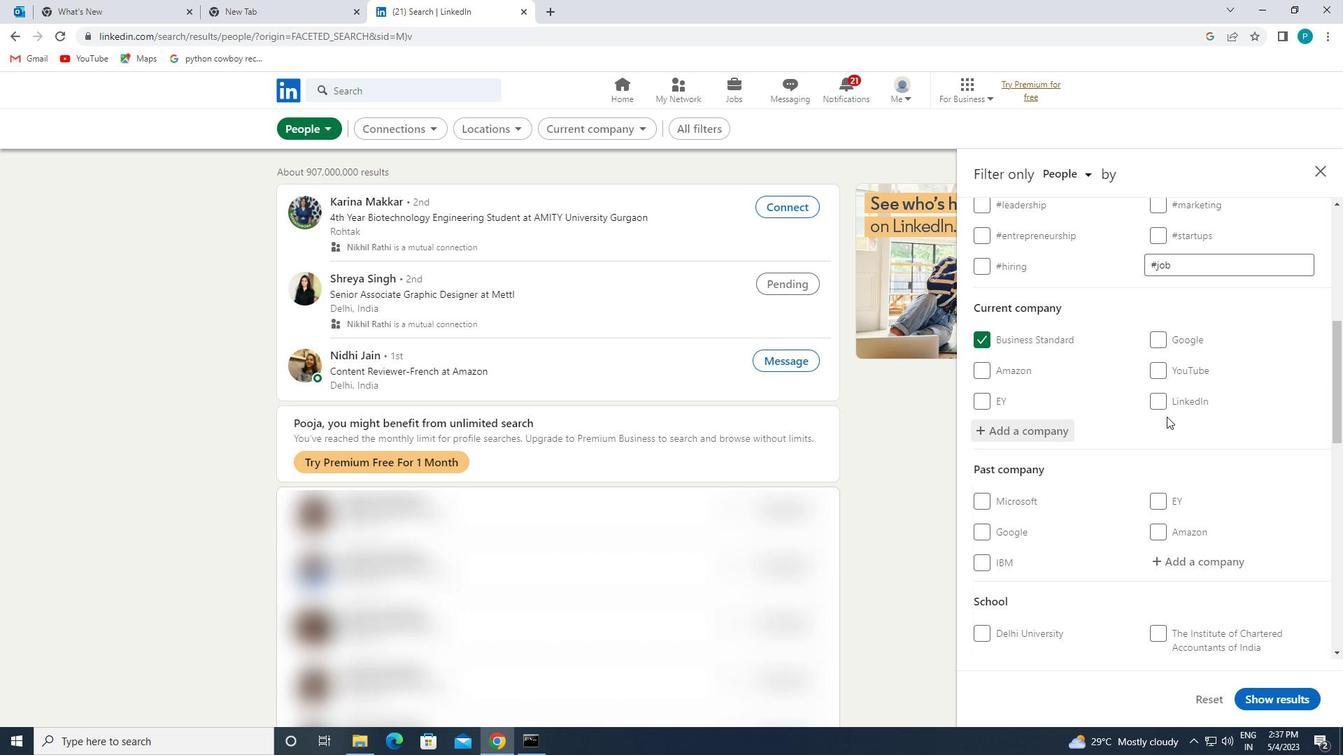 
Action: Mouse scrolled (1166, 422) with delta (0, 0)
Screenshot: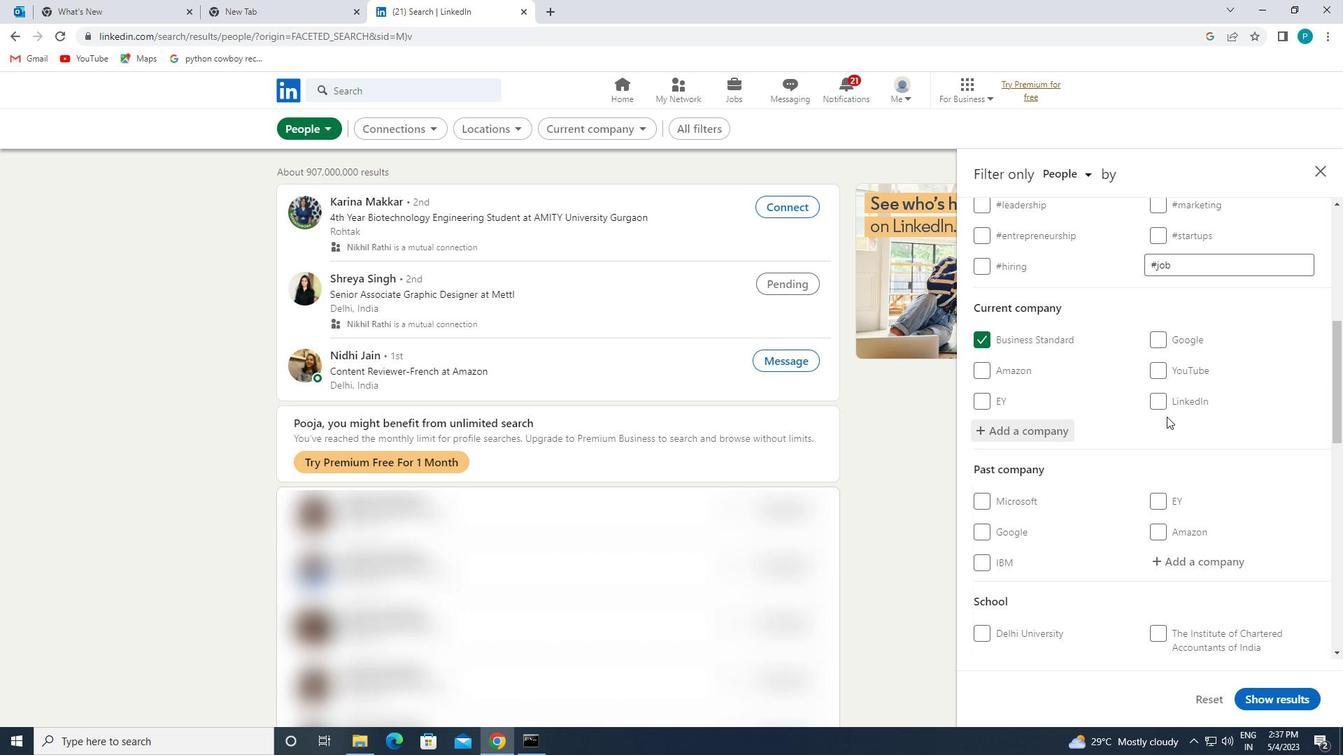 
Action: Mouse moved to (1166, 424)
Screenshot: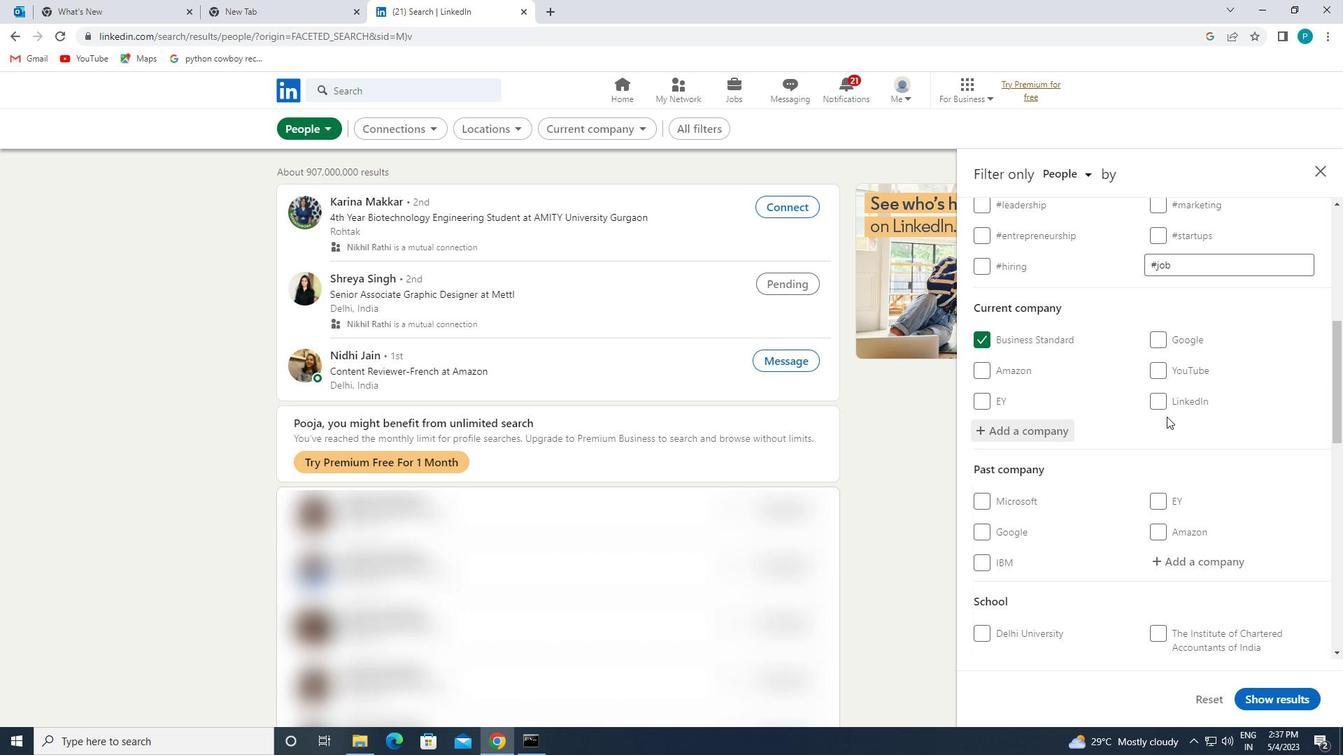
Action: Mouse scrolled (1166, 423) with delta (0, 0)
Screenshot: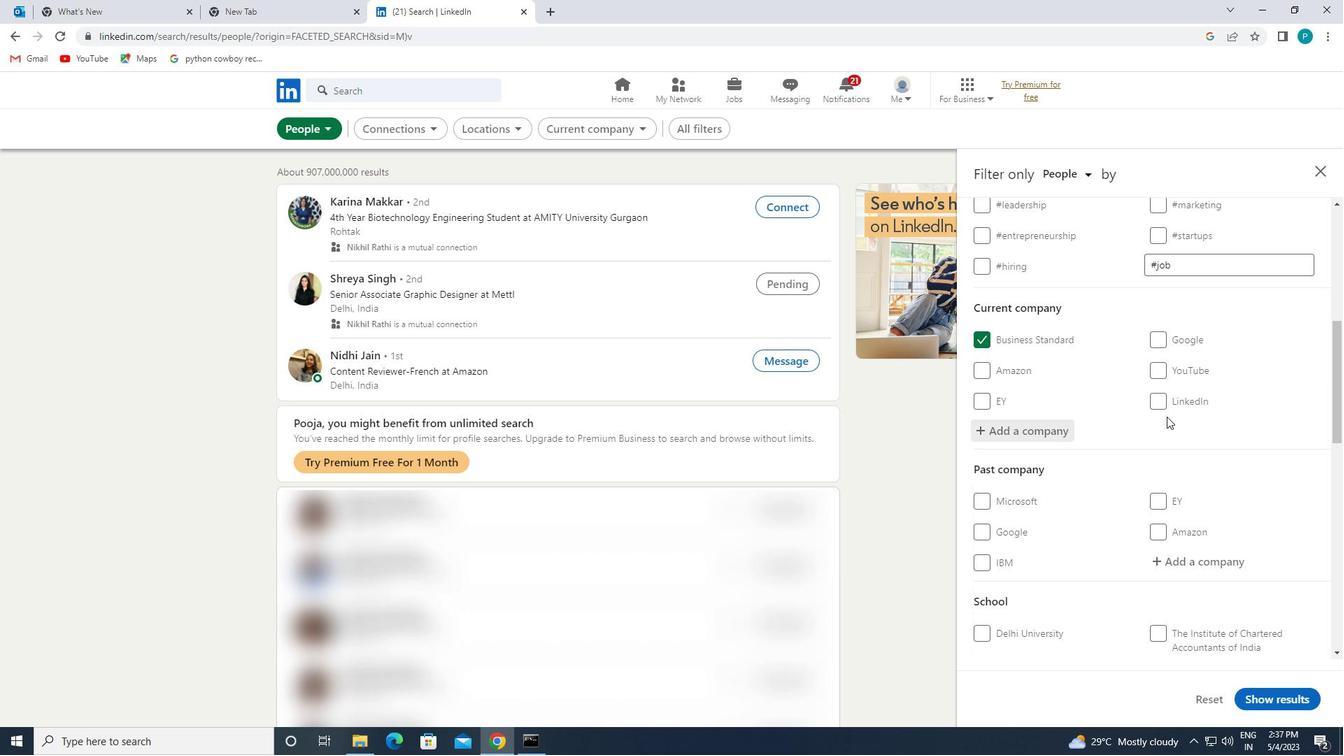 
Action: Mouse moved to (1166, 424)
Screenshot: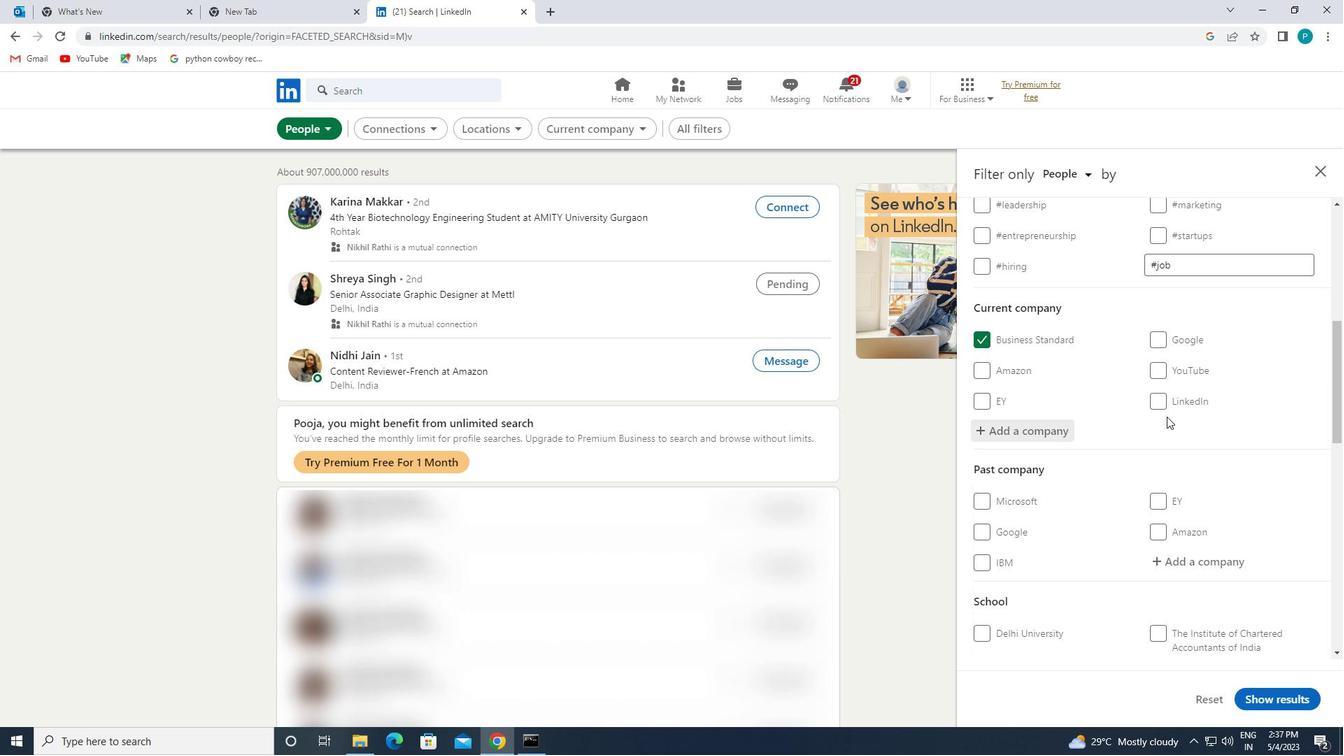 
Action: Mouse scrolled (1166, 423) with delta (0, 0)
Screenshot: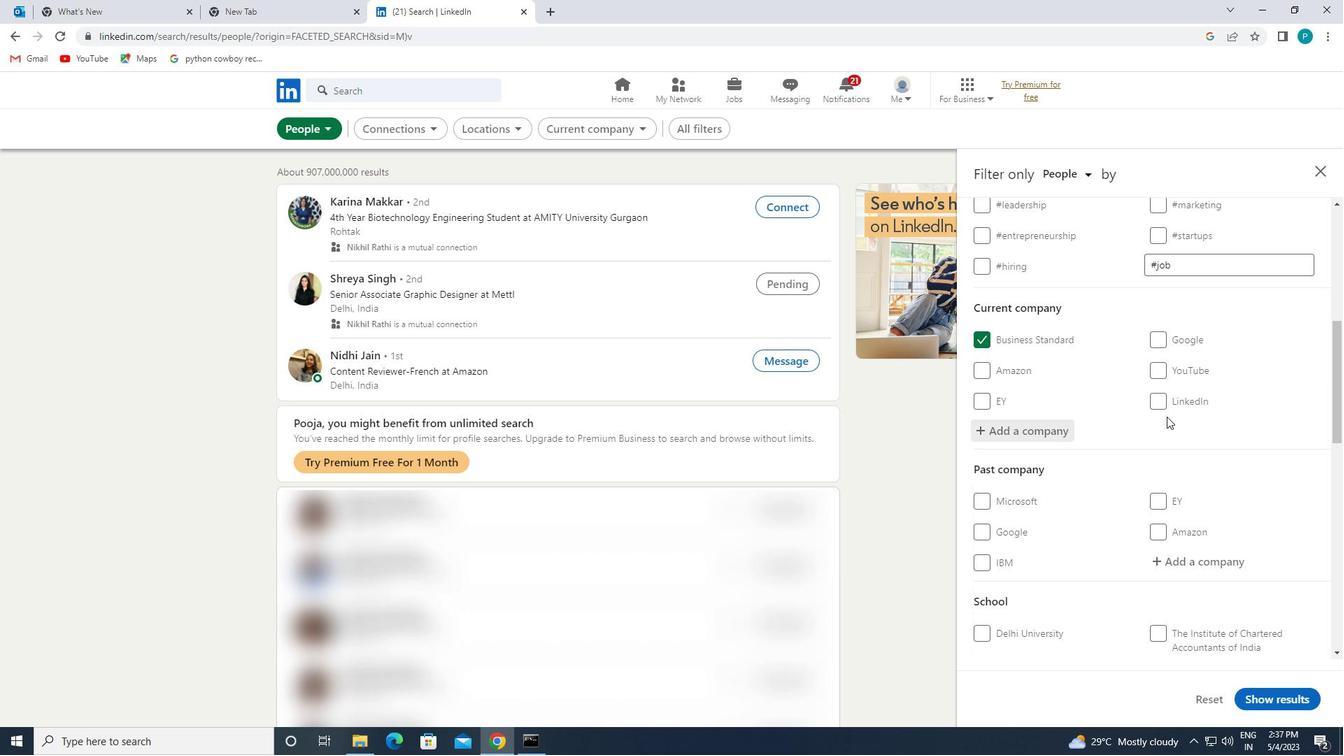 
Action: Mouse moved to (1166, 427)
Screenshot: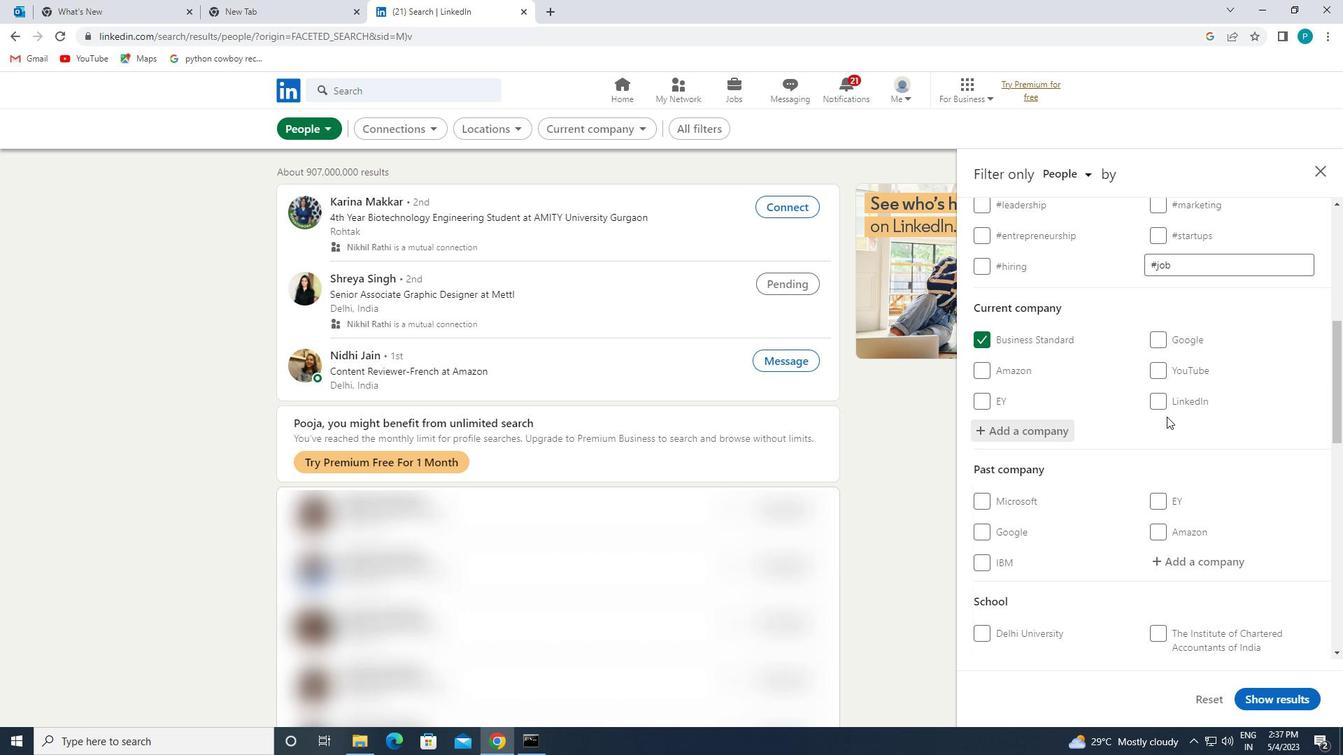 
Action: Mouse scrolled (1166, 426) with delta (0, 0)
Screenshot: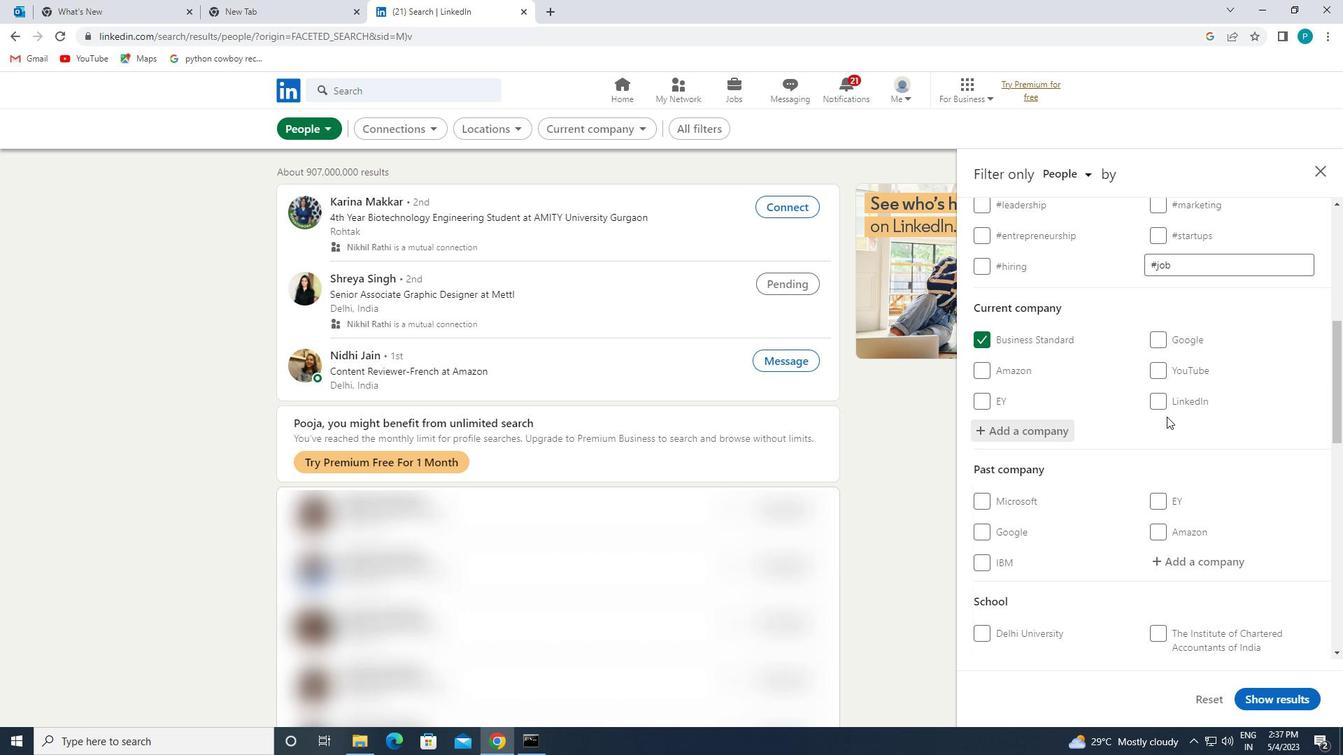 
Action: Mouse moved to (1186, 440)
Screenshot: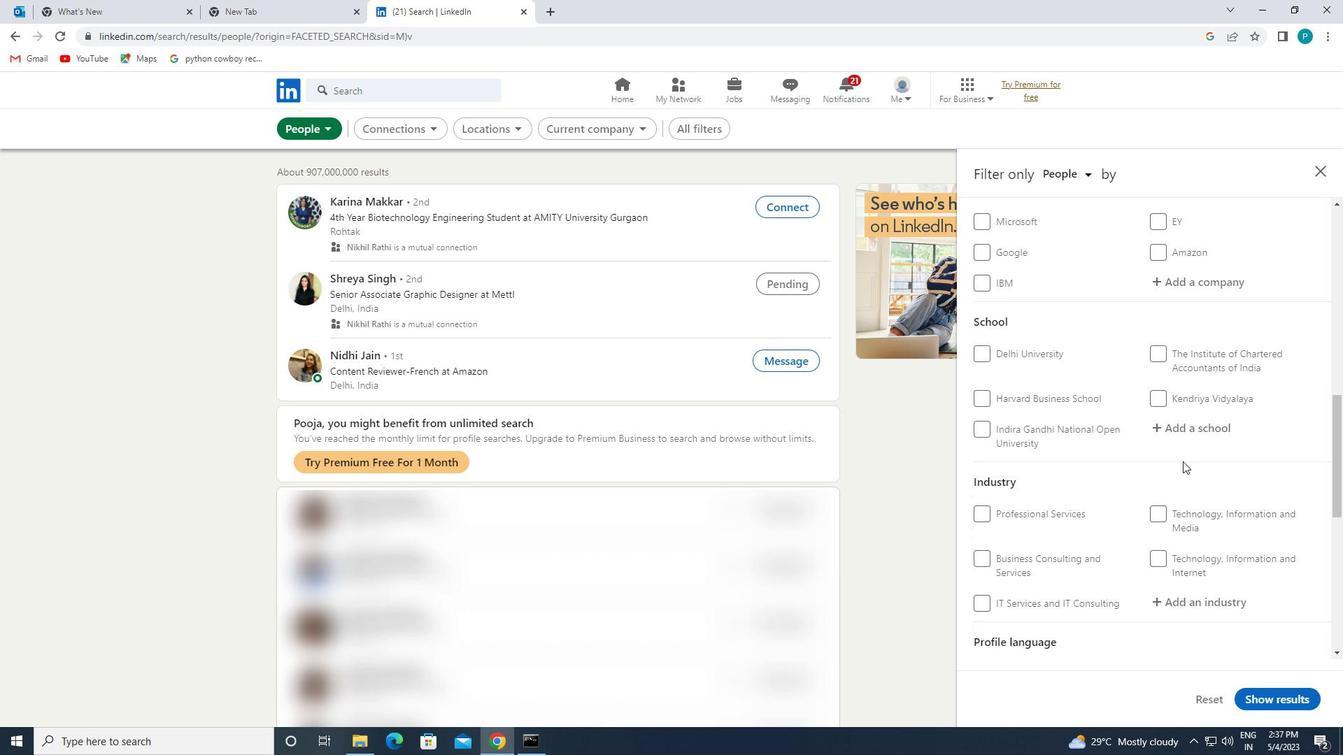
Action: Mouse pressed left at (1186, 440)
Screenshot: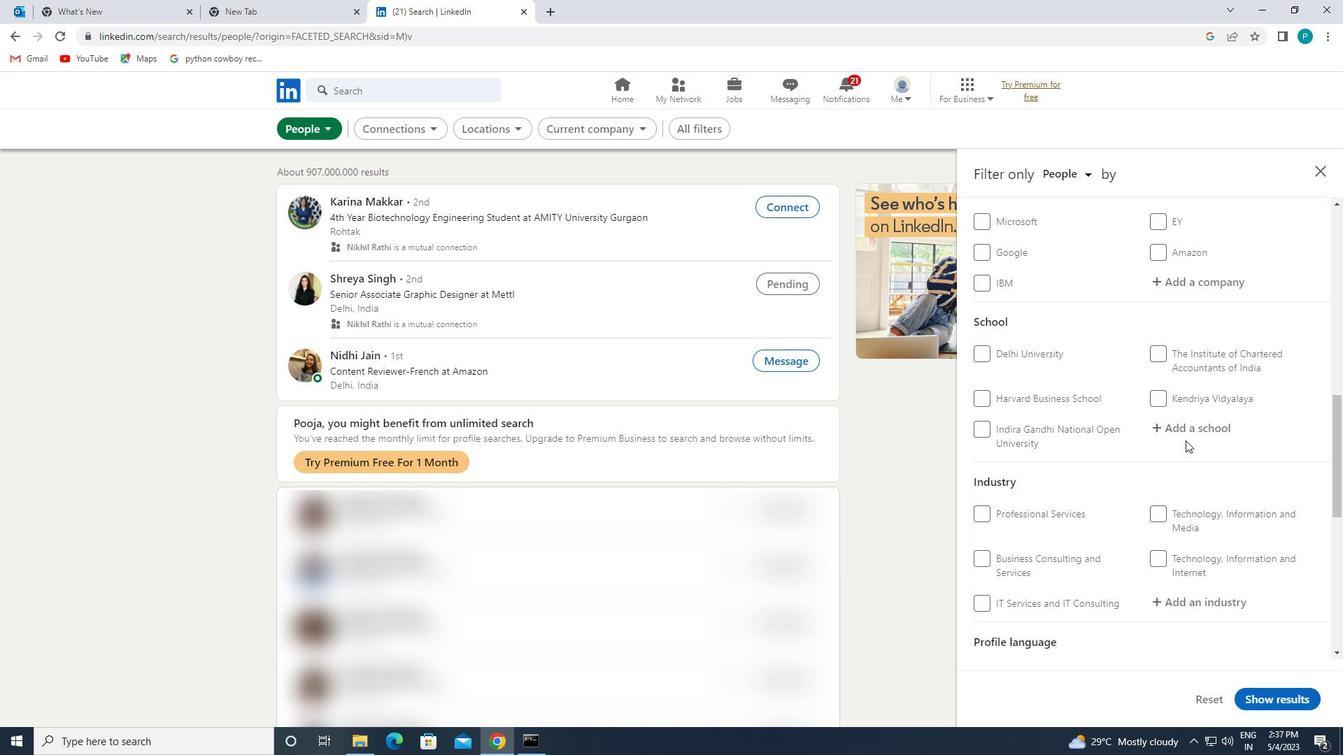 
Action: Mouse moved to (1184, 431)
Screenshot: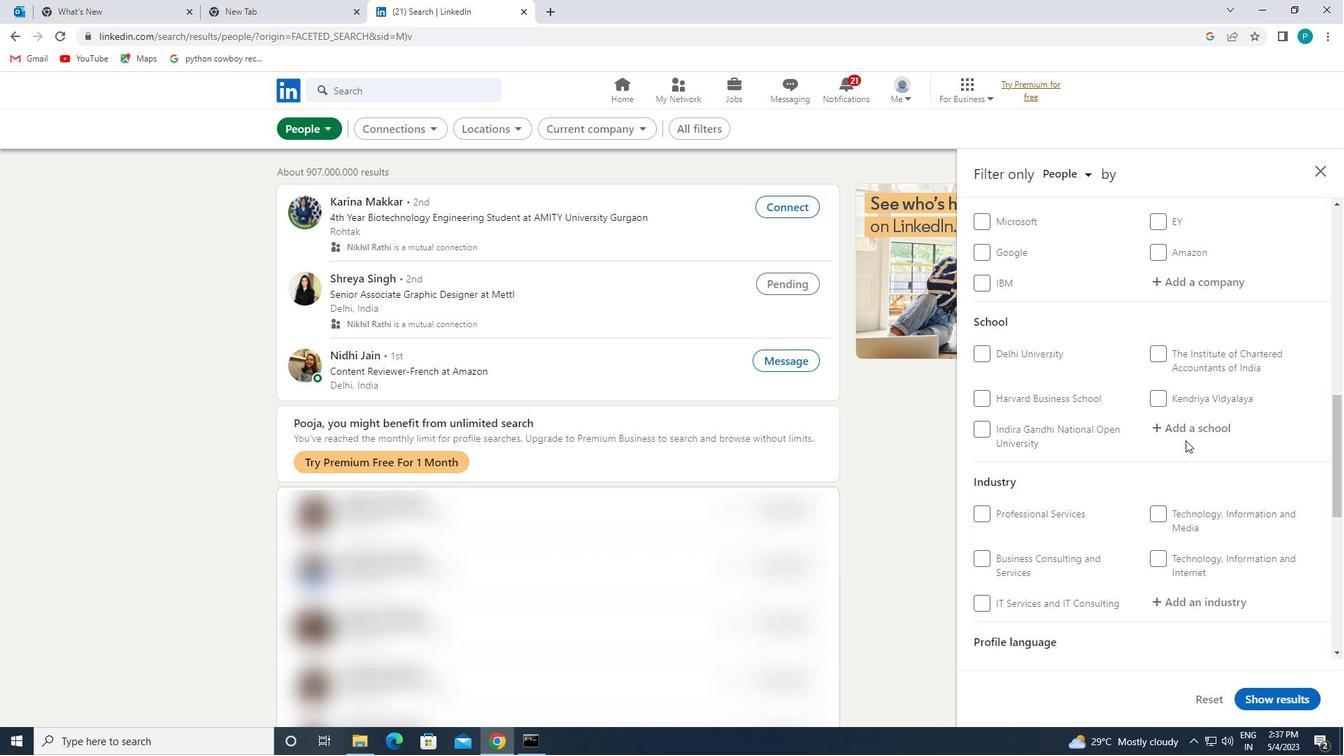 
Action: Mouse pressed left at (1184, 431)
Screenshot: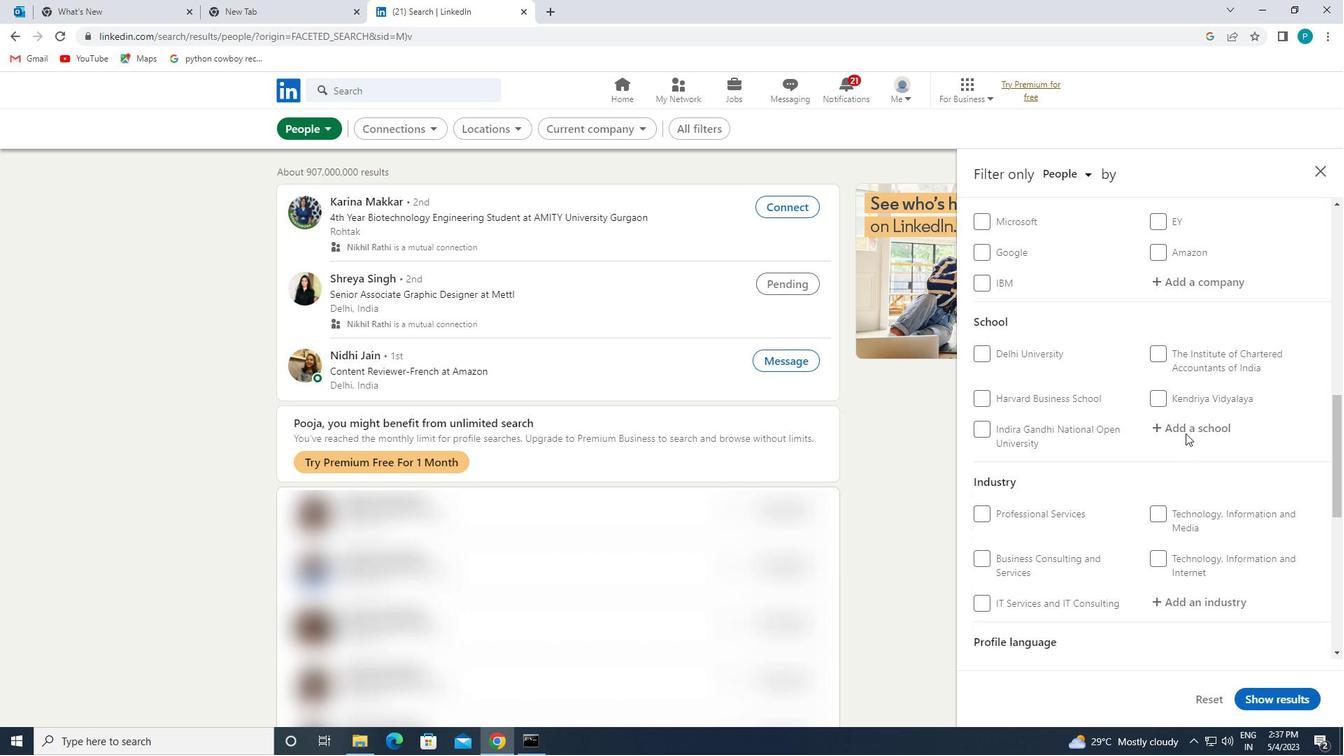 
Action: Mouse moved to (1189, 433)
Screenshot: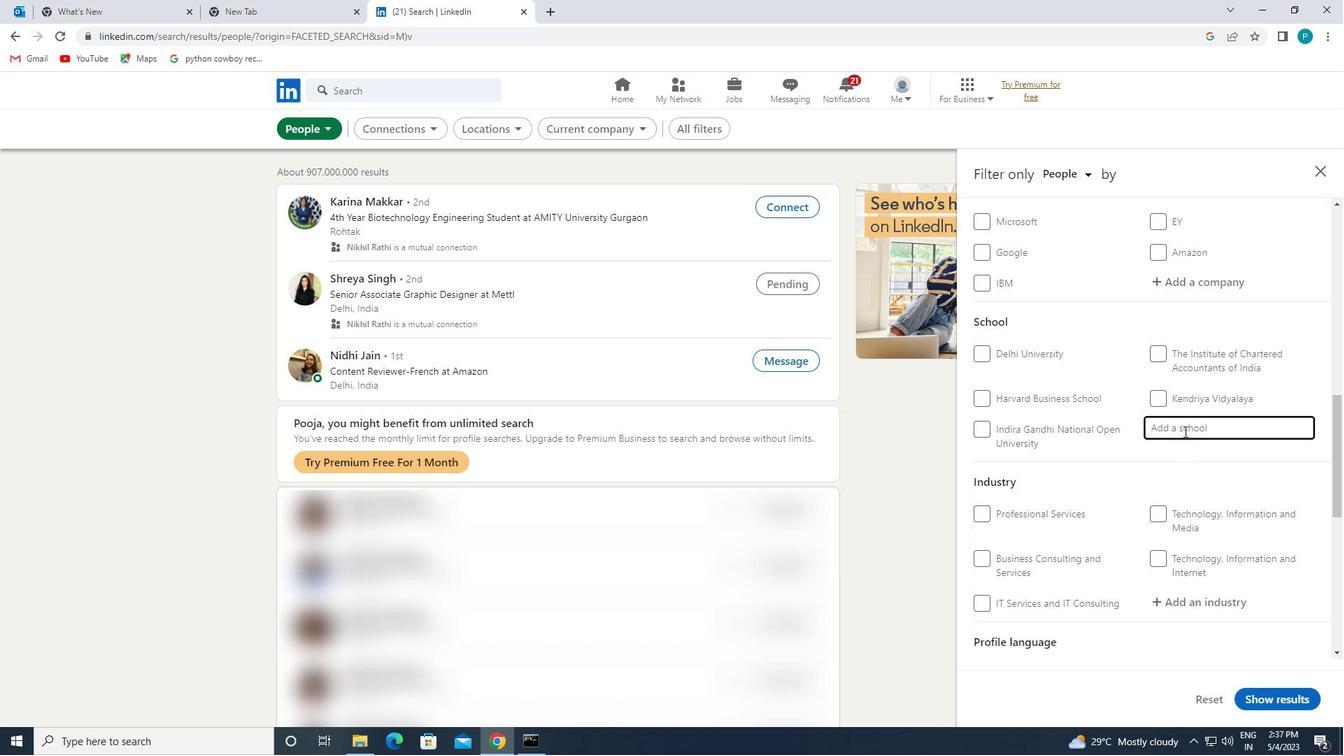 
Action: Key pressed <Key.caps_lock>S<Key.caps_lock>RI<Key.space><Key.caps_lock>P<Key.caps_lock>AD
Screenshot: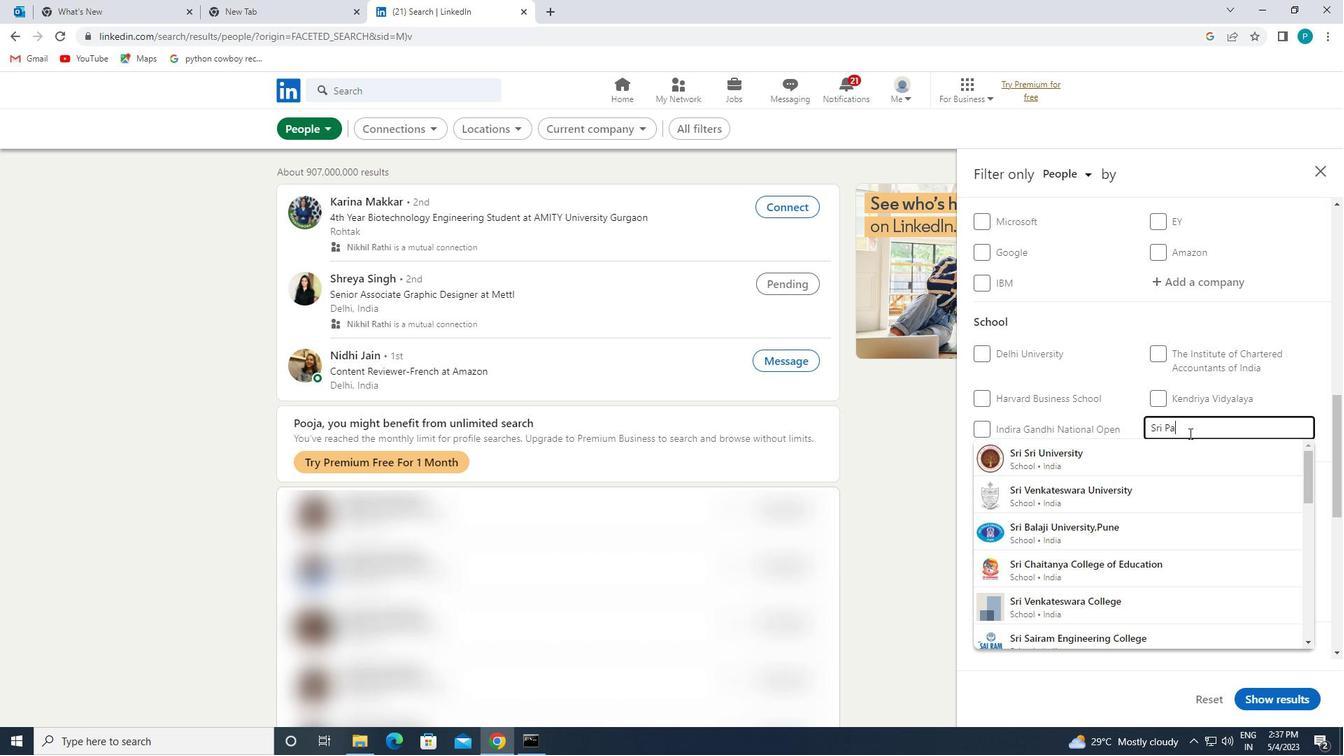 
Action: Mouse moved to (1198, 455)
Screenshot: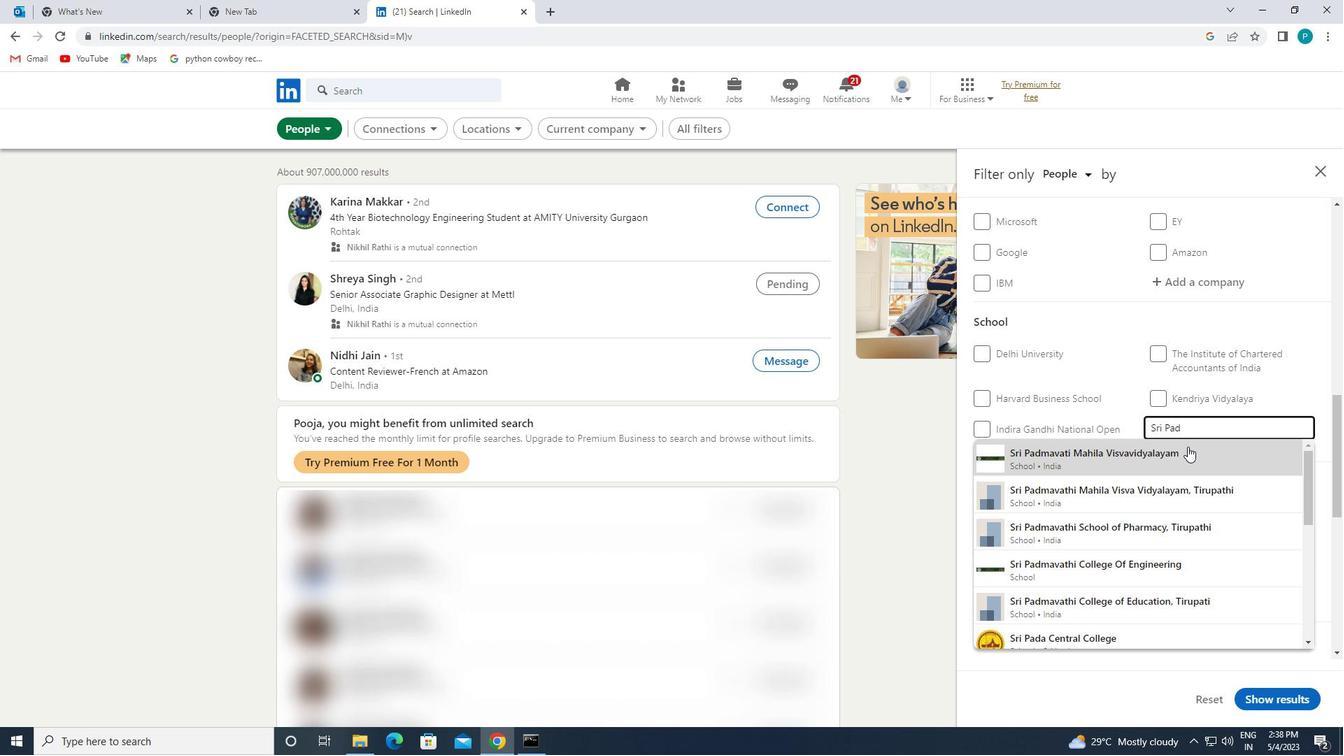 
Action: Mouse pressed left at (1198, 455)
Screenshot: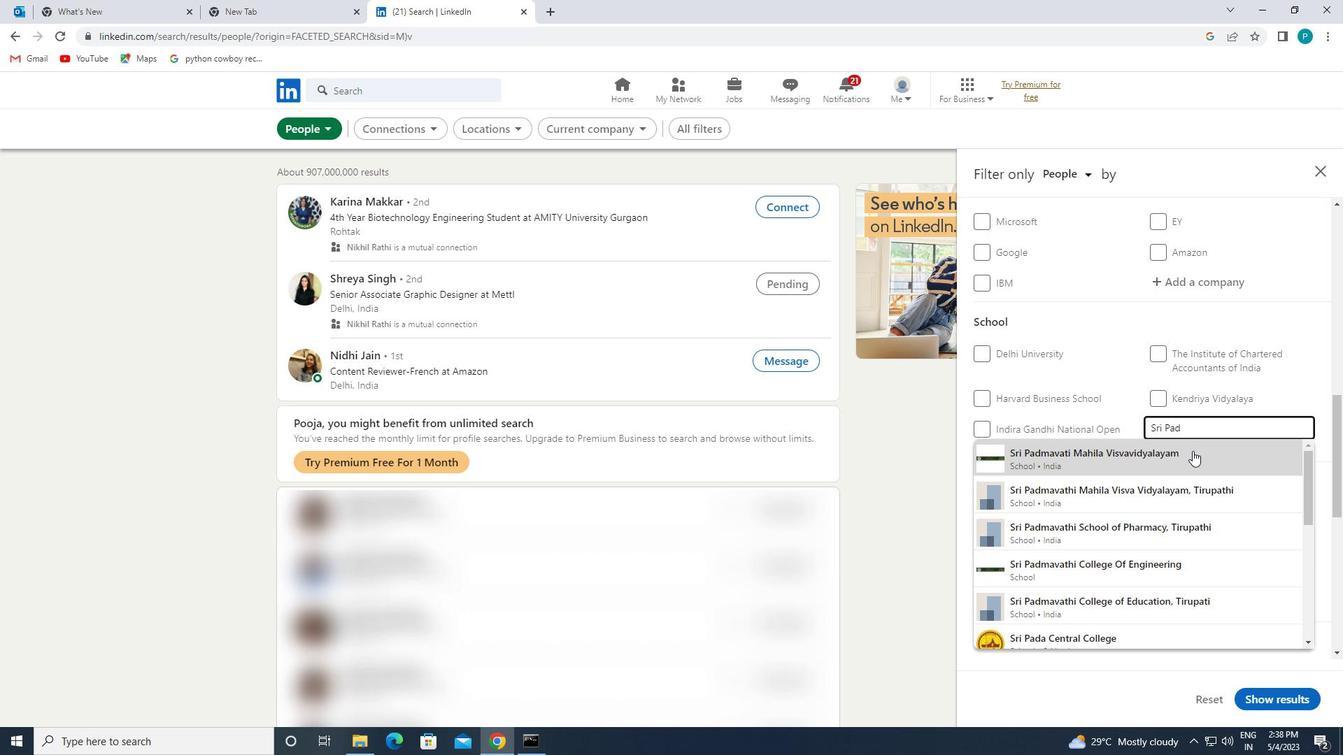 
Action: Mouse scrolled (1198, 454) with delta (0, 0)
Screenshot: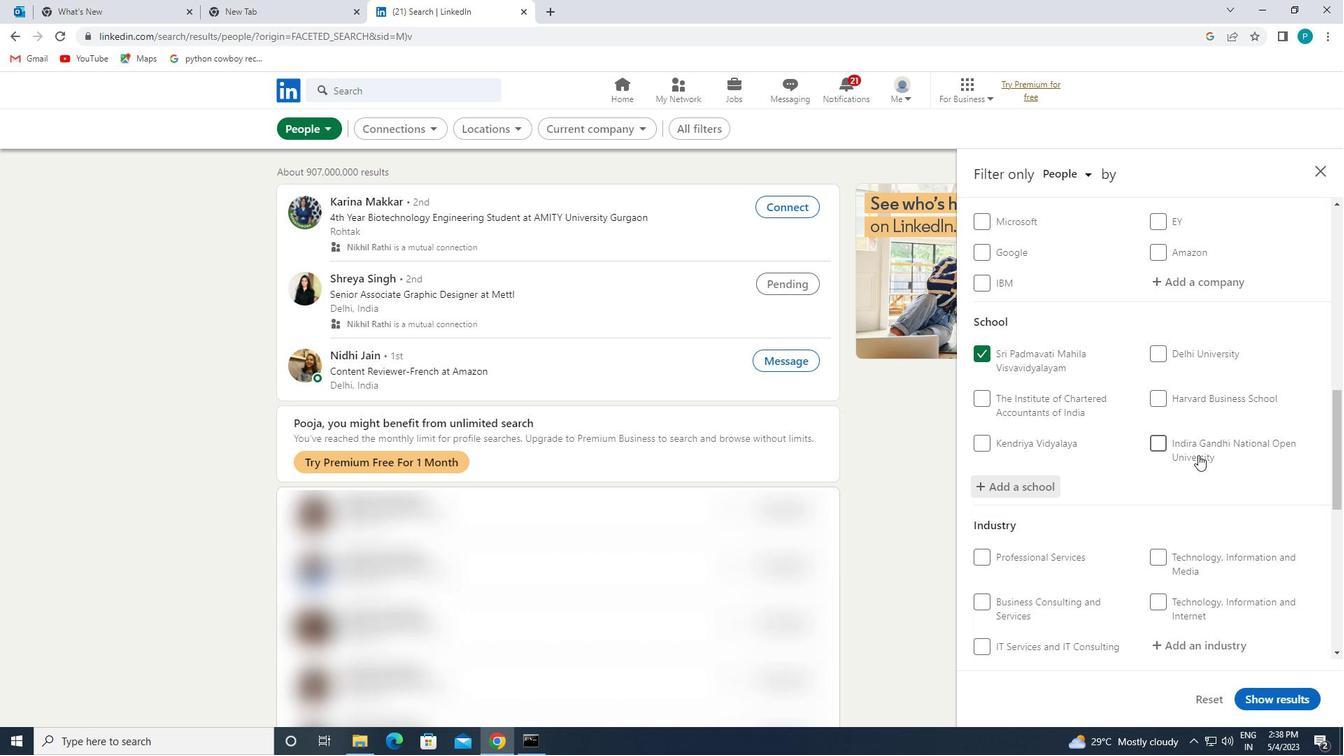 
Action: Mouse scrolled (1198, 454) with delta (0, 0)
Screenshot: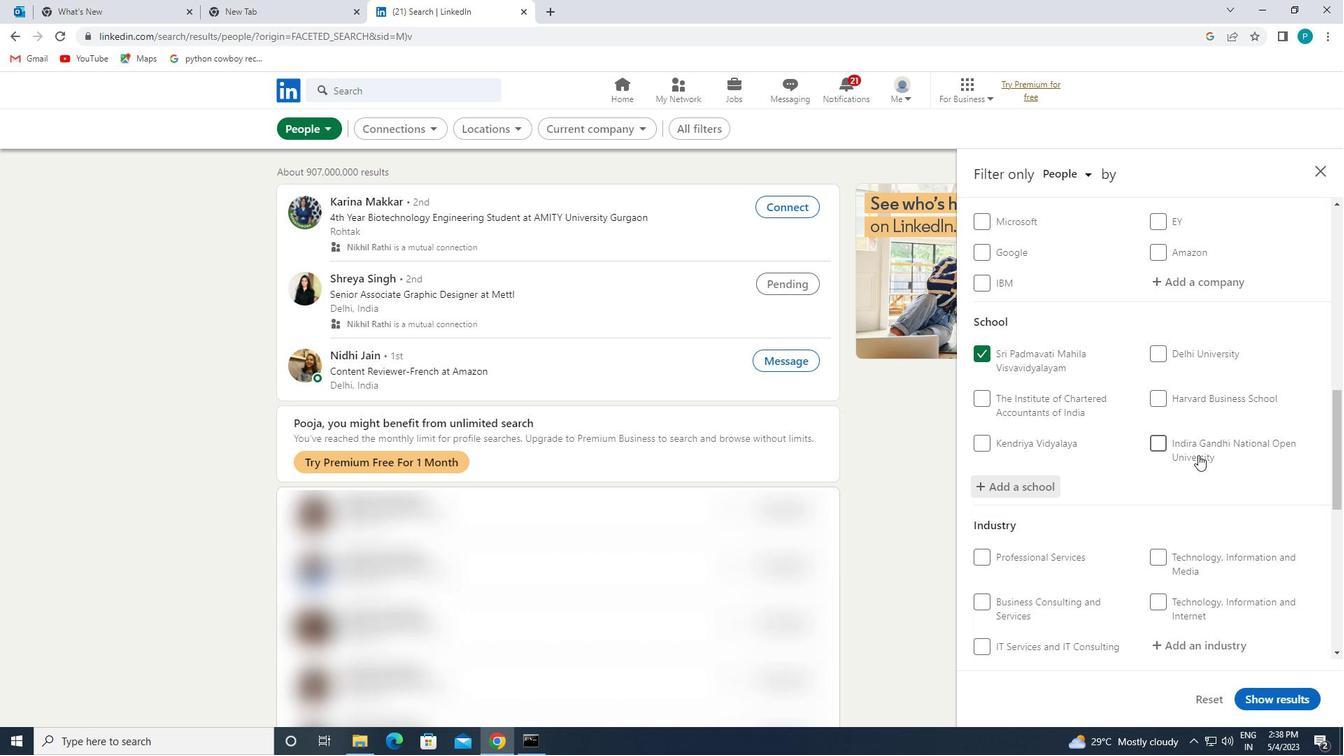 
Action: Mouse scrolled (1198, 454) with delta (0, 0)
Screenshot: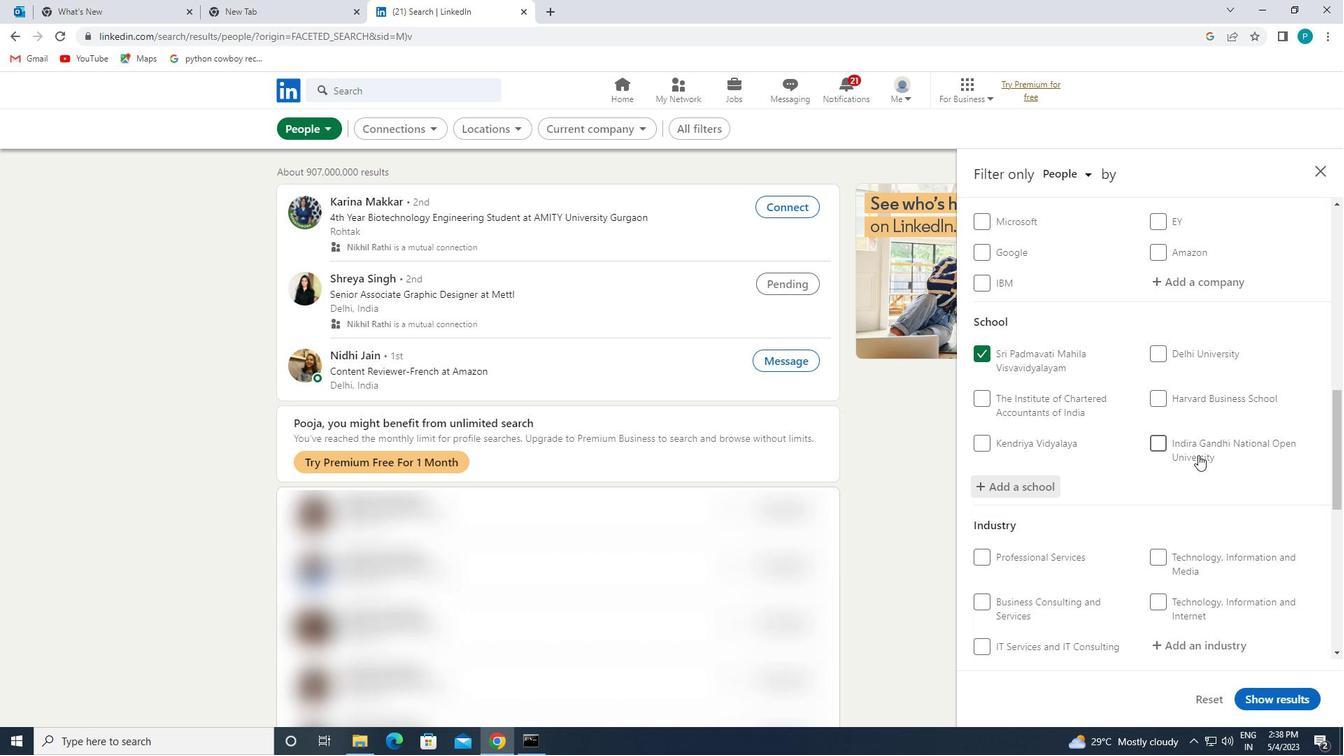 
Action: Mouse moved to (1194, 439)
Screenshot: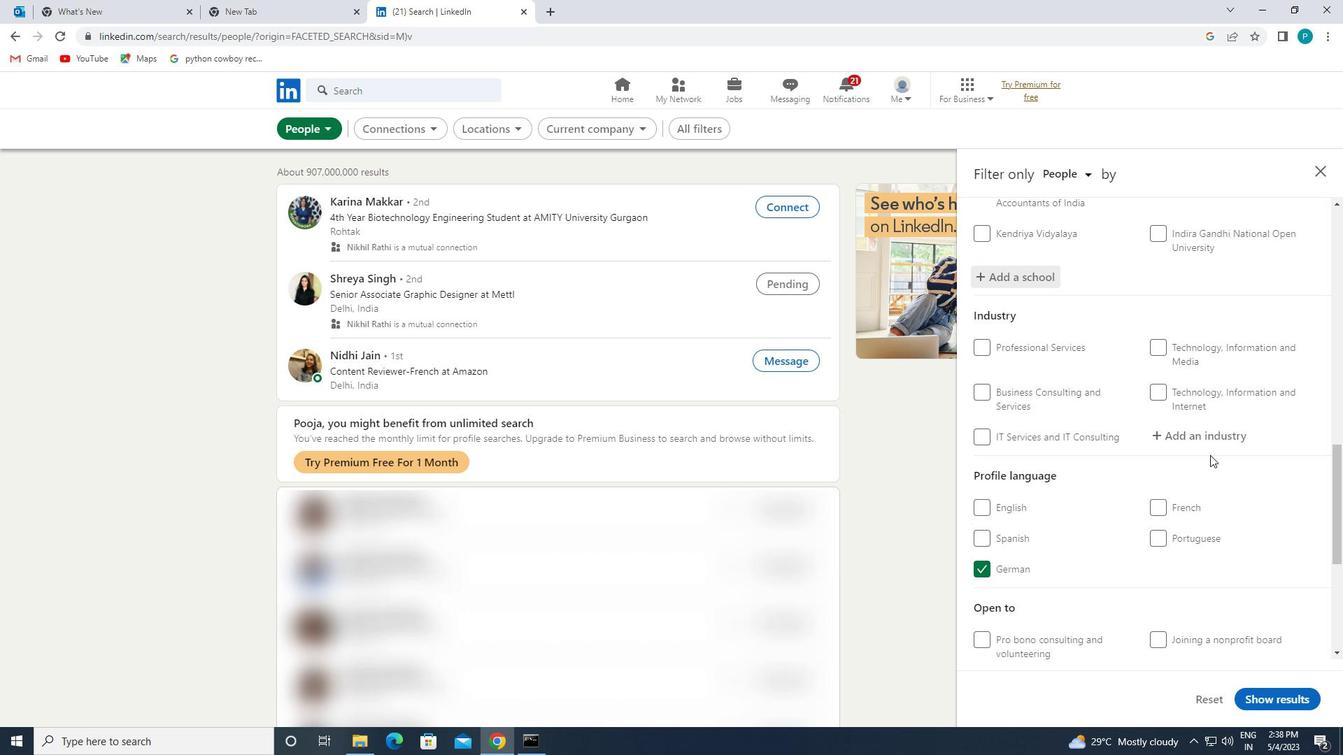 
Action: Mouse pressed left at (1194, 439)
Screenshot: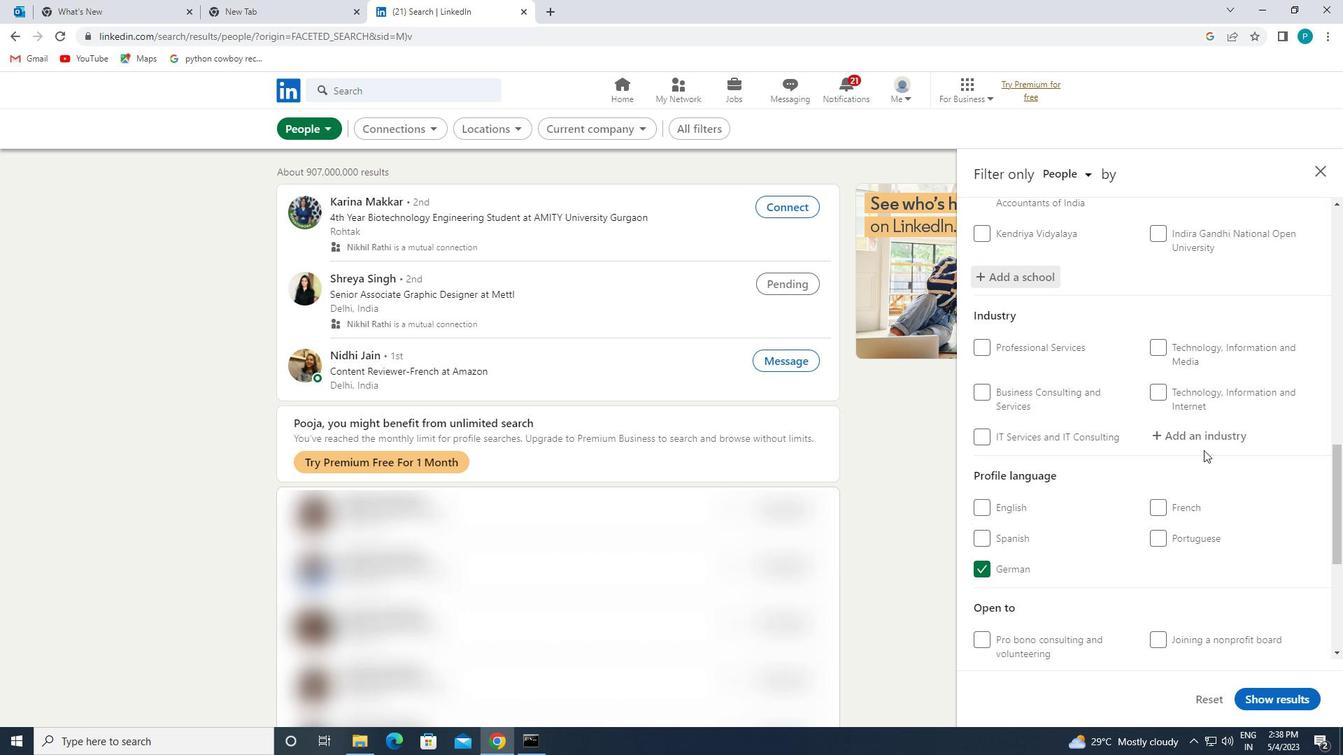 
Action: Key pressed <Key.caps_lock>P<Key.caps_lock>AINT
Screenshot: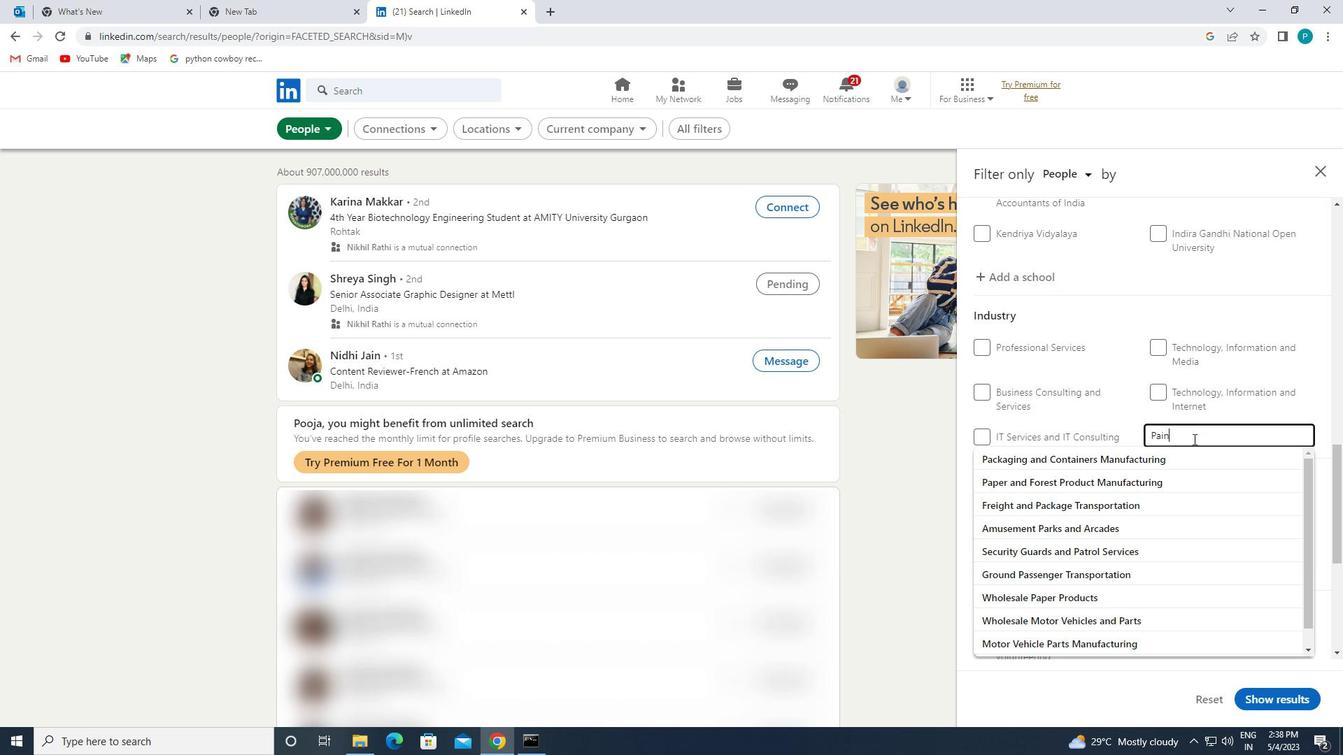 
Action: Mouse moved to (1178, 460)
Screenshot: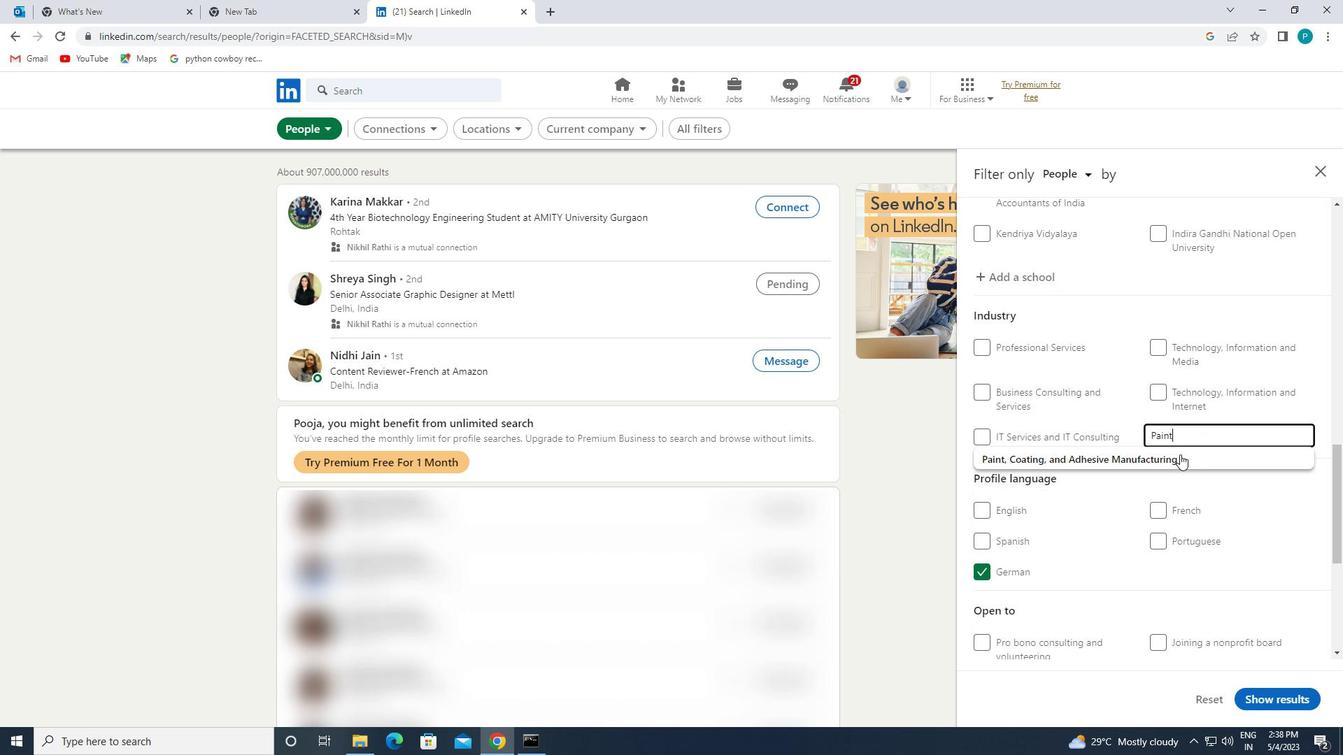 
Action: Mouse pressed left at (1178, 460)
Screenshot: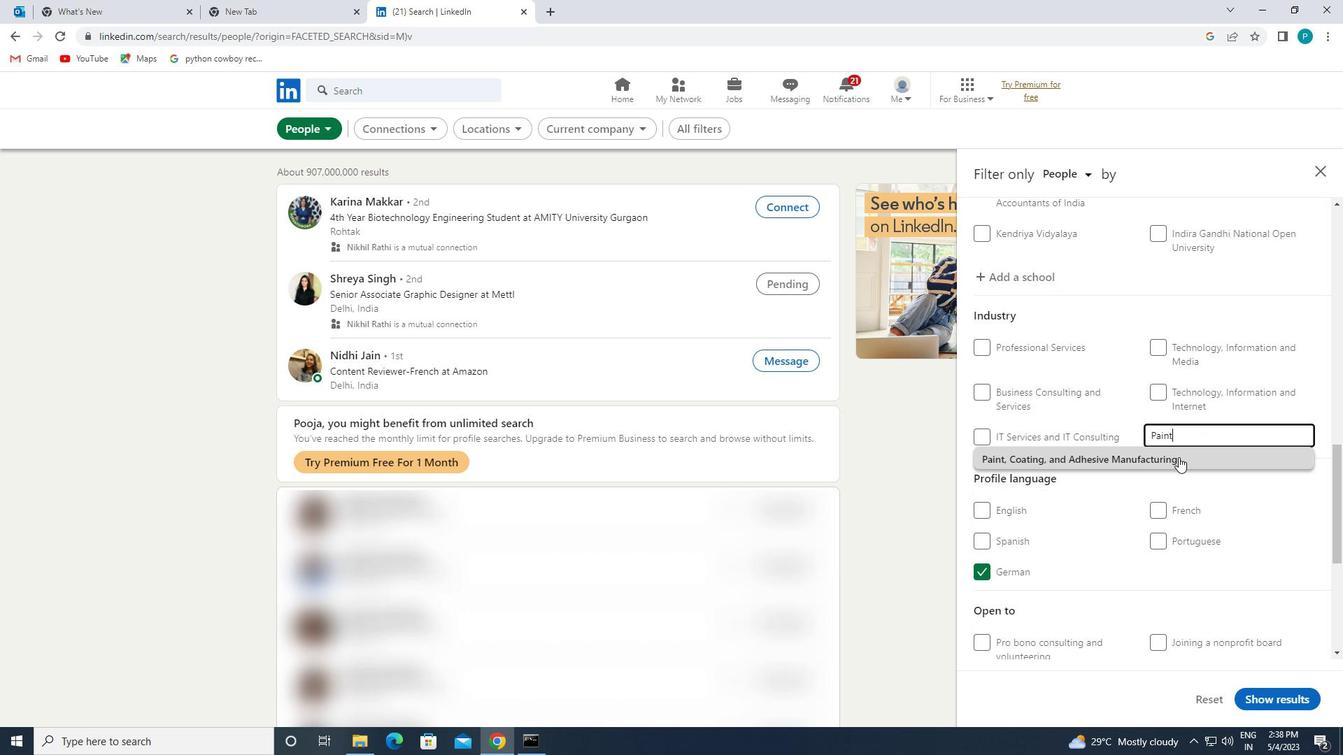 
Action: Mouse scrolled (1178, 459) with delta (0, 0)
Screenshot: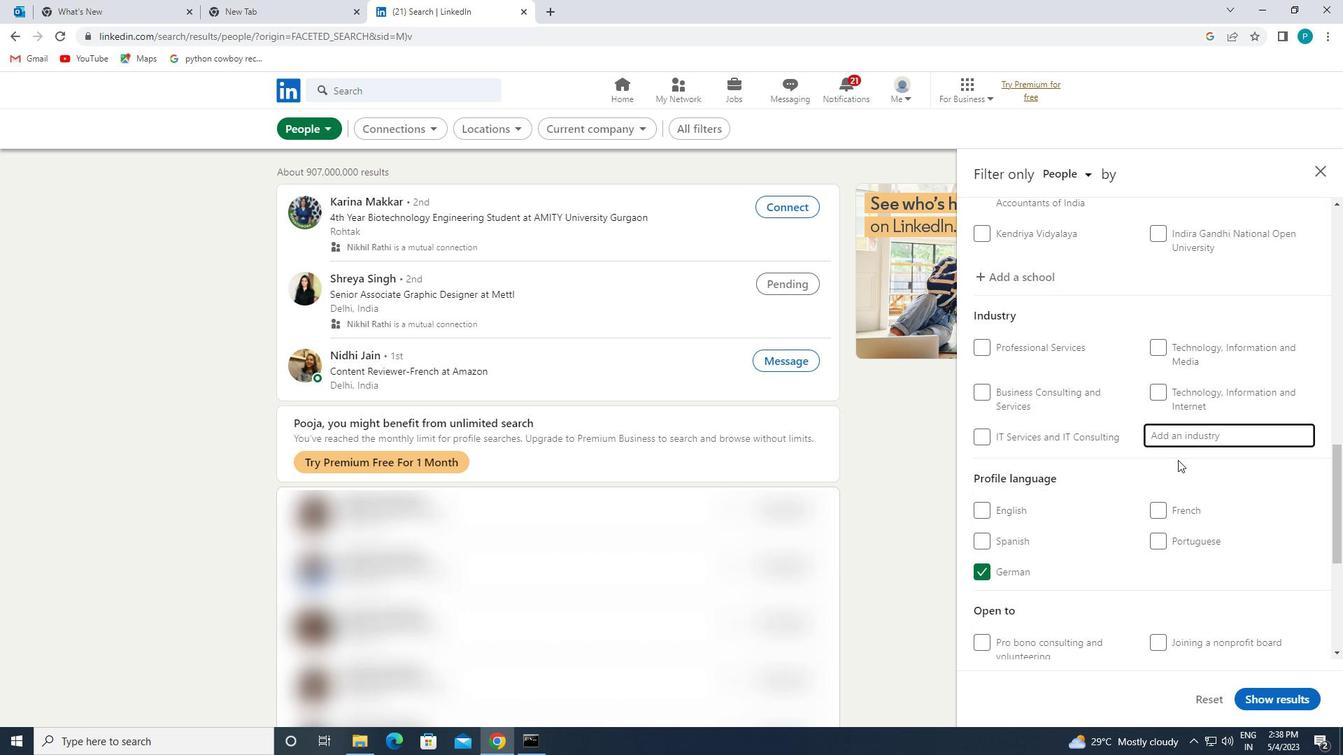 
Action: Mouse scrolled (1178, 459) with delta (0, 0)
Screenshot: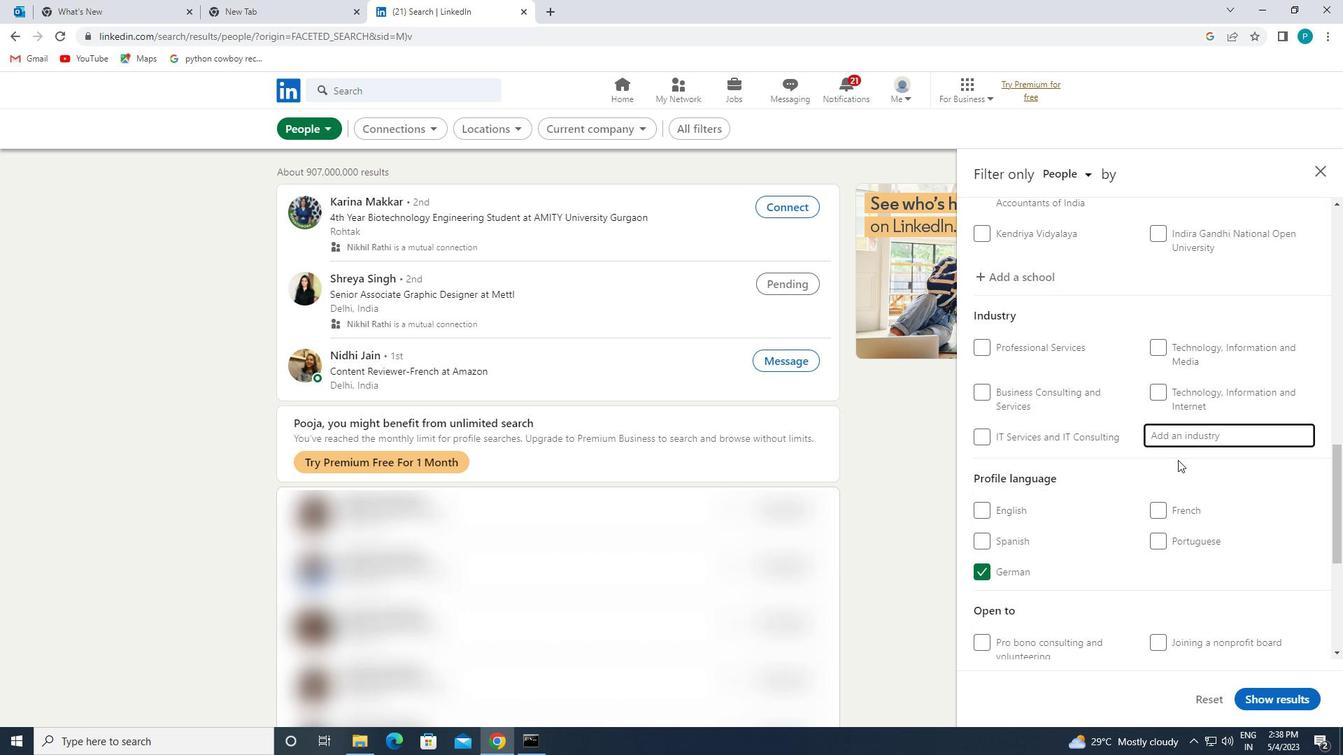 
Action: Mouse scrolled (1178, 459) with delta (0, 0)
Screenshot: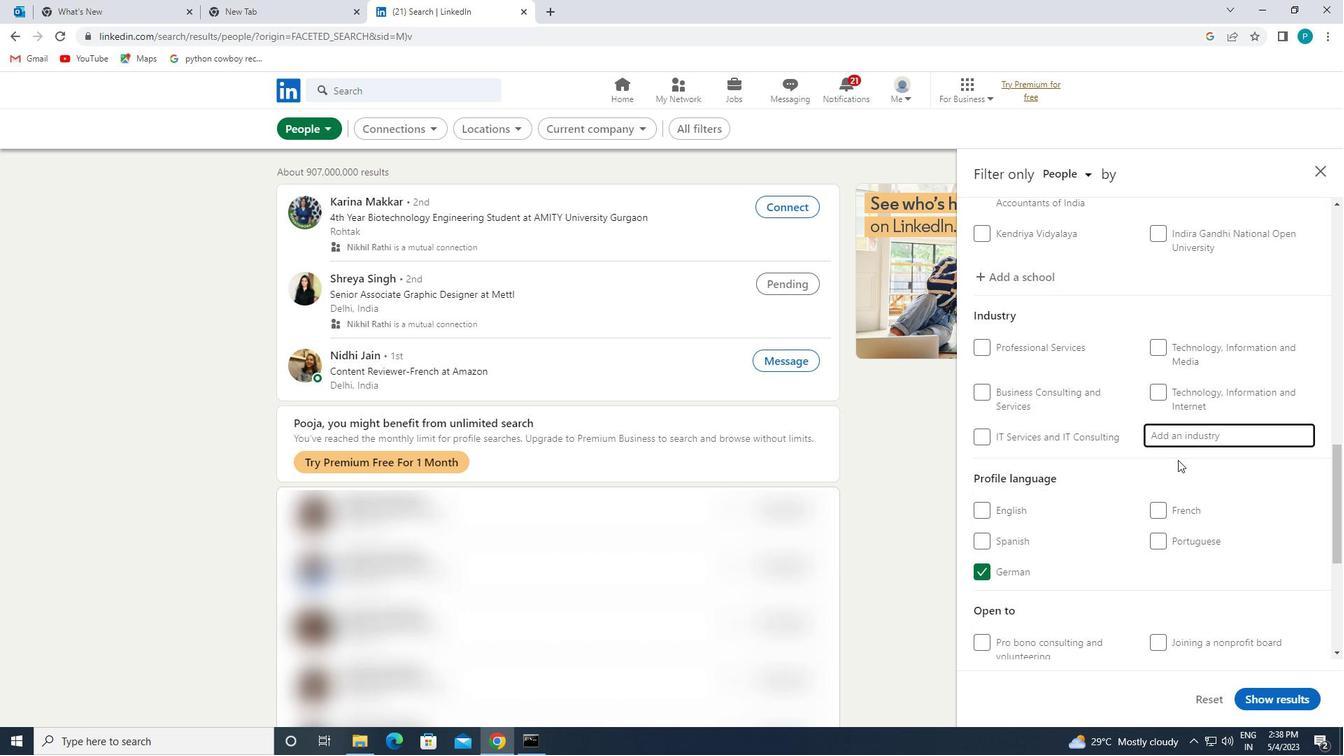 
Action: Mouse scrolled (1178, 459) with delta (0, 0)
Screenshot: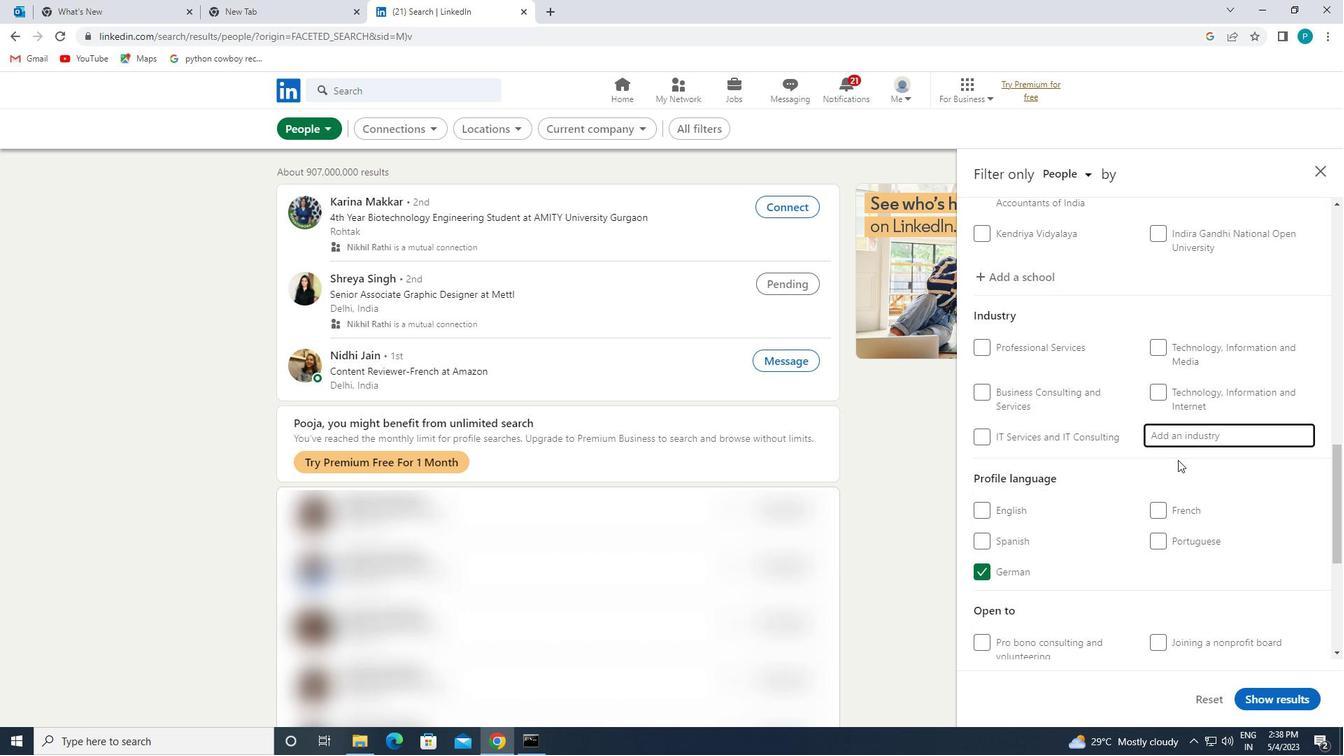 
Action: Mouse moved to (1187, 545)
Screenshot: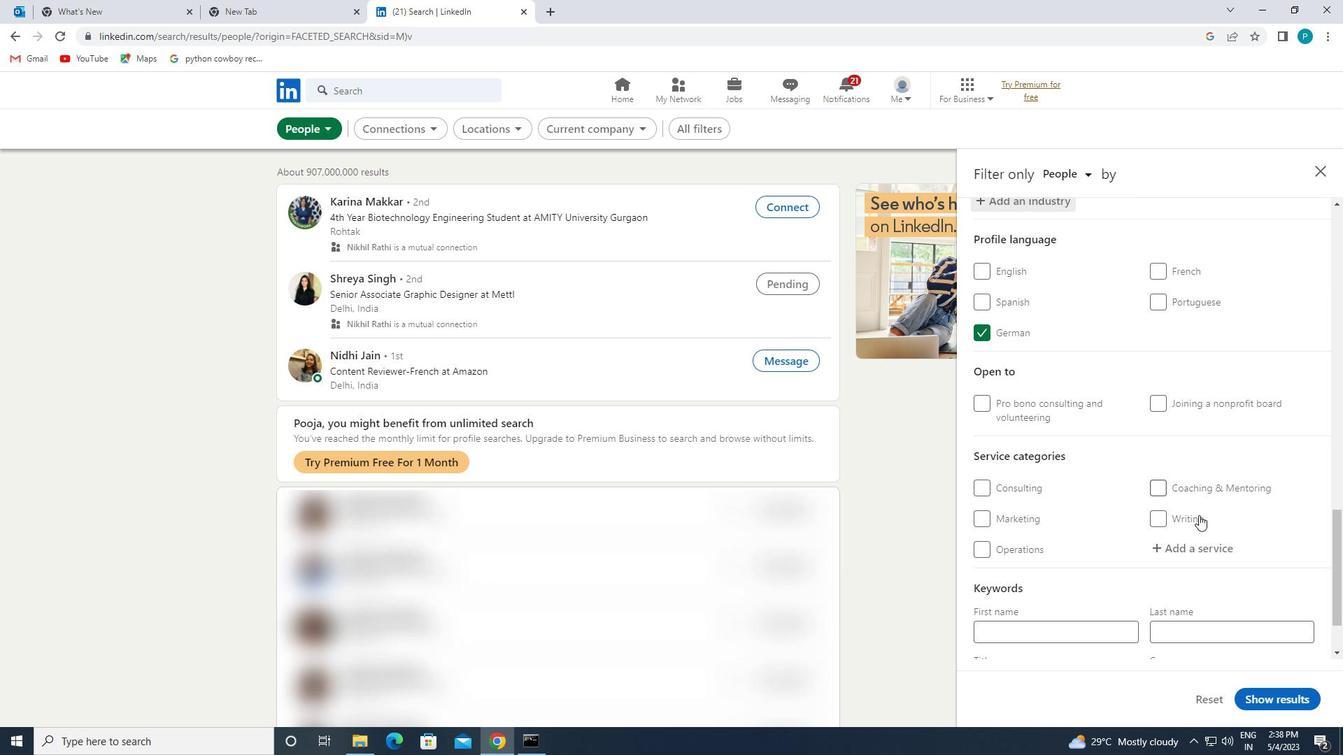 
Action: Mouse pressed left at (1187, 545)
Screenshot: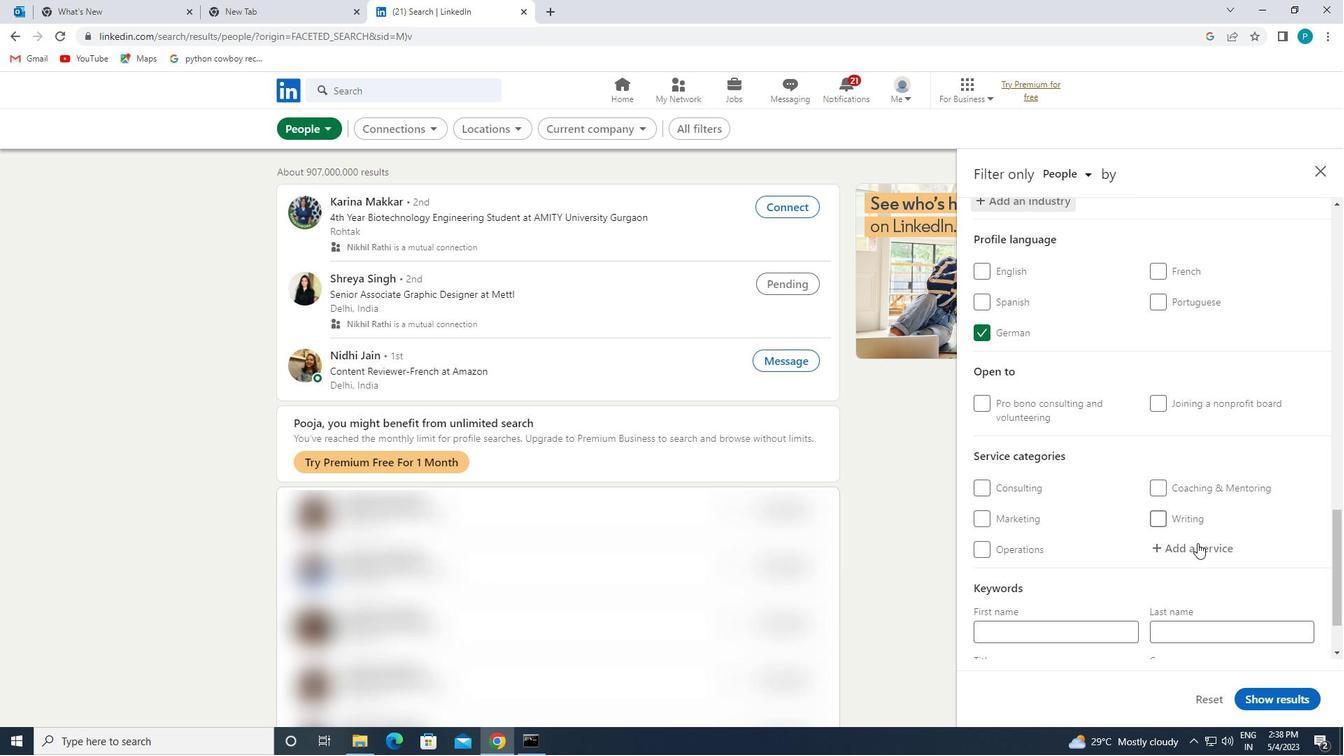 
Action: Mouse moved to (1194, 550)
Screenshot: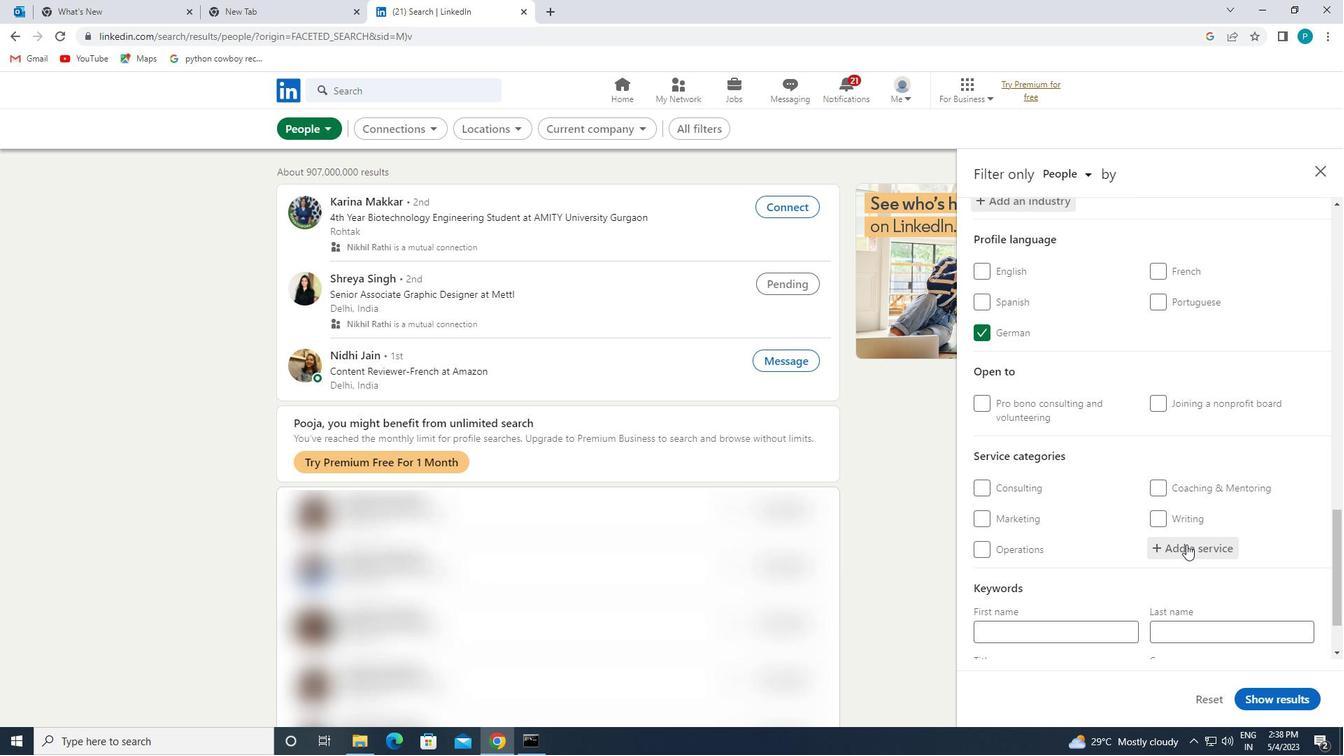 
Action: Key pressed <Key.caps_lock>N<Key.caps_lock>ETWORK
Screenshot: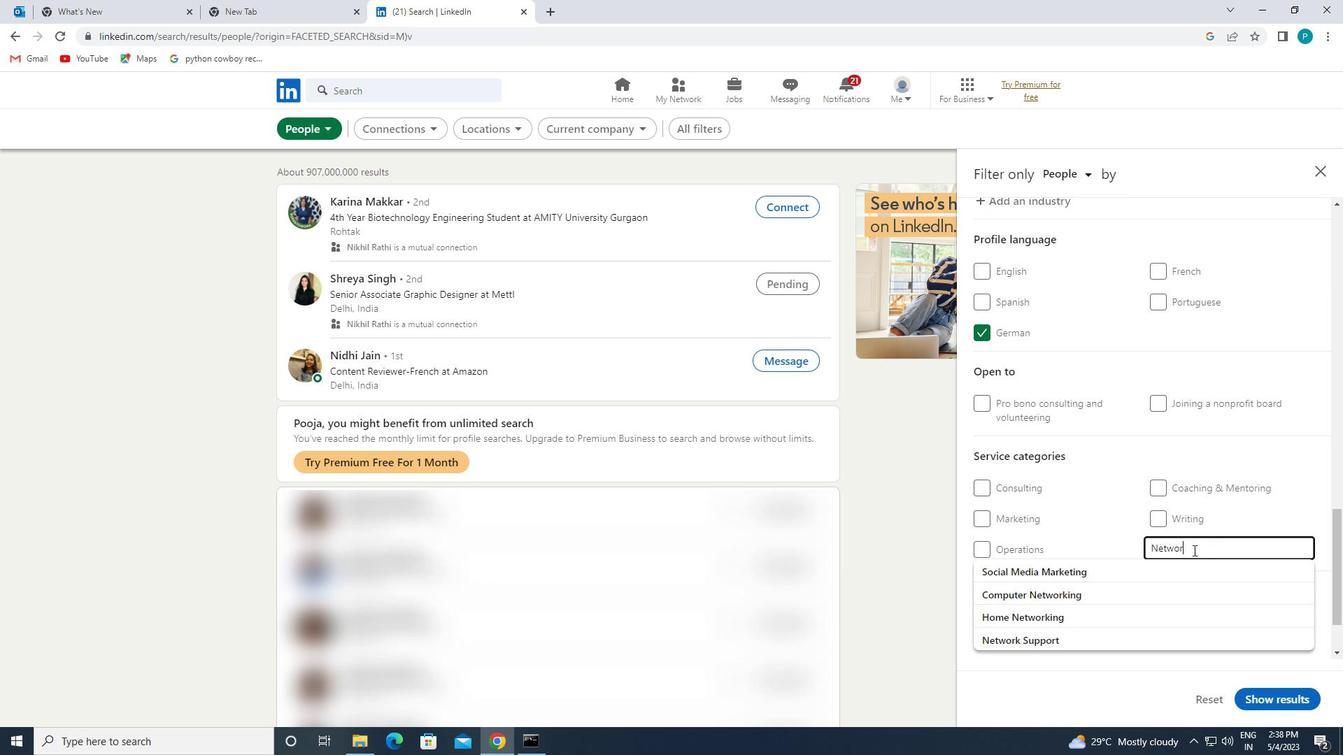 
Action: Mouse moved to (1113, 634)
Screenshot: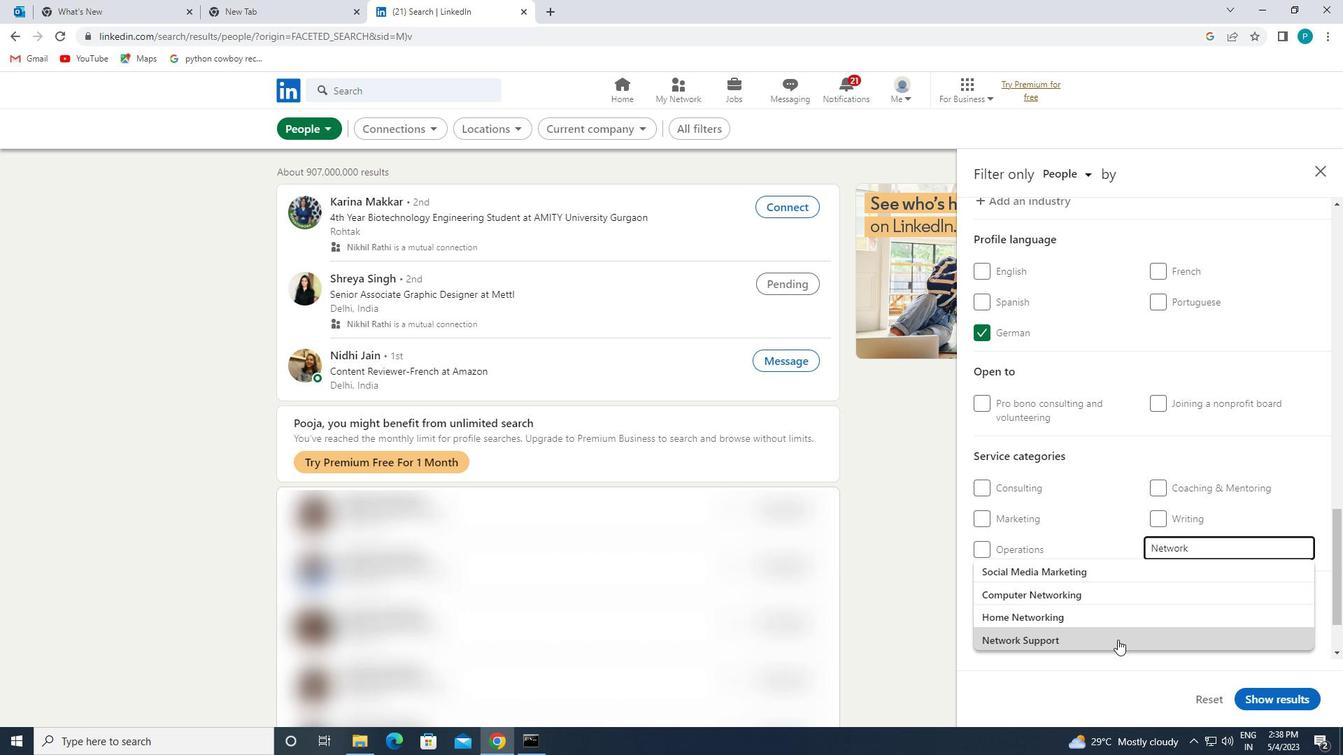 
Action: Mouse pressed left at (1113, 634)
Screenshot: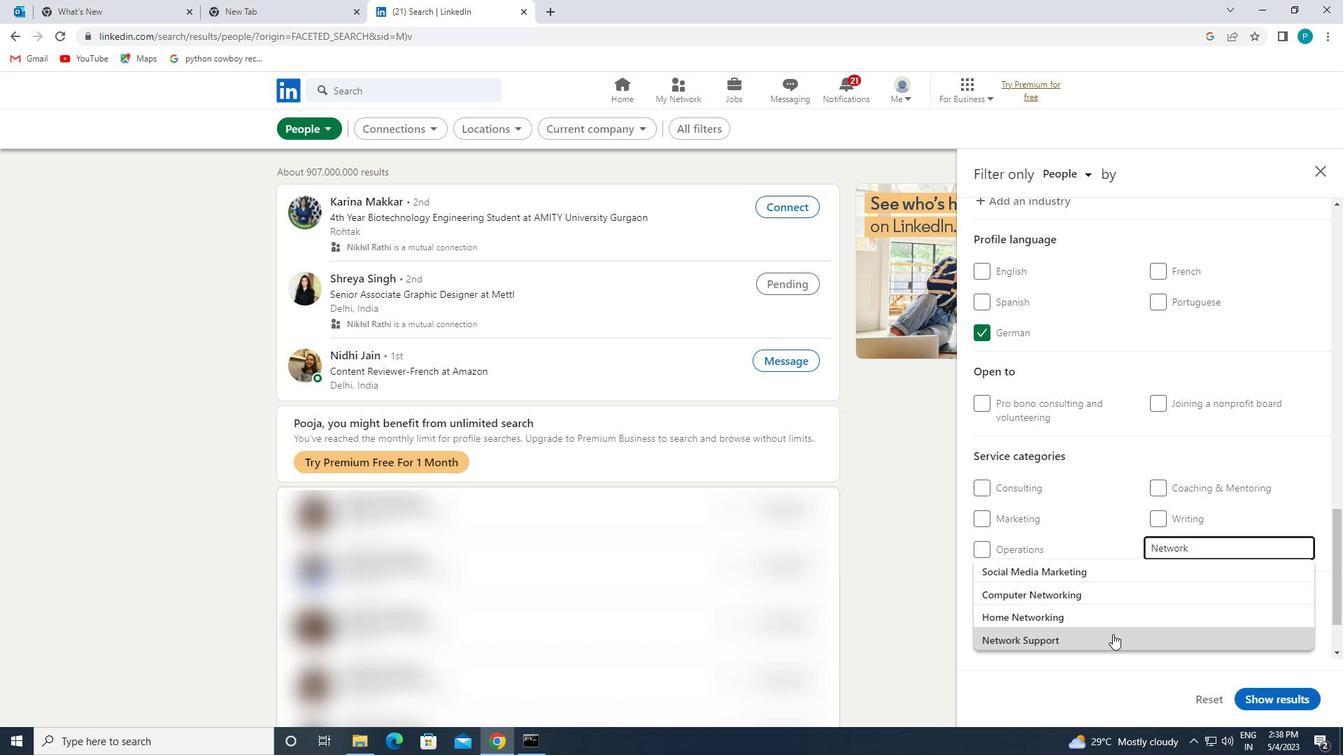 
Action: Mouse scrolled (1113, 633) with delta (0, 0)
Screenshot: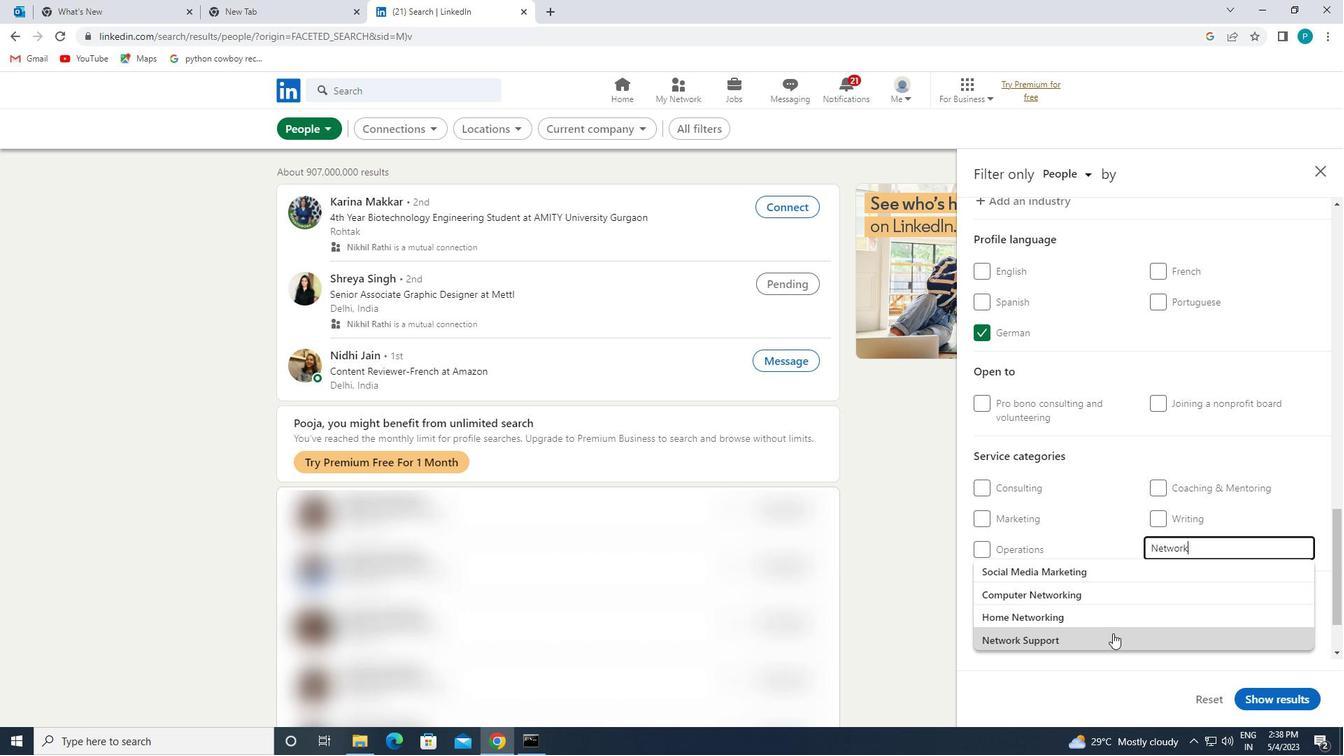 
Action: Mouse scrolled (1113, 633) with delta (0, 0)
Screenshot: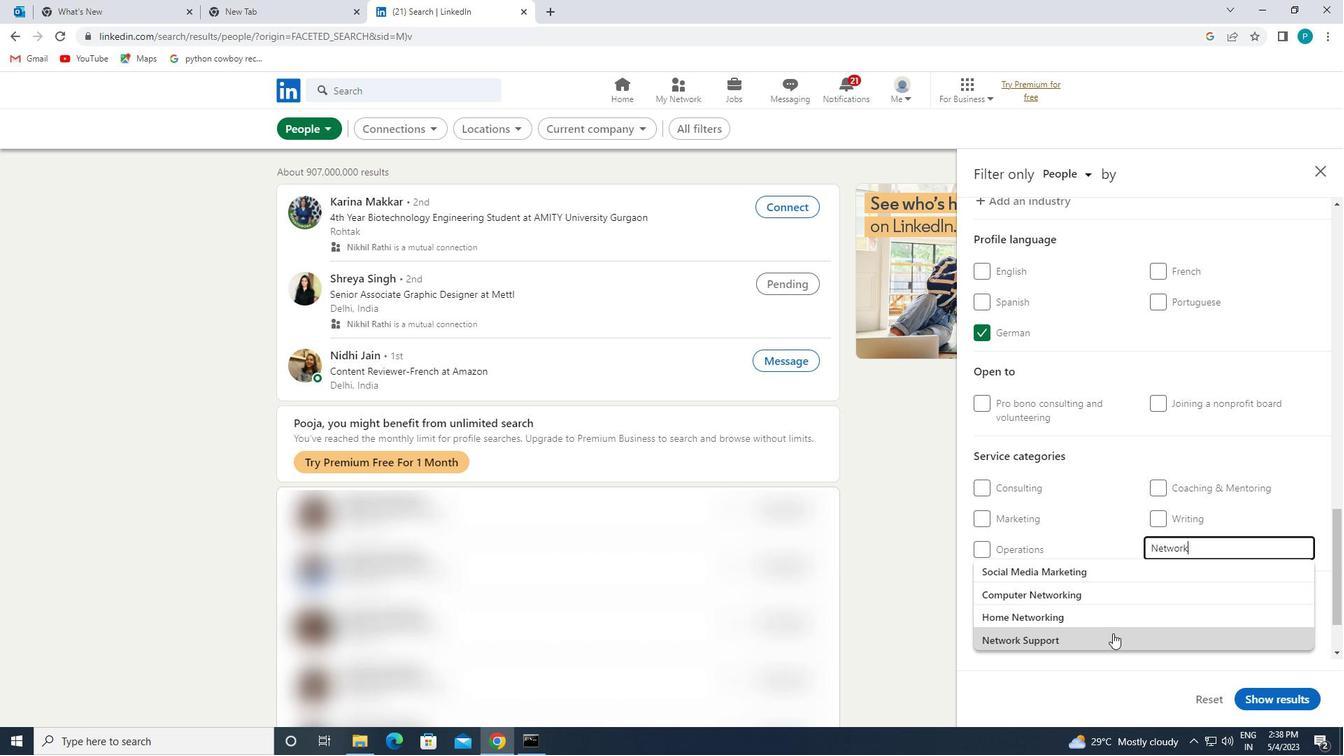 
Action: Mouse scrolled (1113, 633) with delta (0, 0)
Screenshot: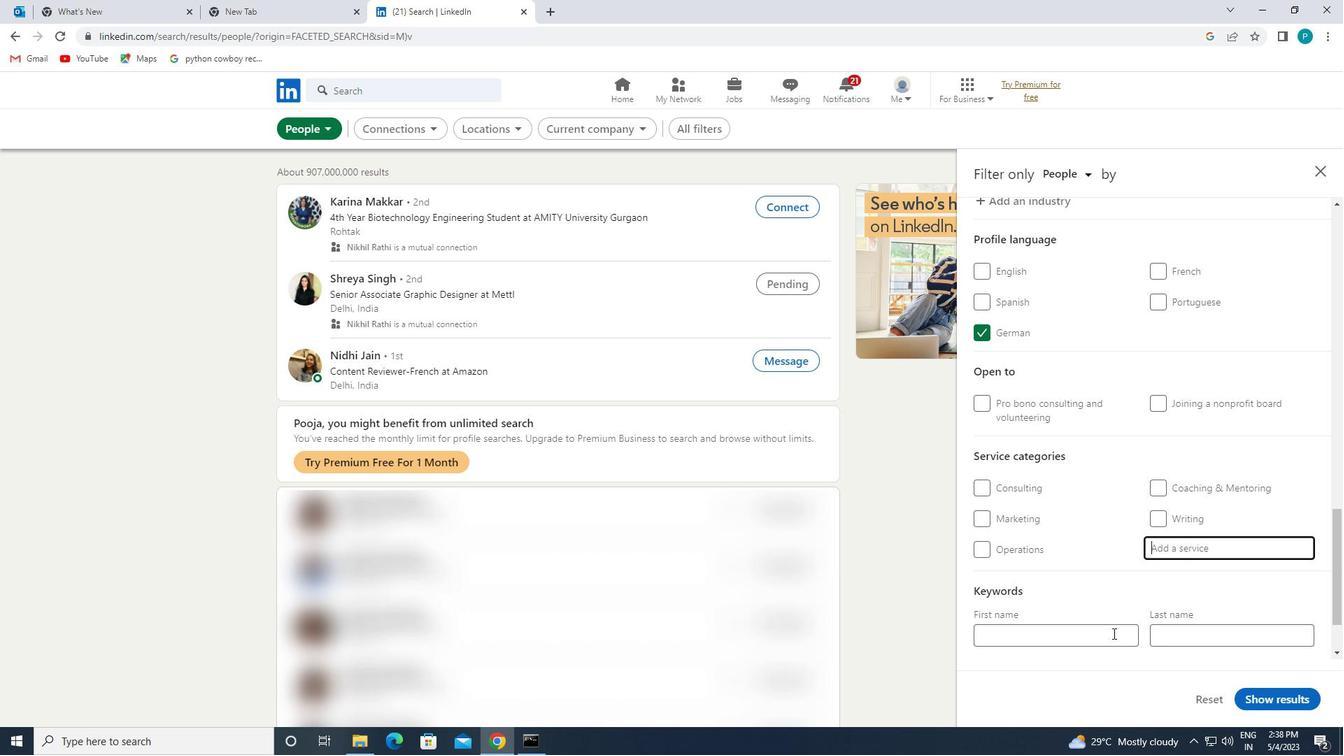 
Action: Mouse scrolled (1113, 633) with delta (0, 0)
Screenshot: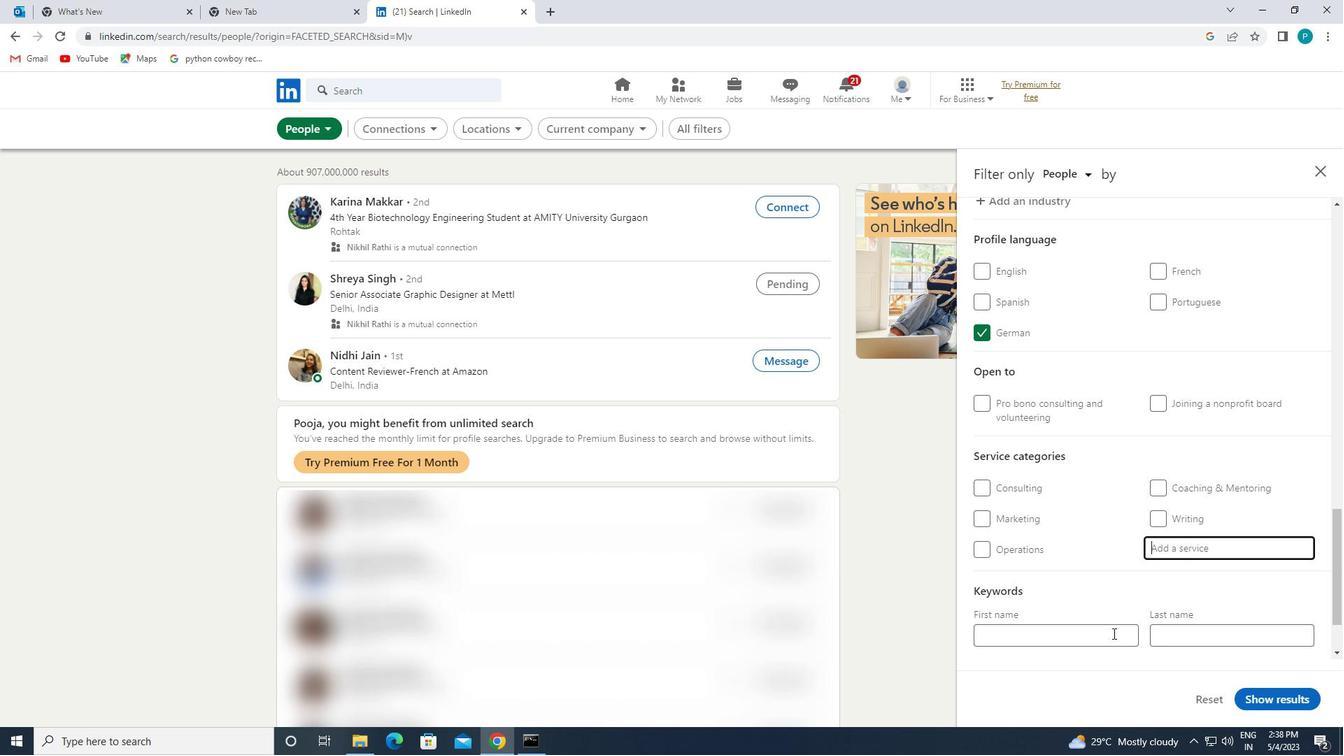 
Action: Mouse scrolled (1113, 633) with delta (0, 0)
Screenshot: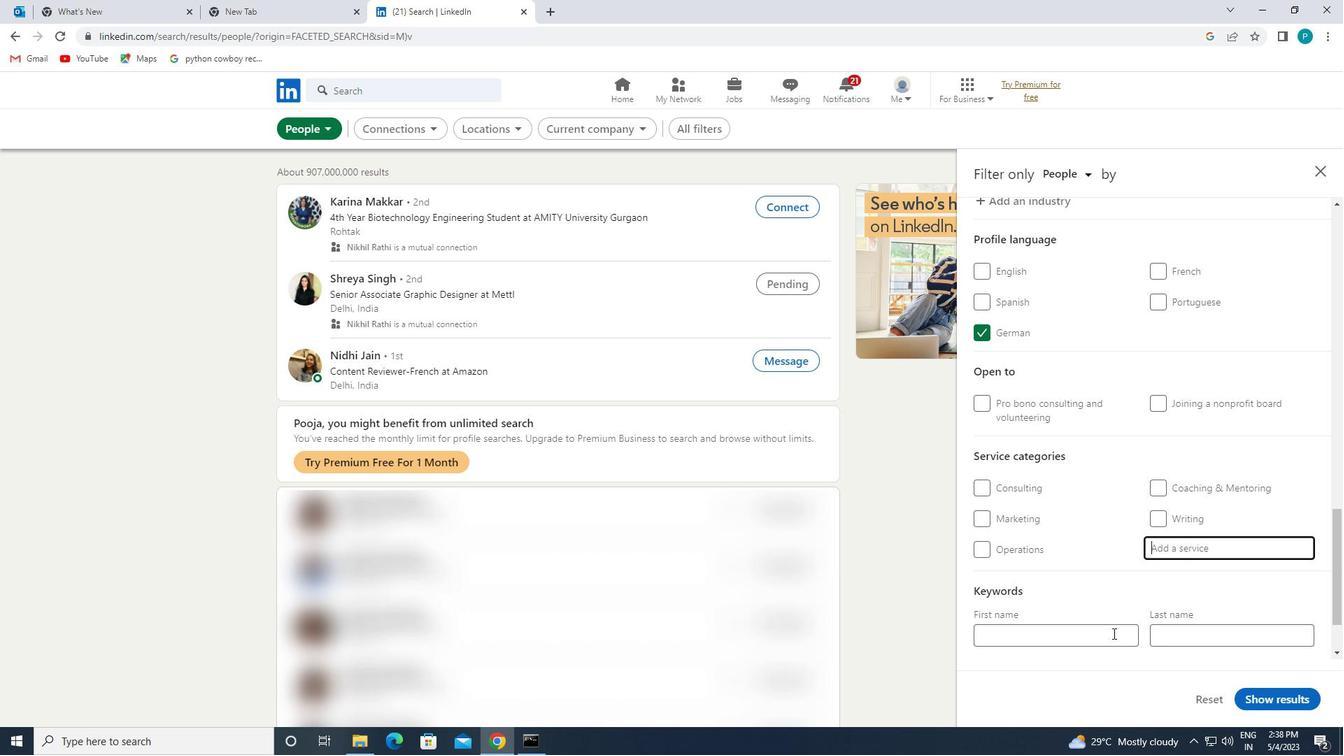 
Action: Mouse moved to (1075, 604)
Screenshot: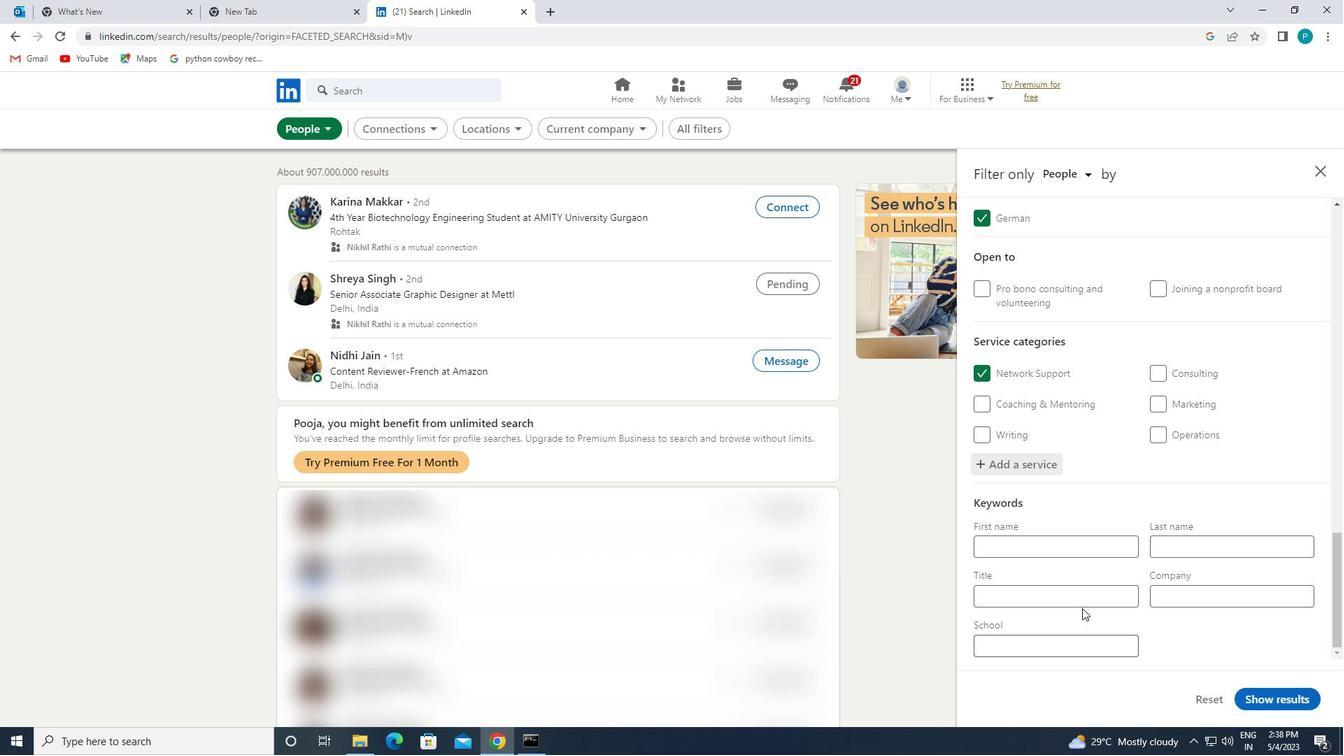
Action: Mouse pressed left at (1075, 604)
Screenshot: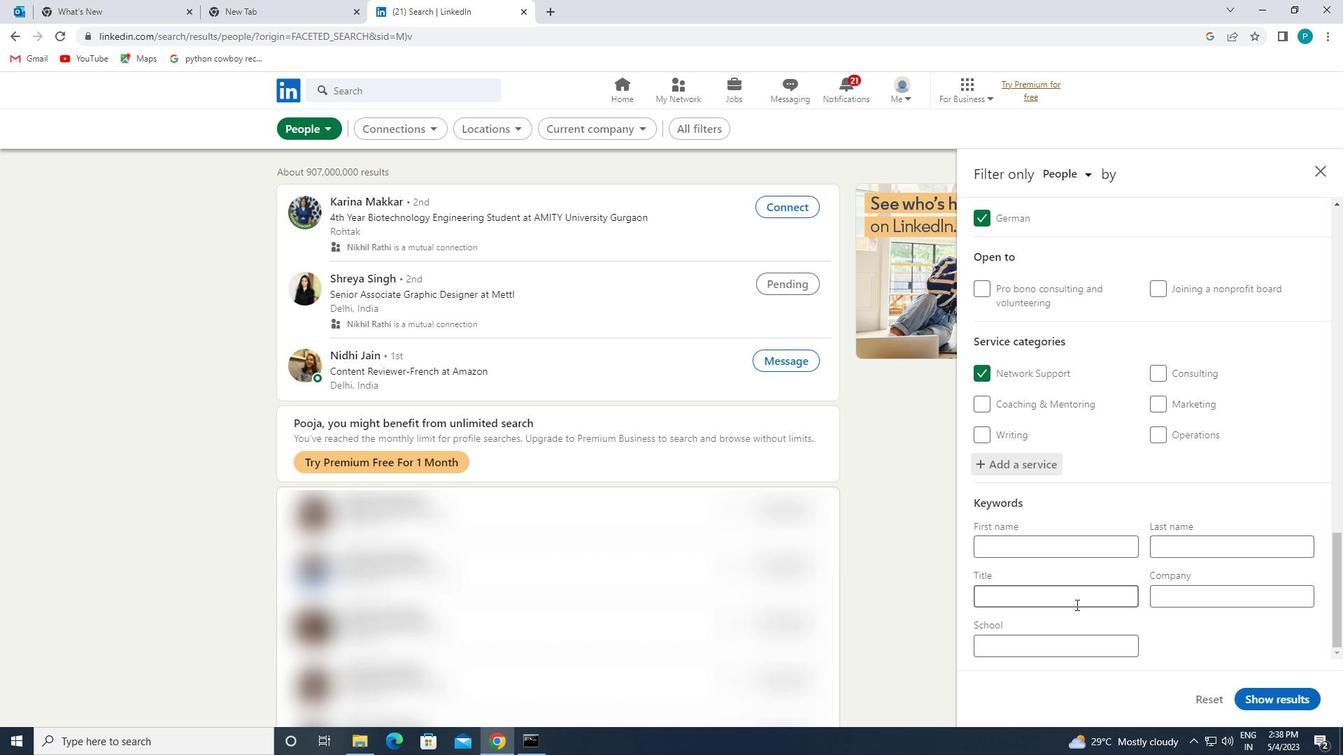 
Action: Mouse moved to (1079, 605)
Screenshot: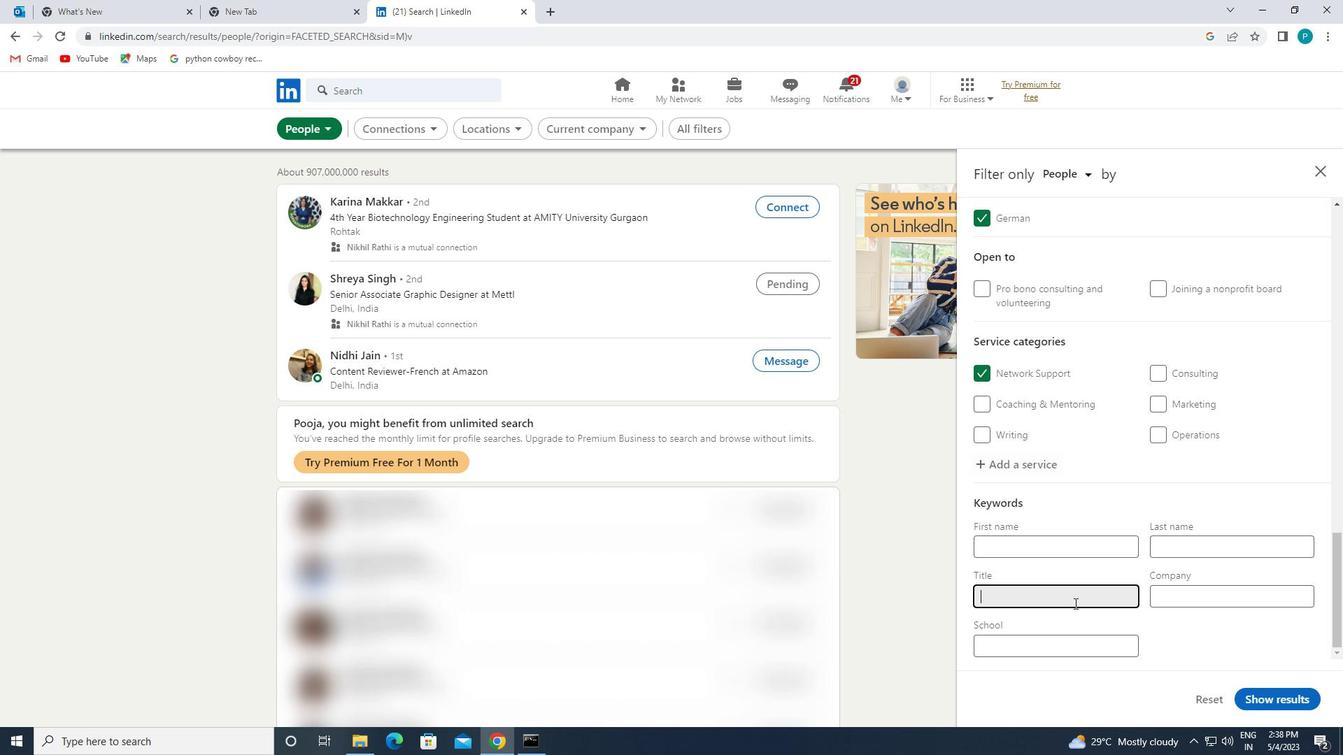
Action: Key pressed <Key.caps_lock>M<Key.caps_lock>ENTAL<Key.space><Key.caps_lock>H<Key.caps_lock>EALTH<Key.space><Key.caps_lock>C<Key.caps_lock>OUNSELOR
Screenshot: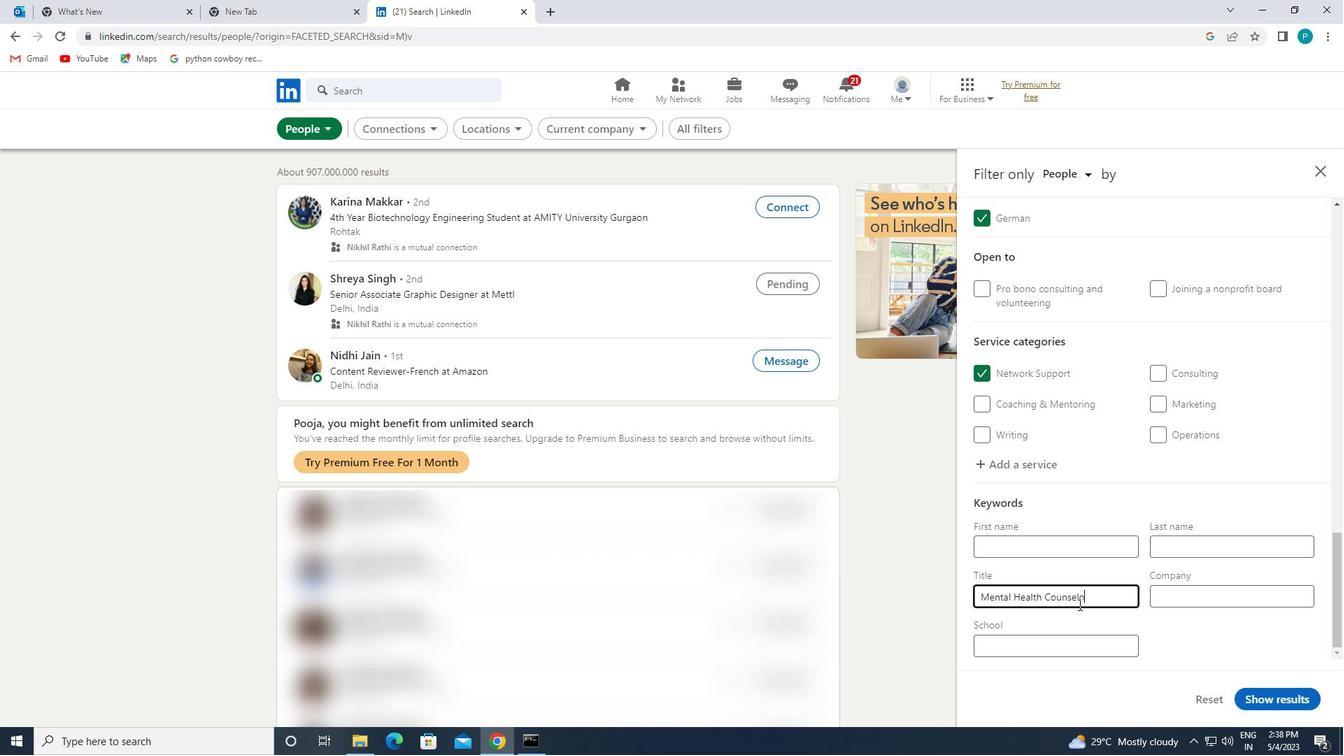 
Action: Mouse moved to (1275, 695)
Screenshot: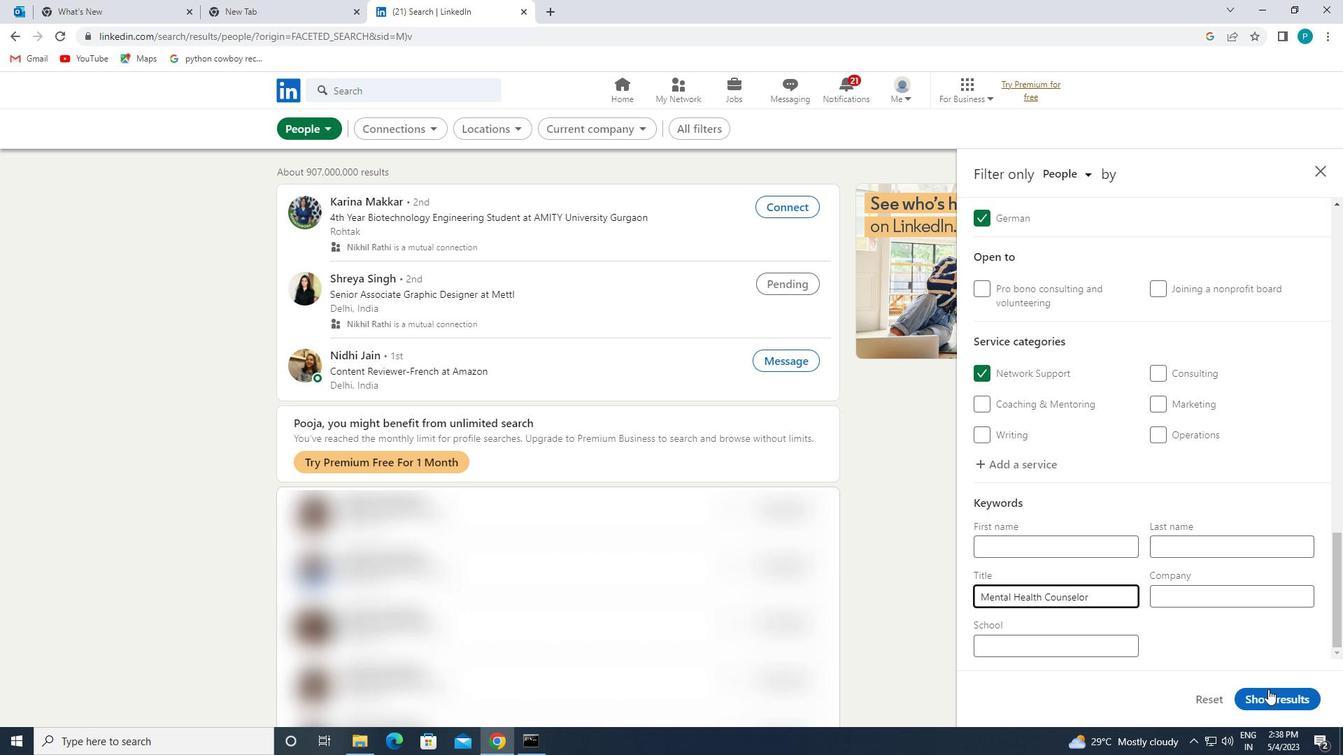 
Action: Mouse pressed left at (1275, 695)
Screenshot: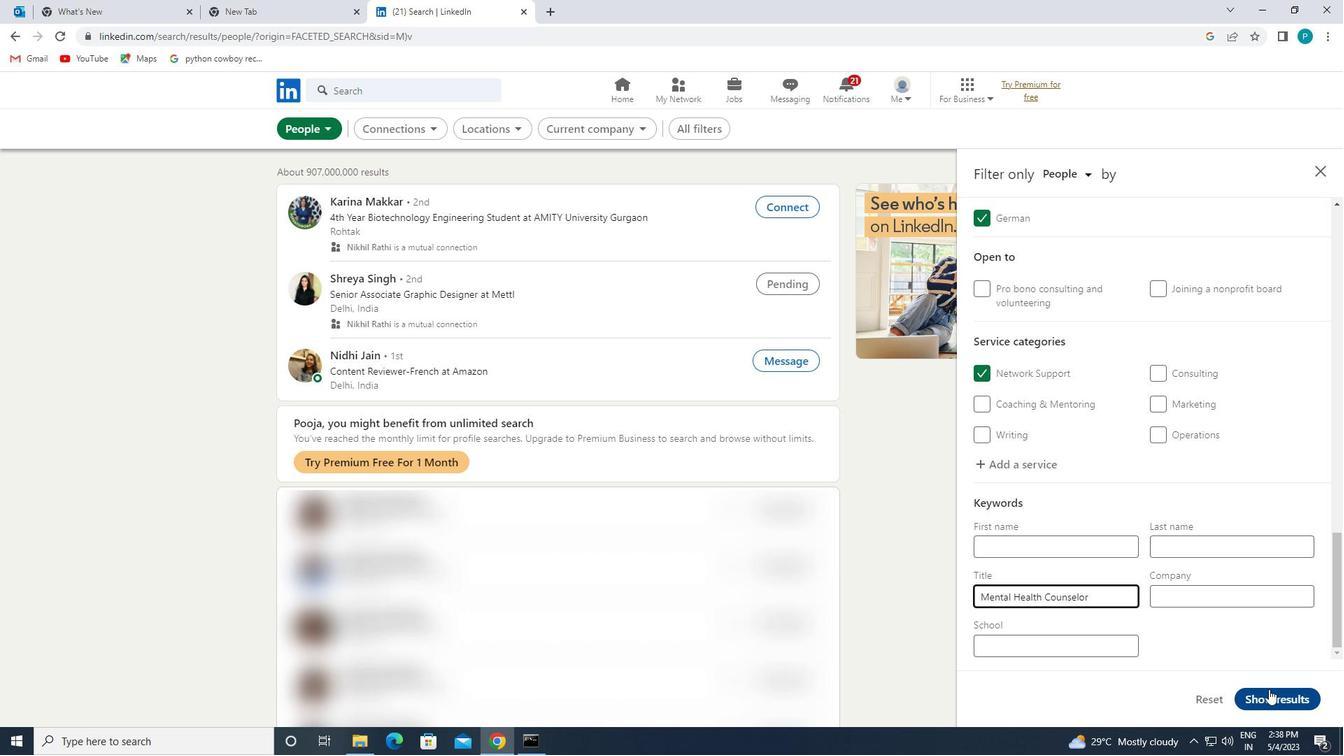 
